 Task: Search one way flight ticket for 2 adults, 2 children, 2 infants in seat in first from King Salmon: King Salmon Airport to Greenville: Pitt-greenville Airport on 5-2-2023. Choice of flights is American. Number of bags: 2 checked bags. Price is upto 110000. Outbound departure time preference is 9:45.
Action: Mouse moved to (313, 261)
Screenshot: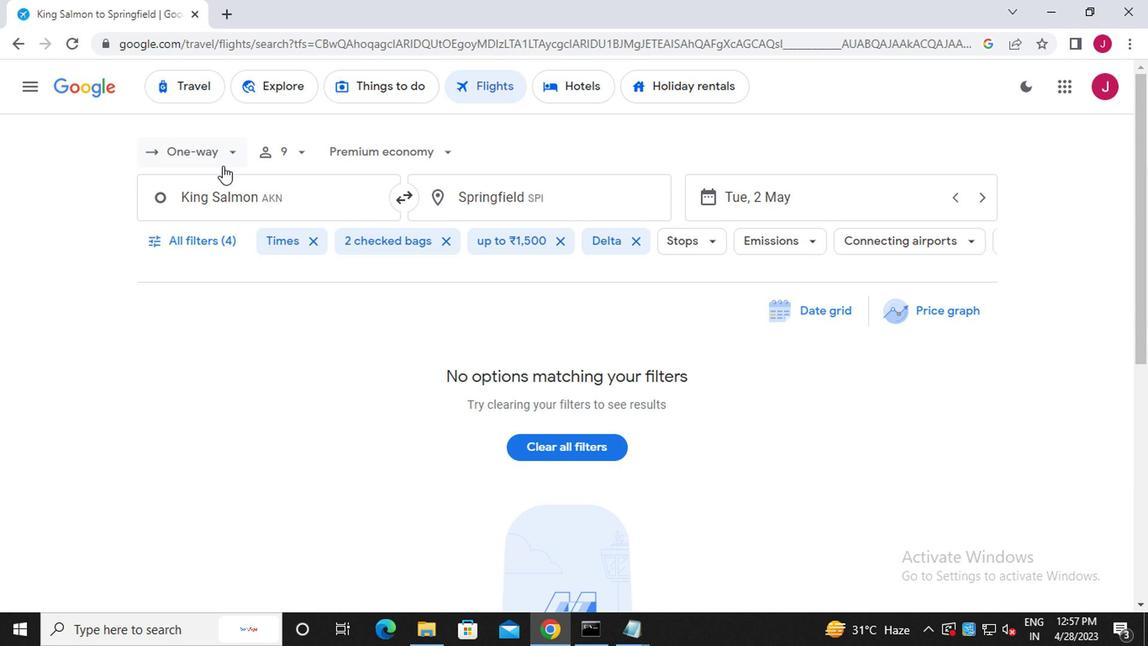 
Action: Mouse pressed left at (313, 261)
Screenshot: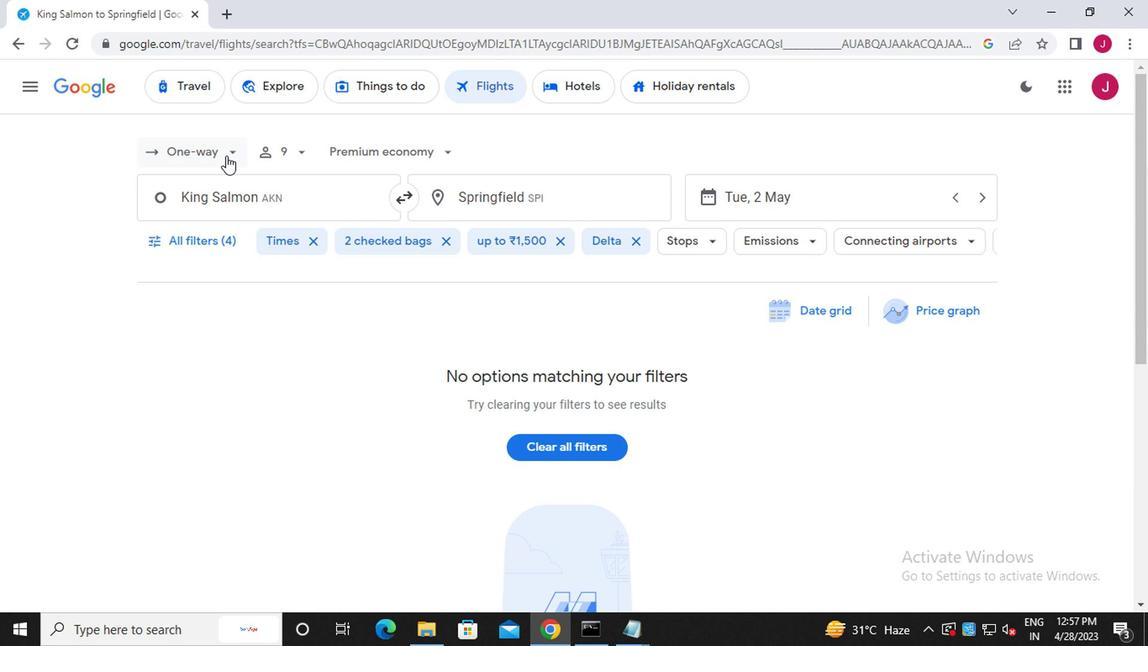 
Action: Mouse moved to (318, 308)
Screenshot: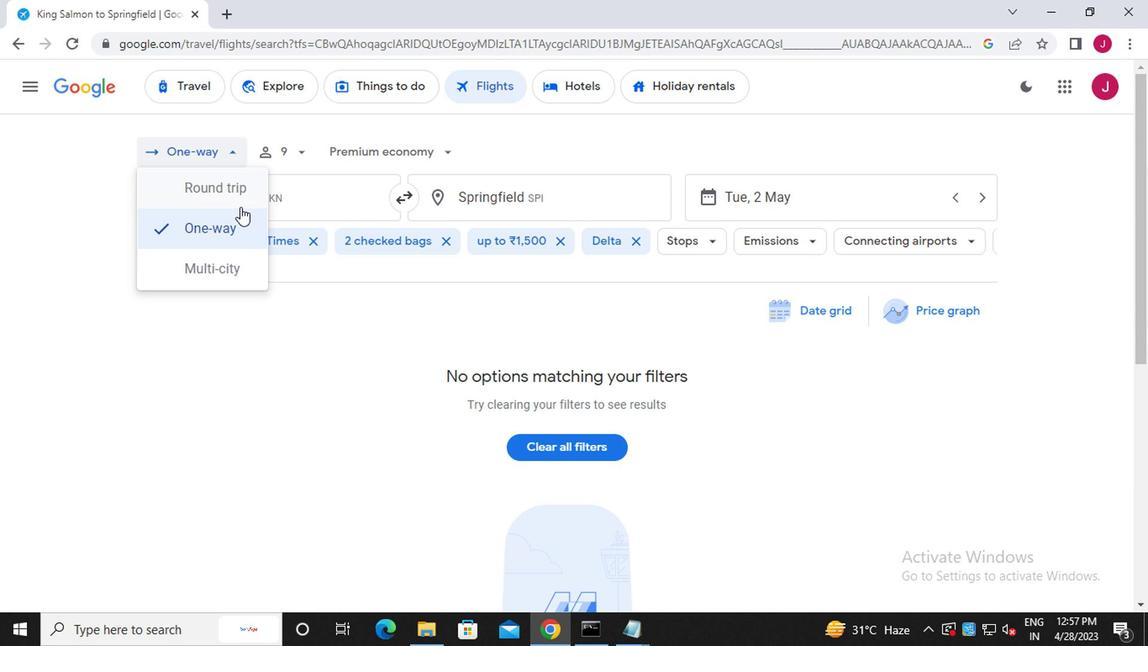
Action: Mouse pressed left at (318, 308)
Screenshot: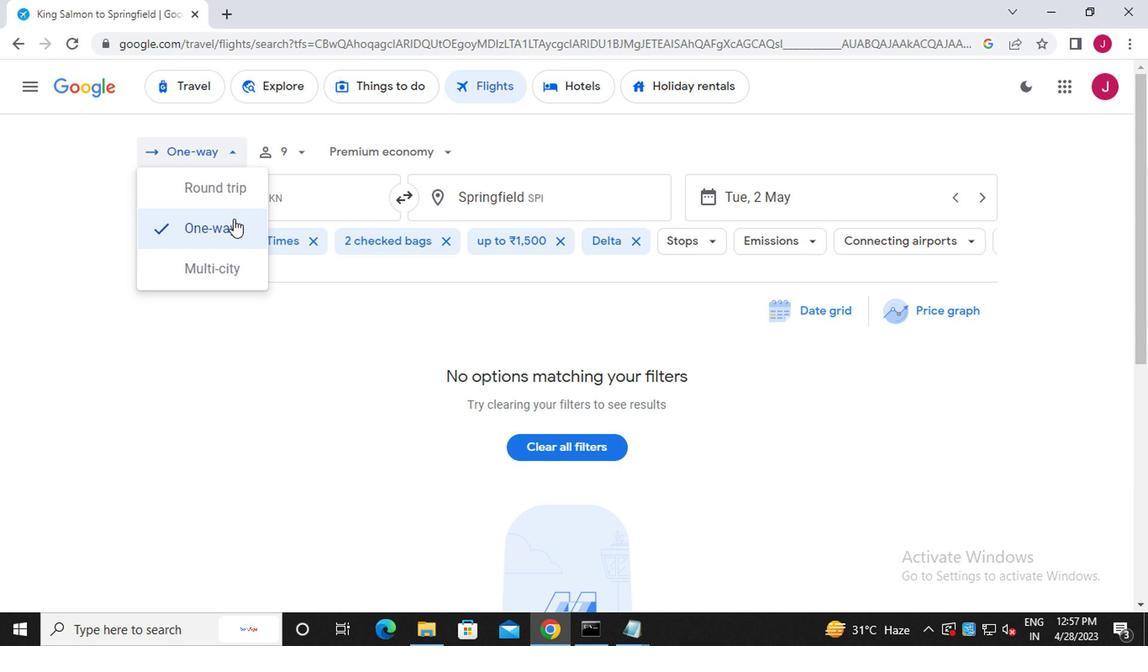 
Action: Mouse moved to (366, 259)
Screenshot: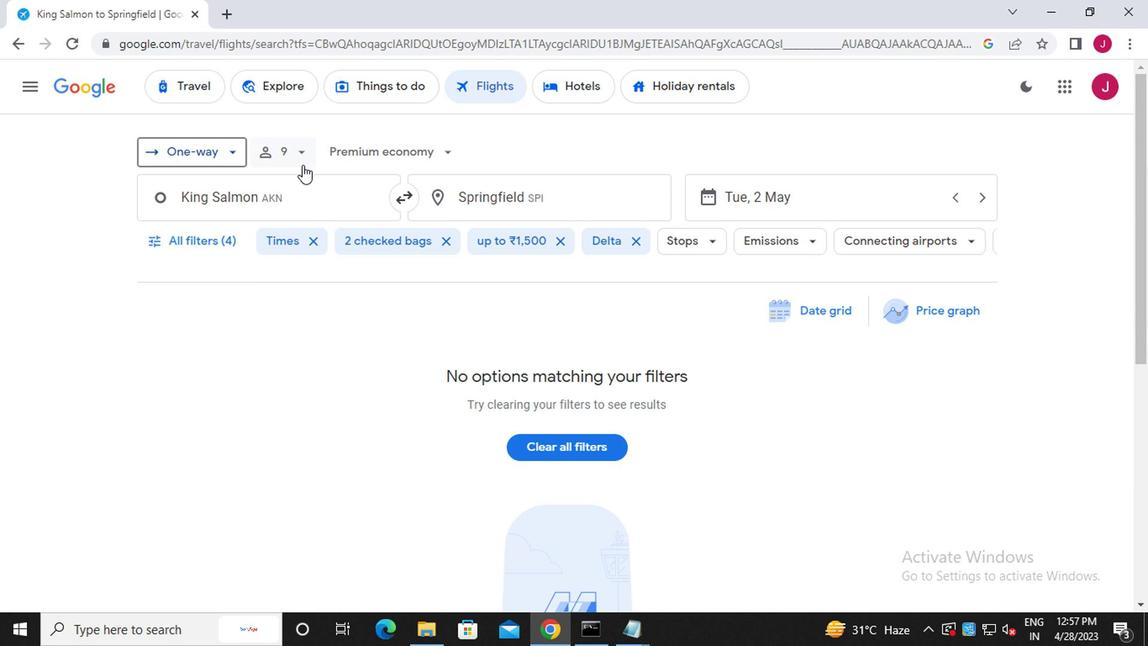 
Action: Mouse pressed left at (366, 259)
Screenshot: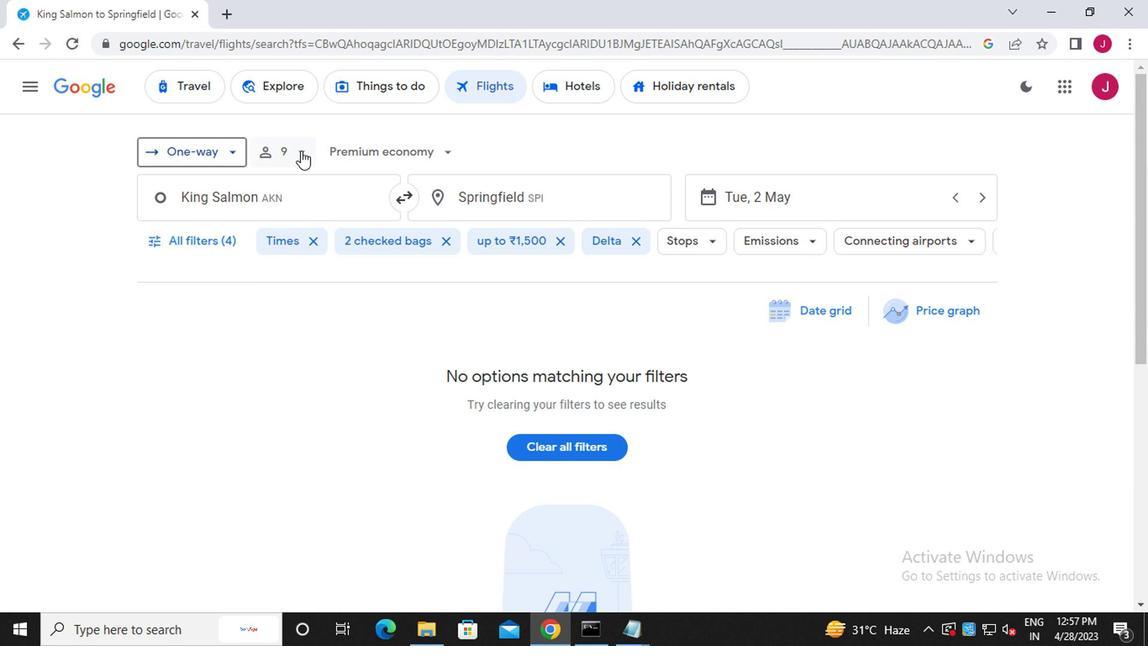 
Action: Mouse moved to (448, 294)
Screenshot: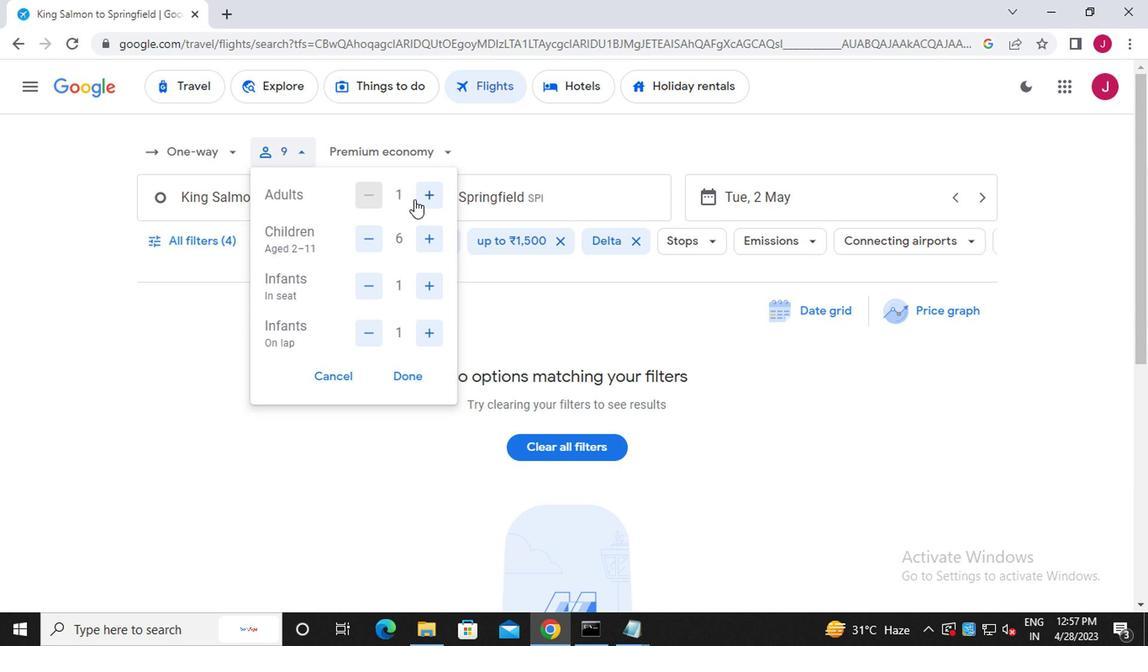 
Action: Mouse pressed left at (448, 294)
Screenshot: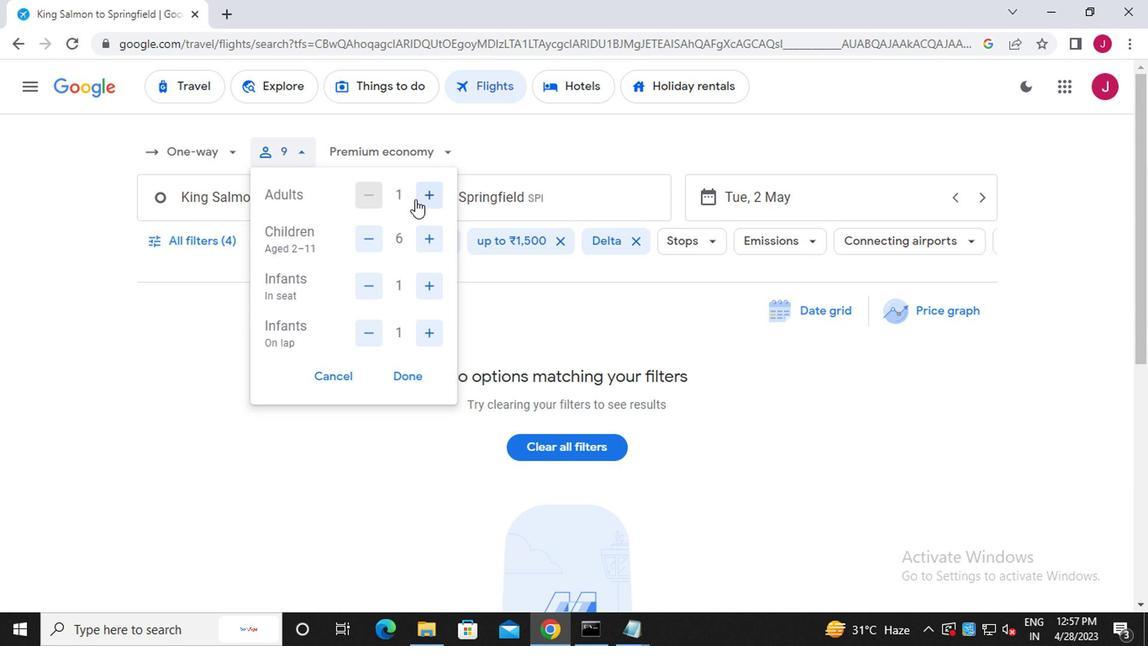 
Action: Mouse moved to (414, 315)
Screenshot: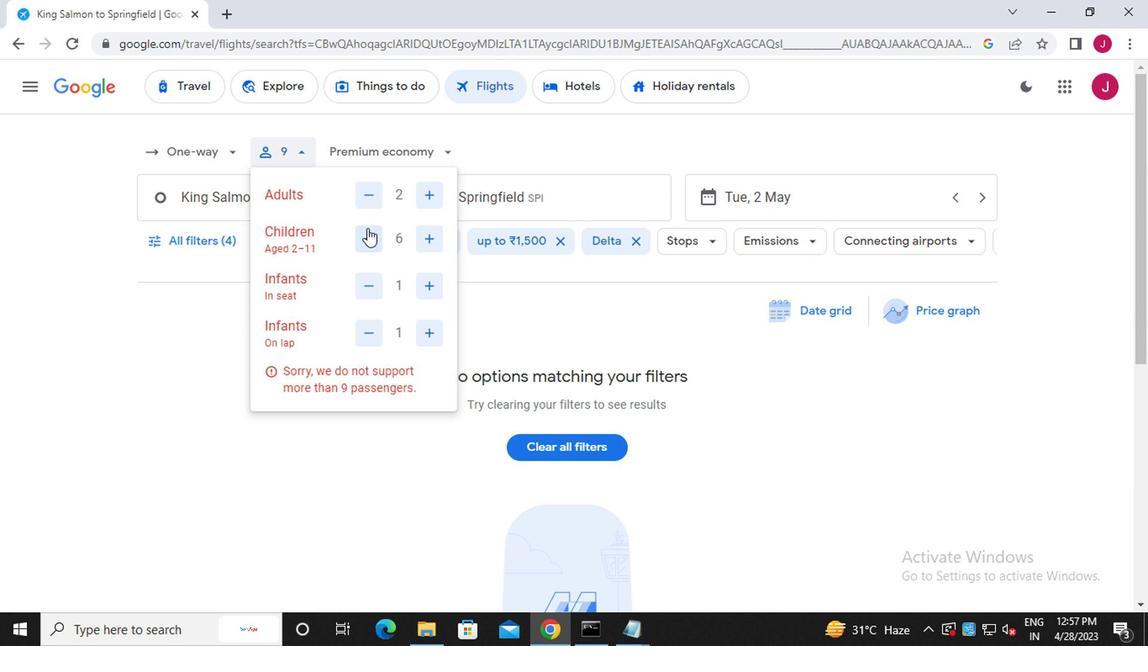 
Action: Mouse pressed left at (414, 315)
Screenshot: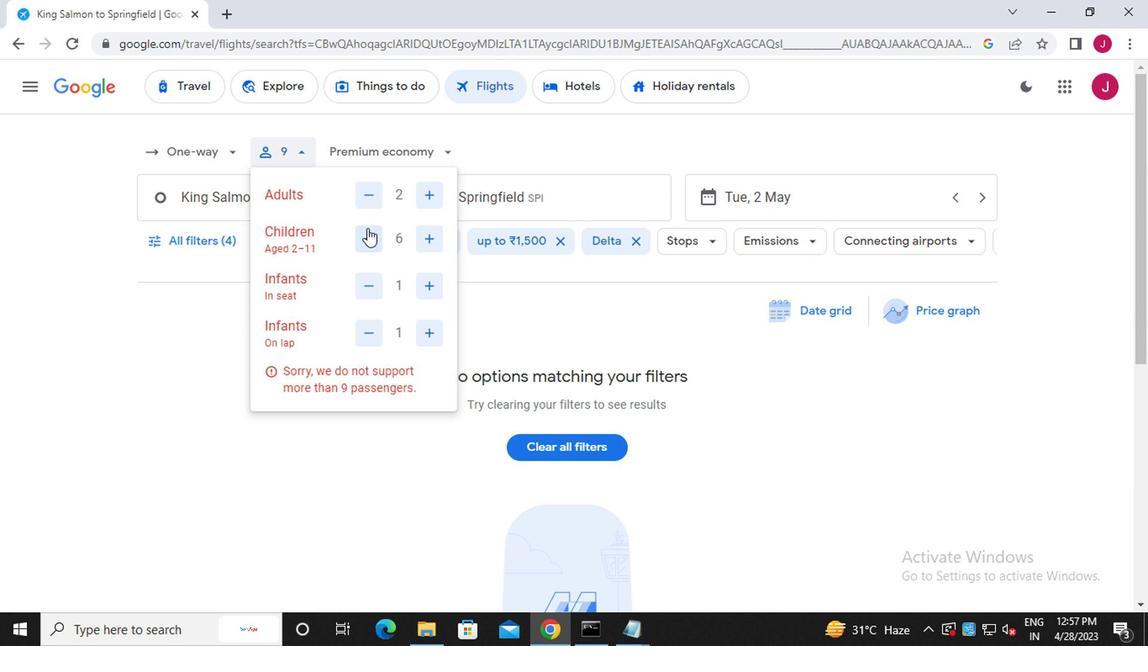
Action: Mouse pressed left at (414, 315)
Screenshot: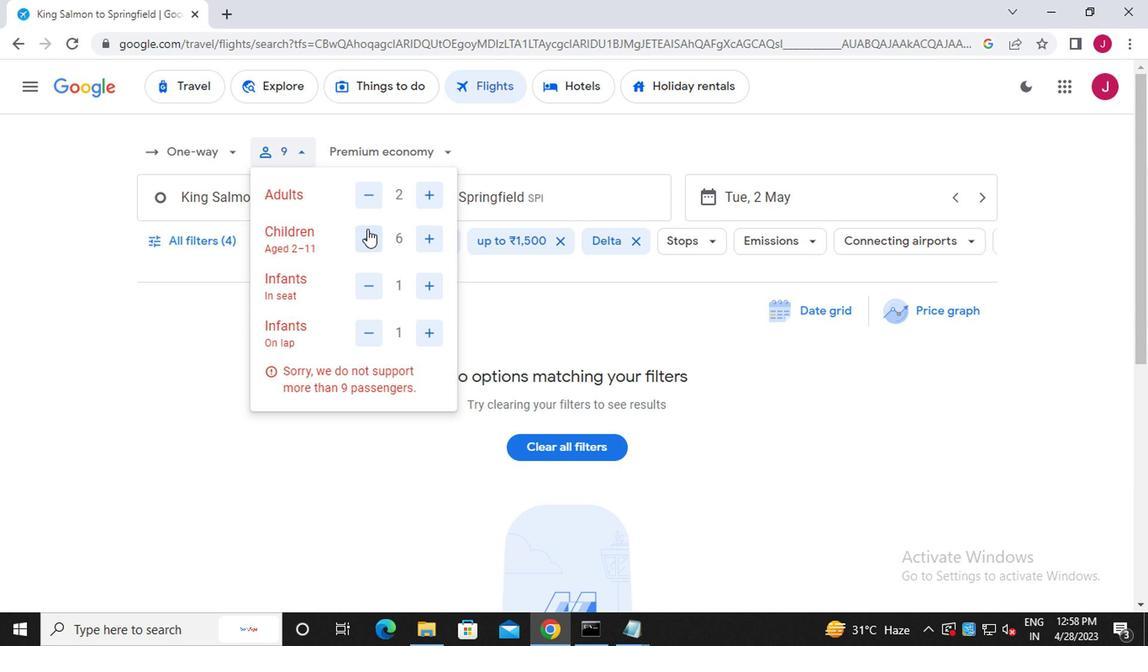 
Action: Mouse pressed left at (414, 315)
Screenshot: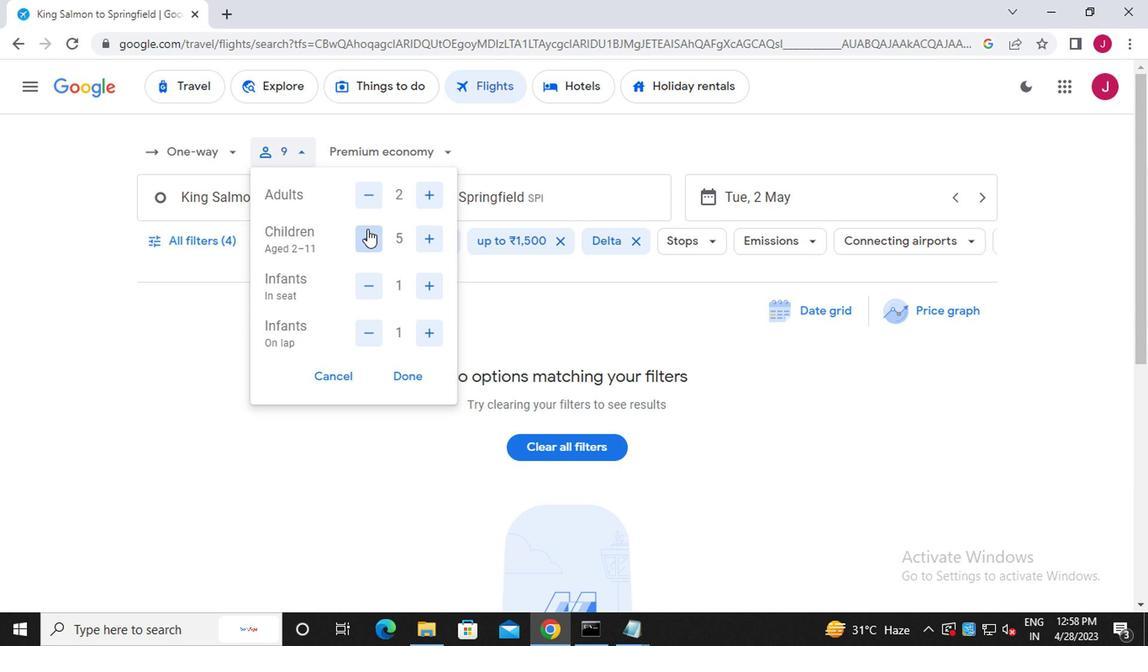 
Action: Mouse pressed left at (414, 315)
Screenshot: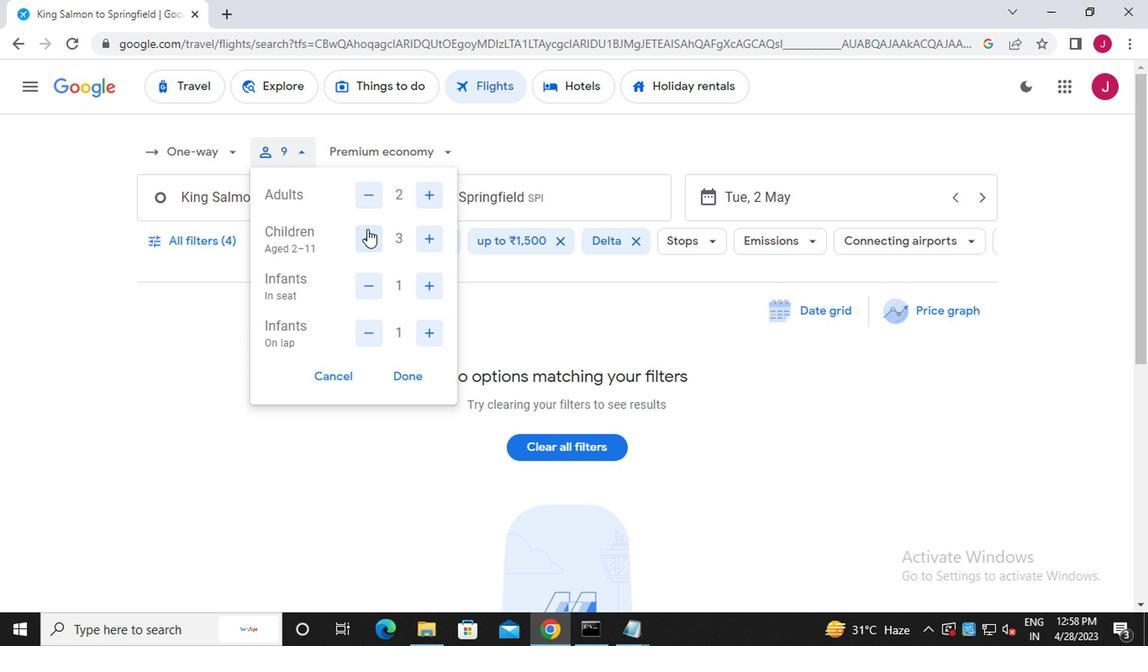 
Action: Mouse moved to (452, 356)
Screenshot: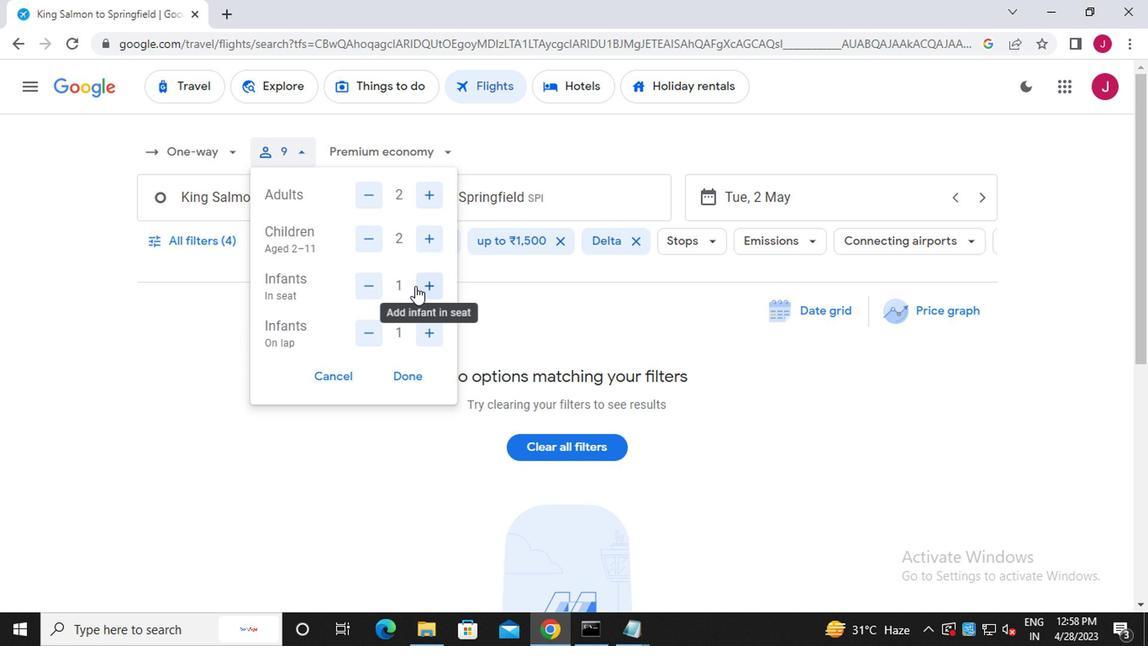 
Action: Mouse pressed left at (452, 356)
Screenshot: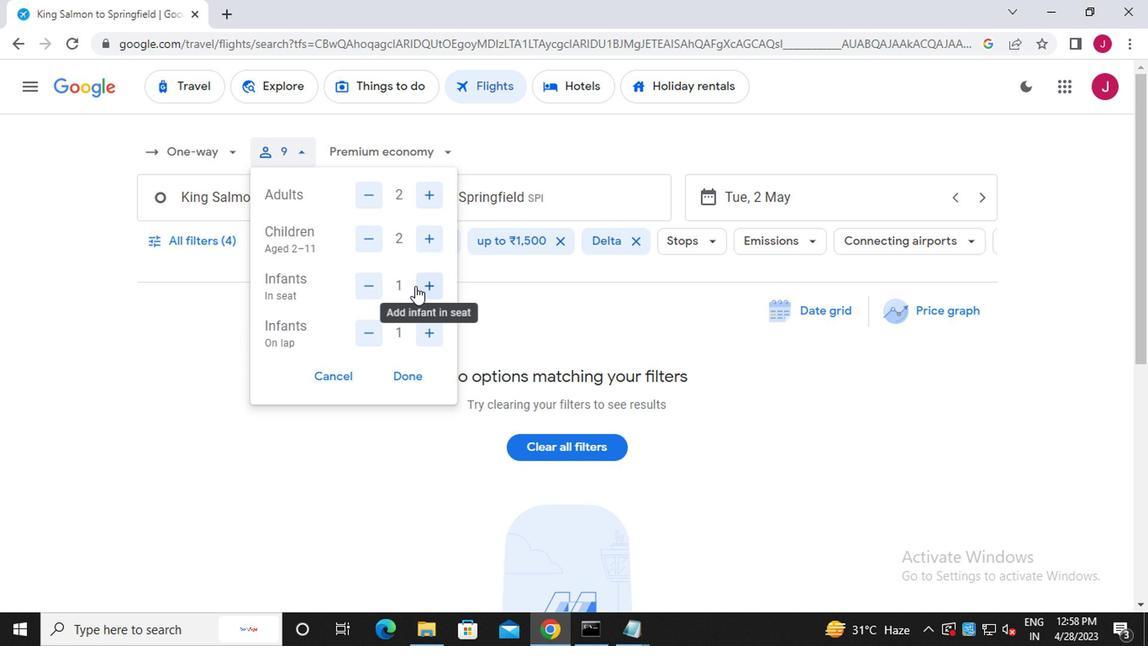
Action: Mouse moved to (415, 393)
Screenshot: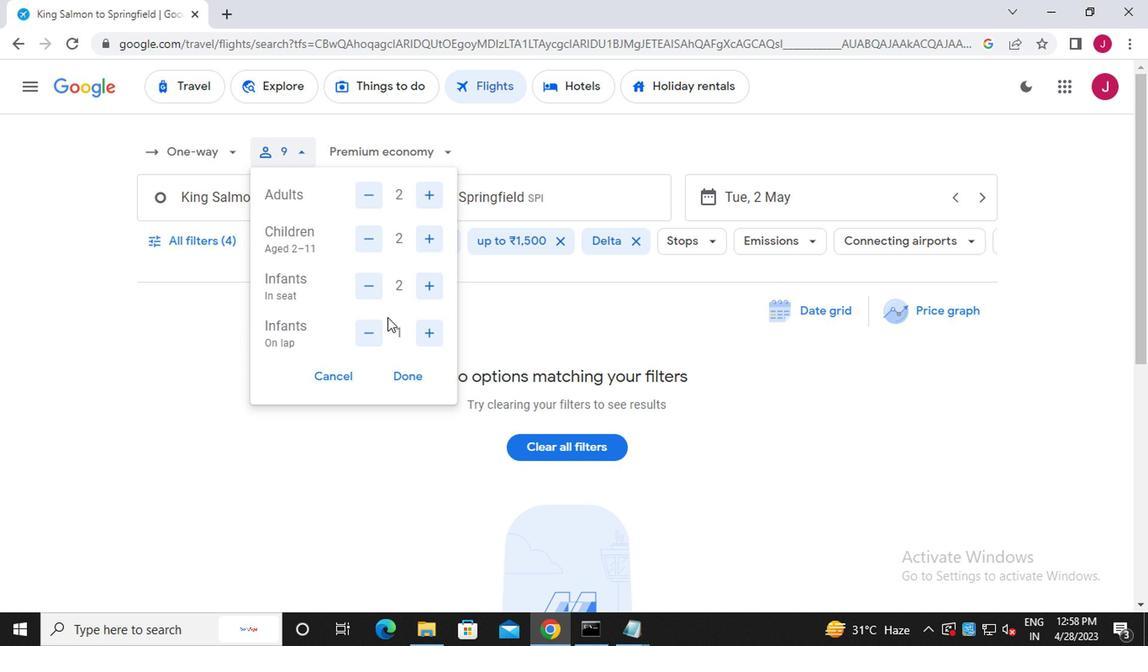 
Action: Mouse pressed left at (415, 393)
Screenshot: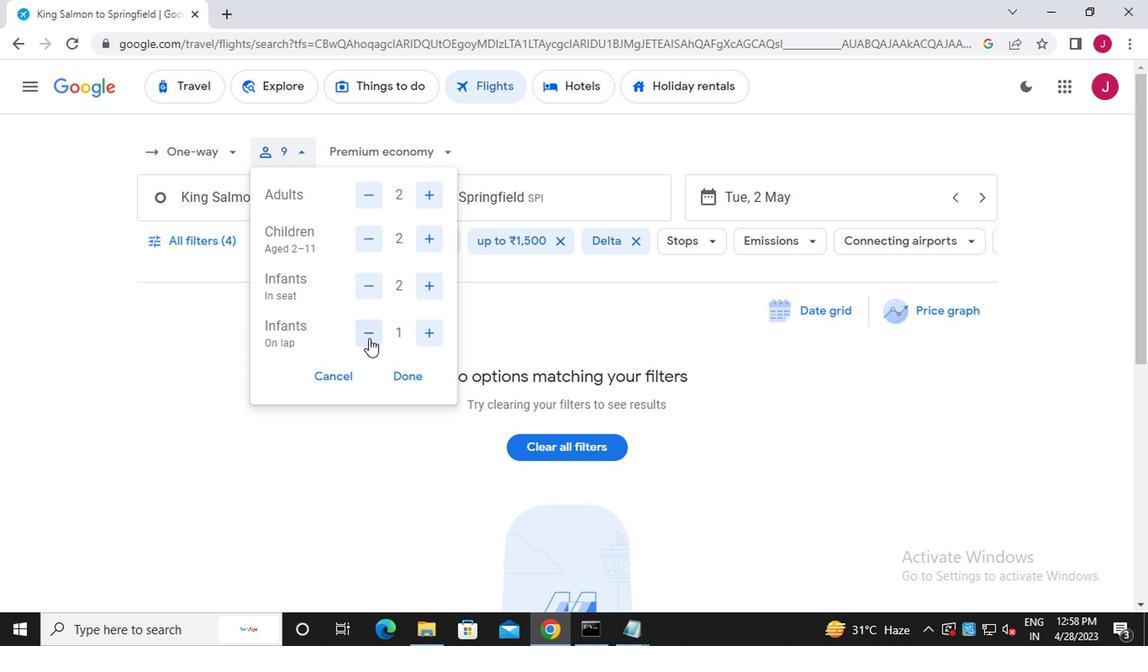 
Action: Mouse moved to (441, 417)
Screenshot: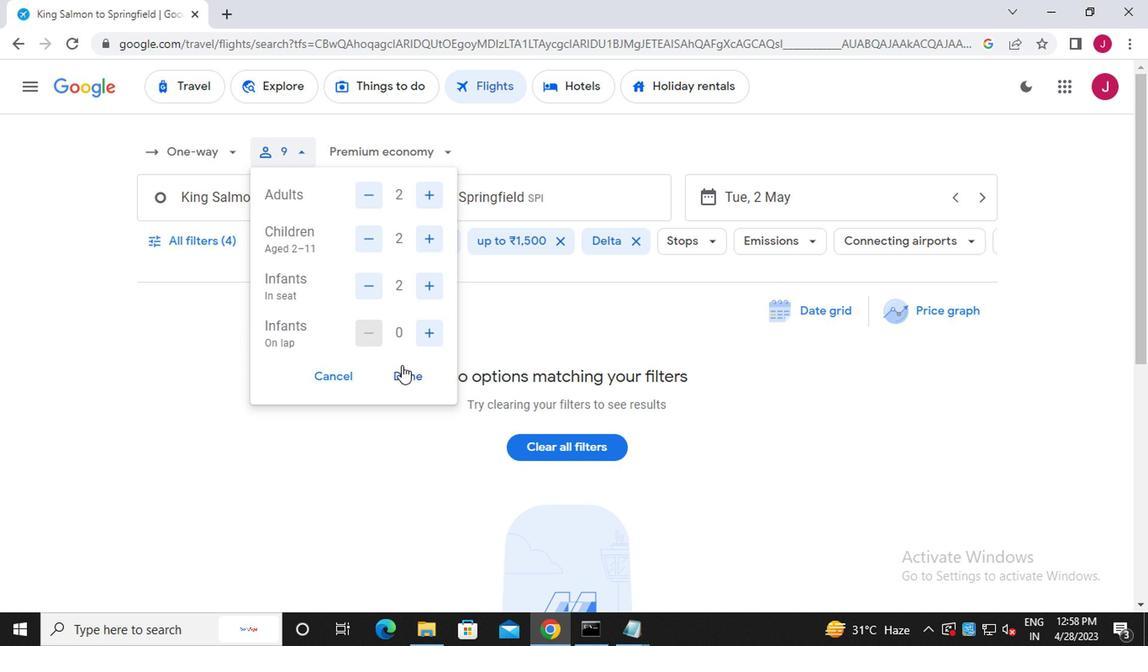 
Action: Mouse pressed left at (441, 417)
Screenshot: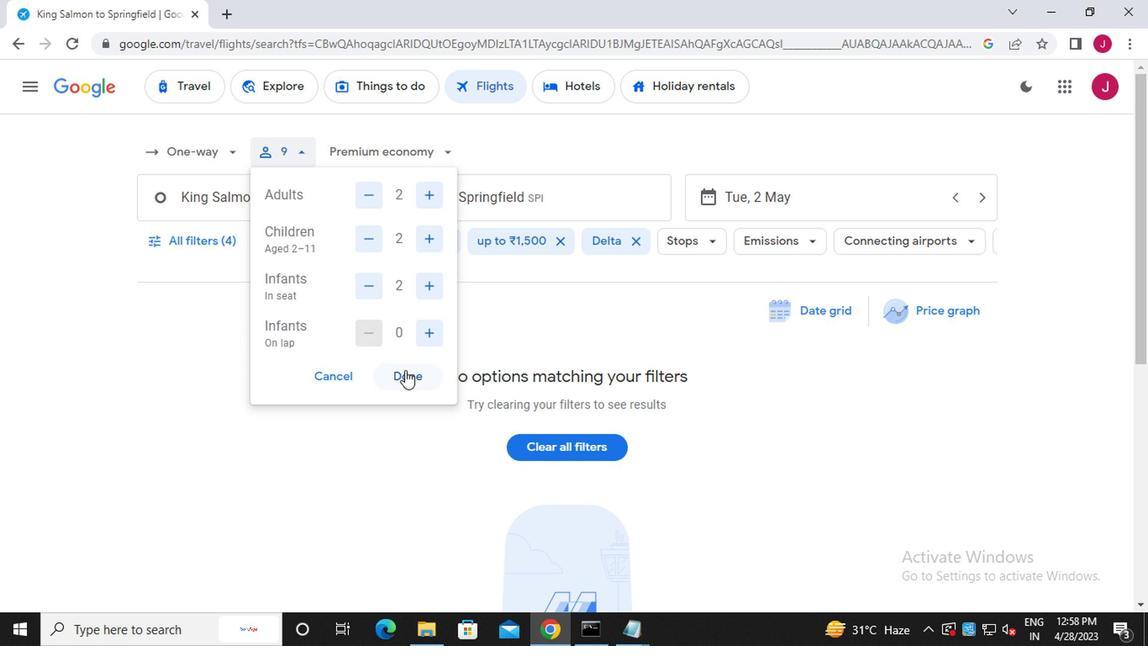 
Action: Mouse moved to (385, 306)
Screenshot: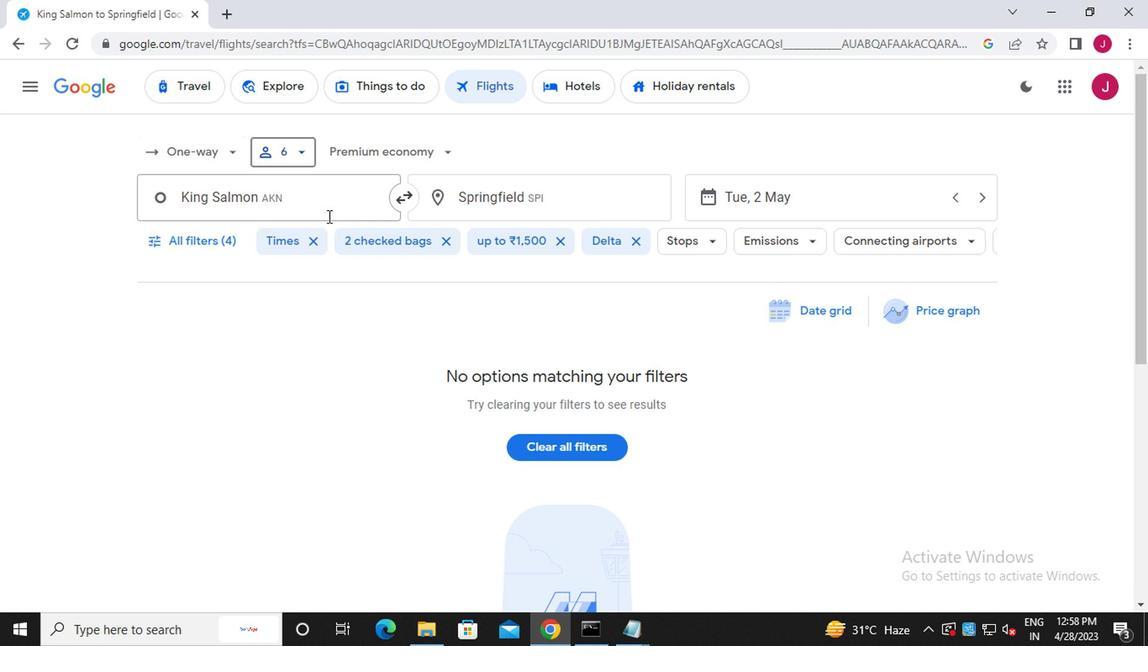 
Action: Mouse pressed left at (385, 306)
Screenshot: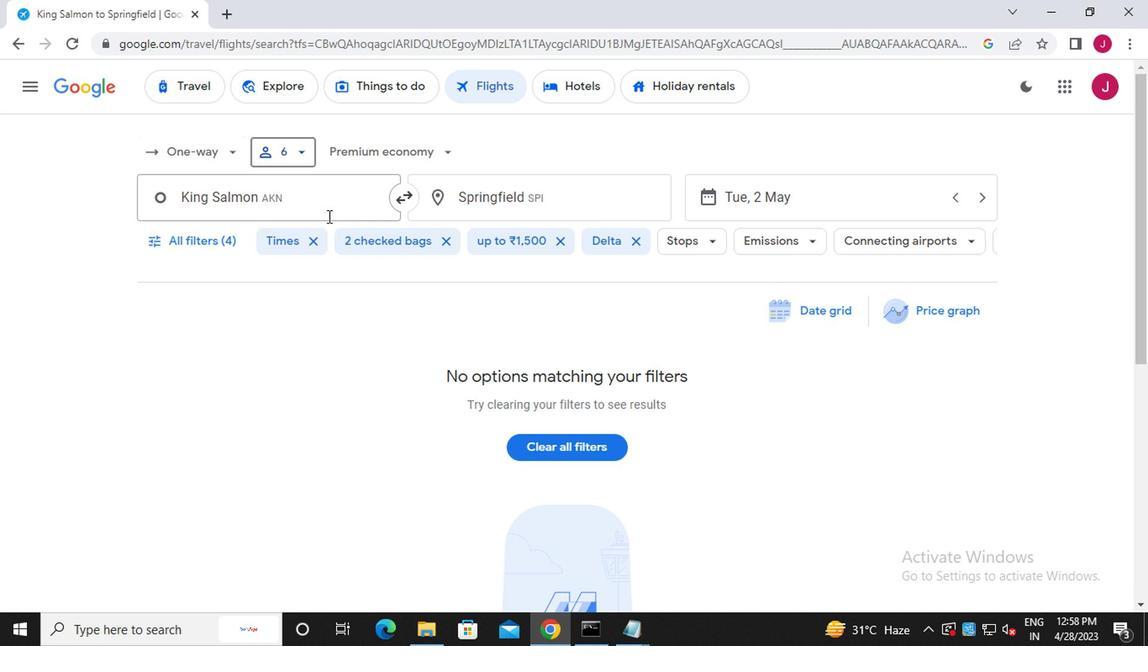 
Action: Mouse moved to (385, 306)
Screenshot: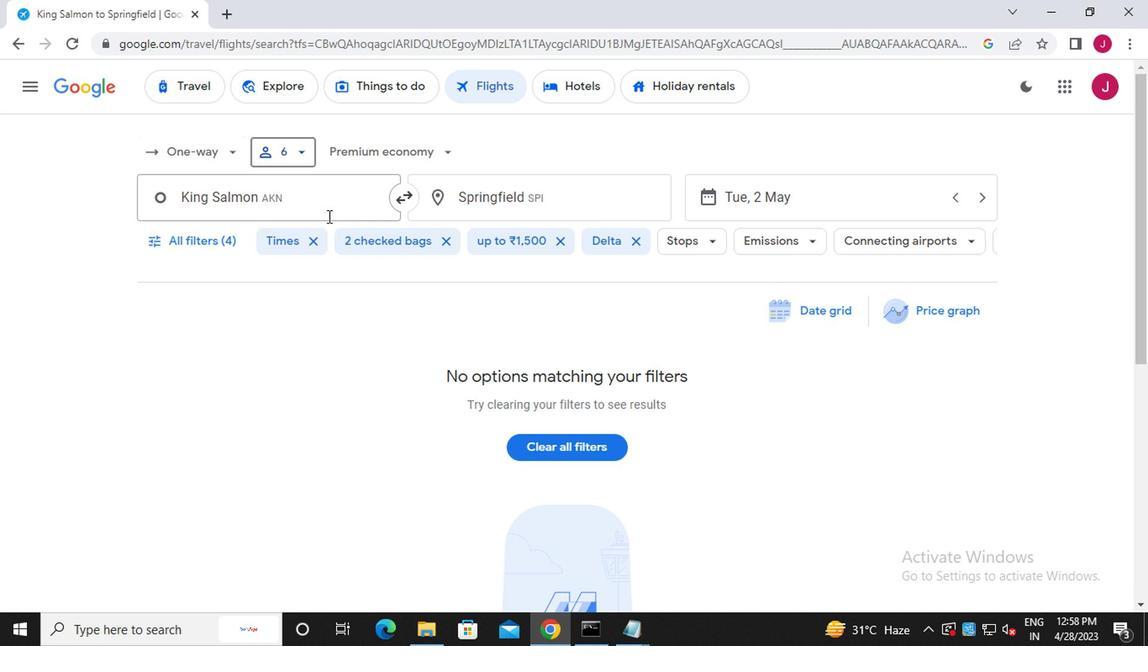 
Action: Key pressed kingsalmon
Screenshot: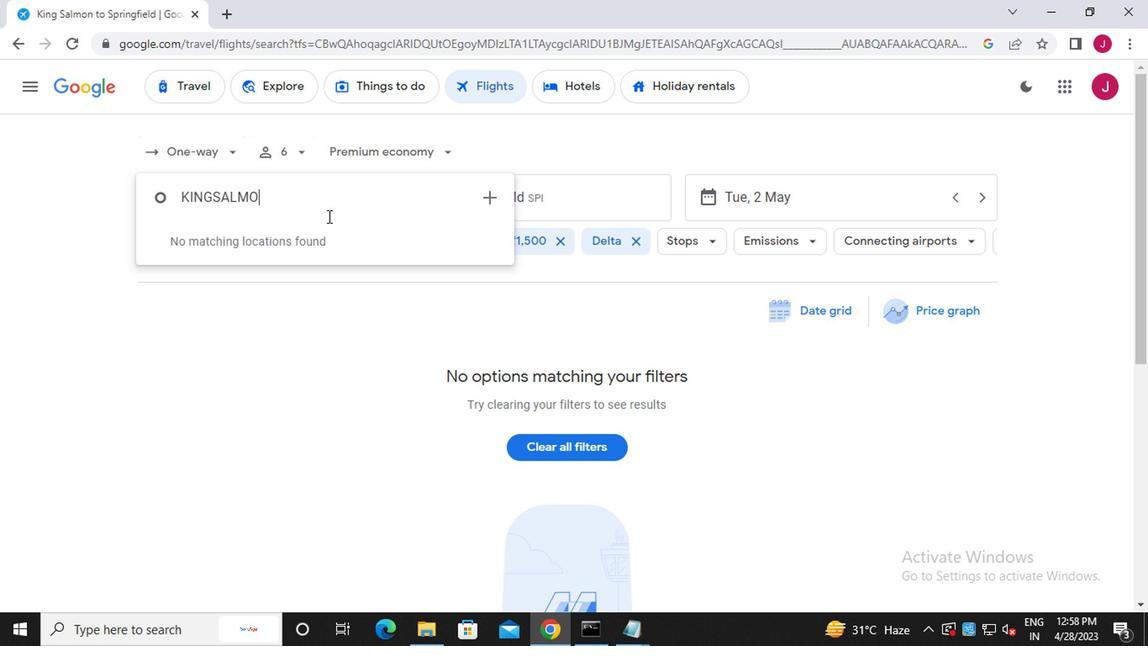 
Action: Mouse moved to (391, 334)
Screenshot: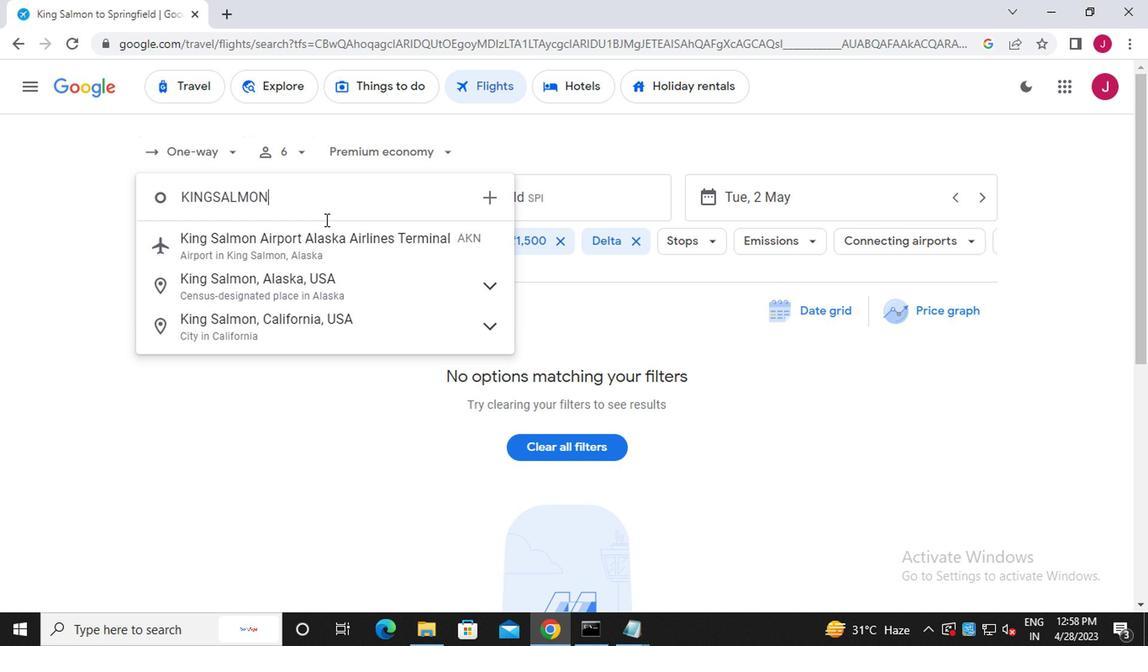 
Action: Mouse pressed left at (391, 334)
Screenshot: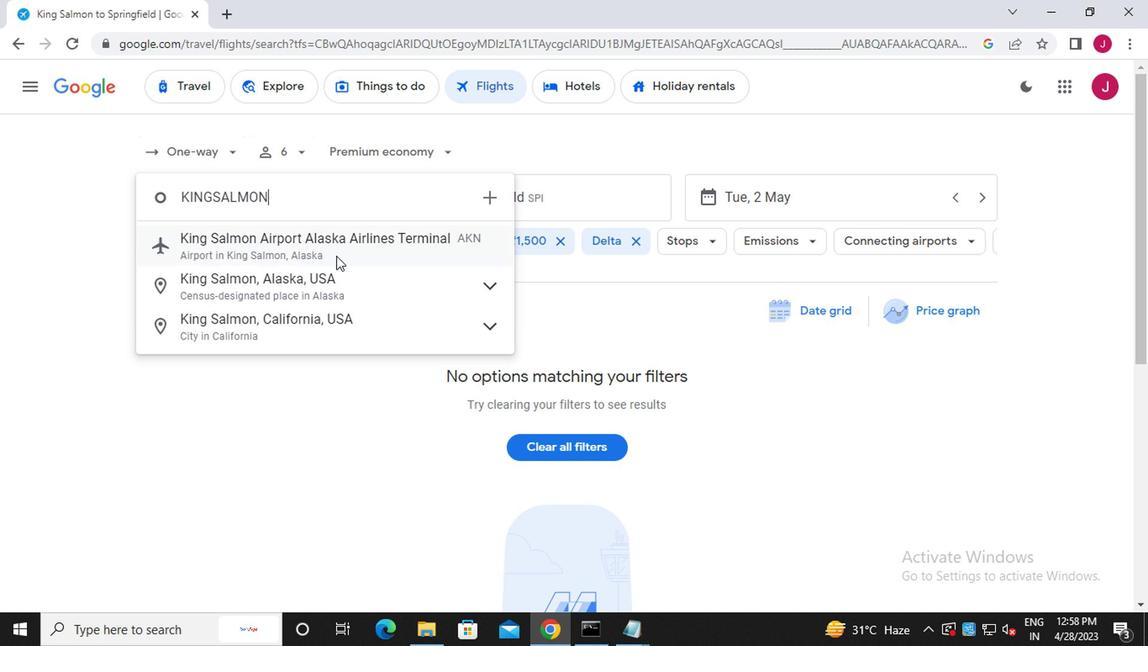 
Action: Mouse moved to (569, 299)
Screenshot: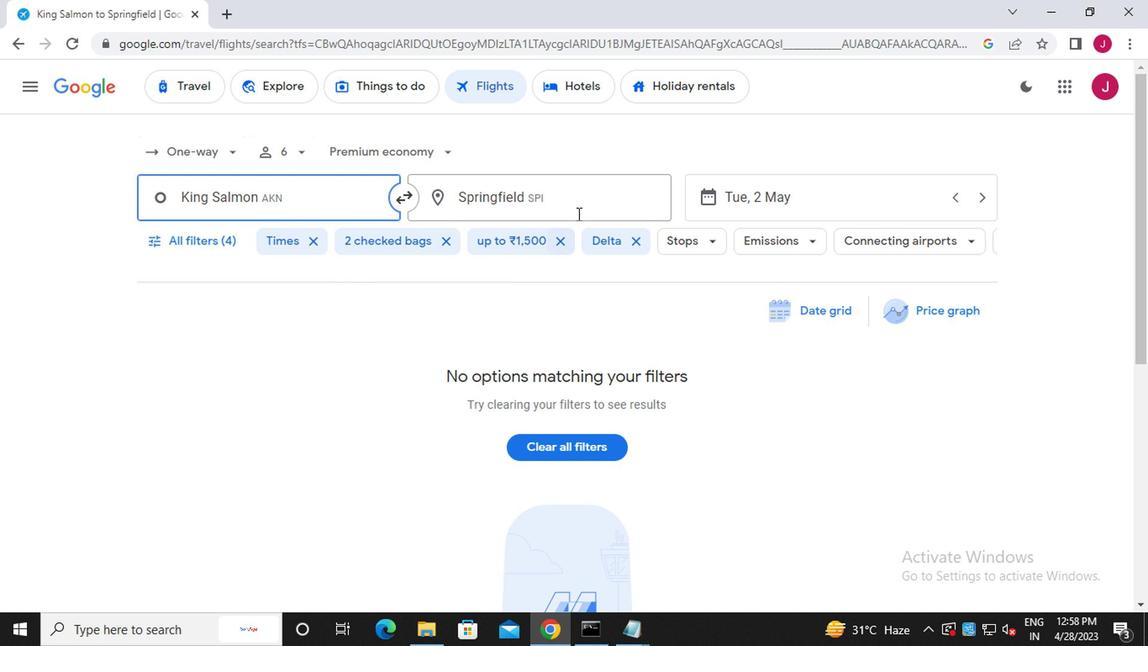 
Action: Mouse pressed left at (569, 299)
Screenshot: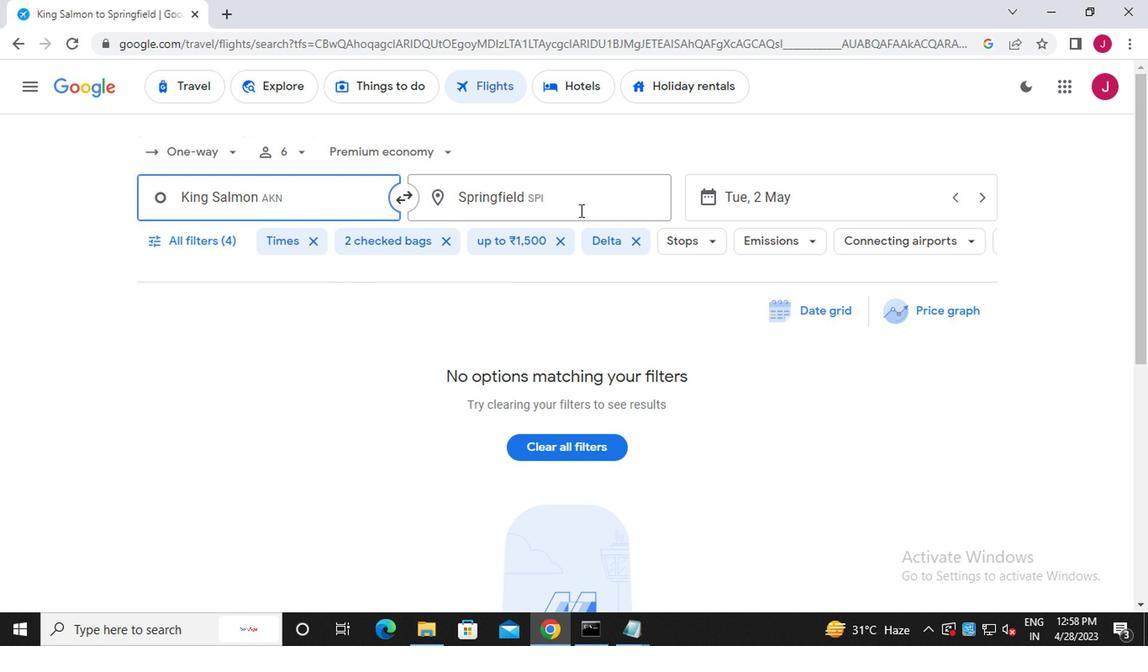
Action: Mouse moved to (568, 299)
Screenshot: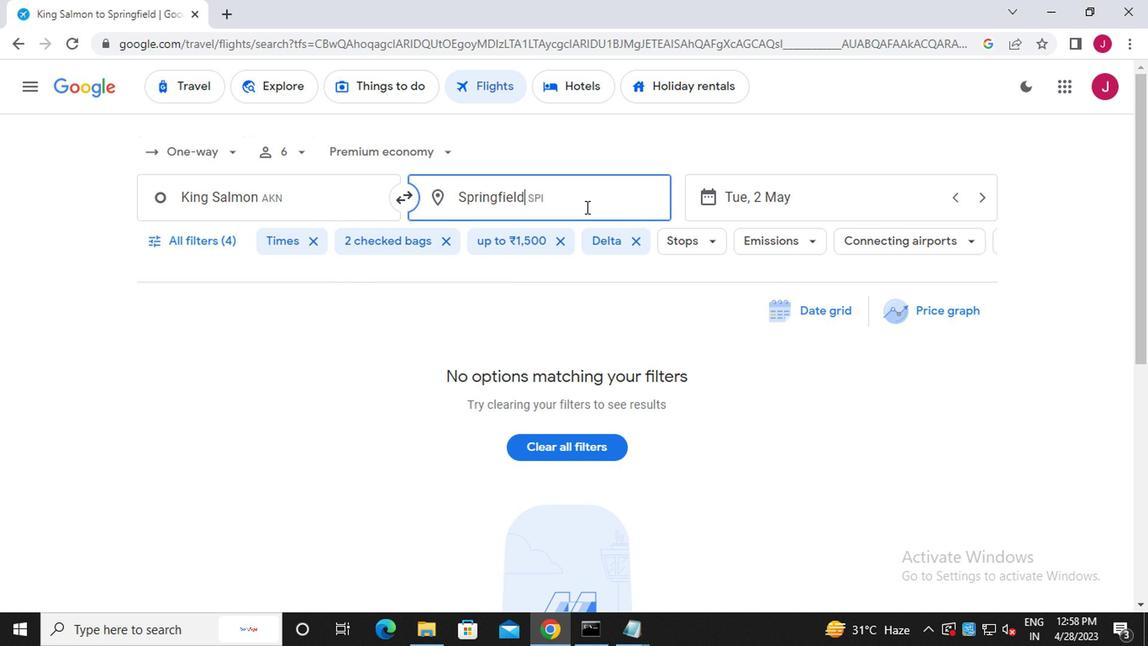 
Action: Key pressed greem<Key.backspace>nville<Key.space>pi
Screenshot: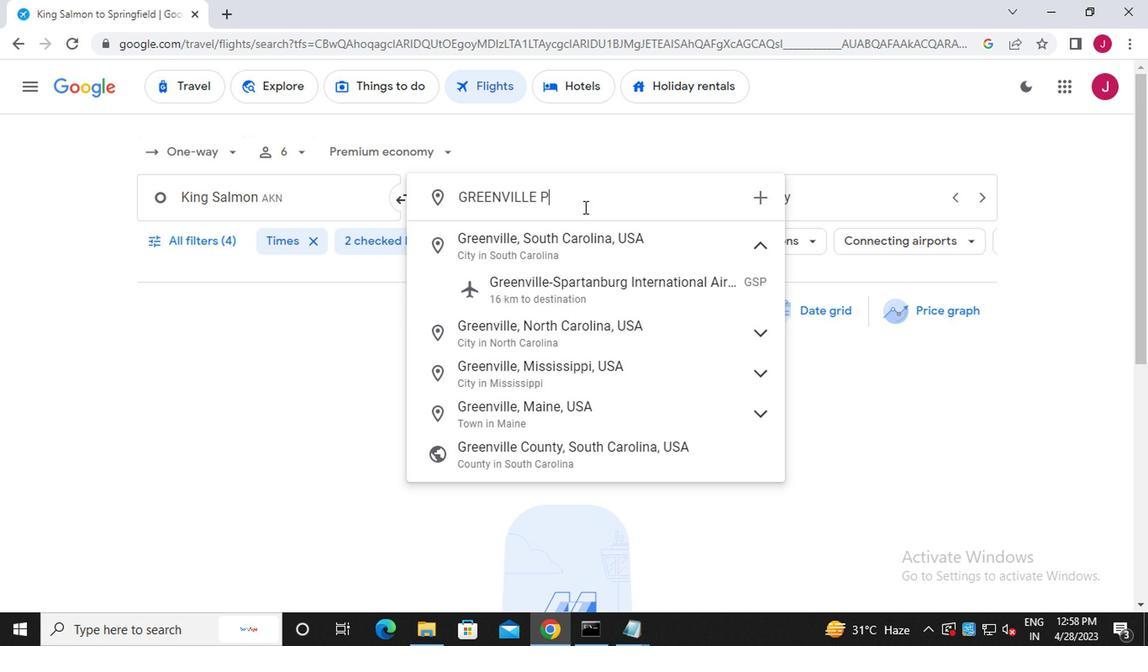 
Action: Mouse moved to (573, 320)
Screenshot: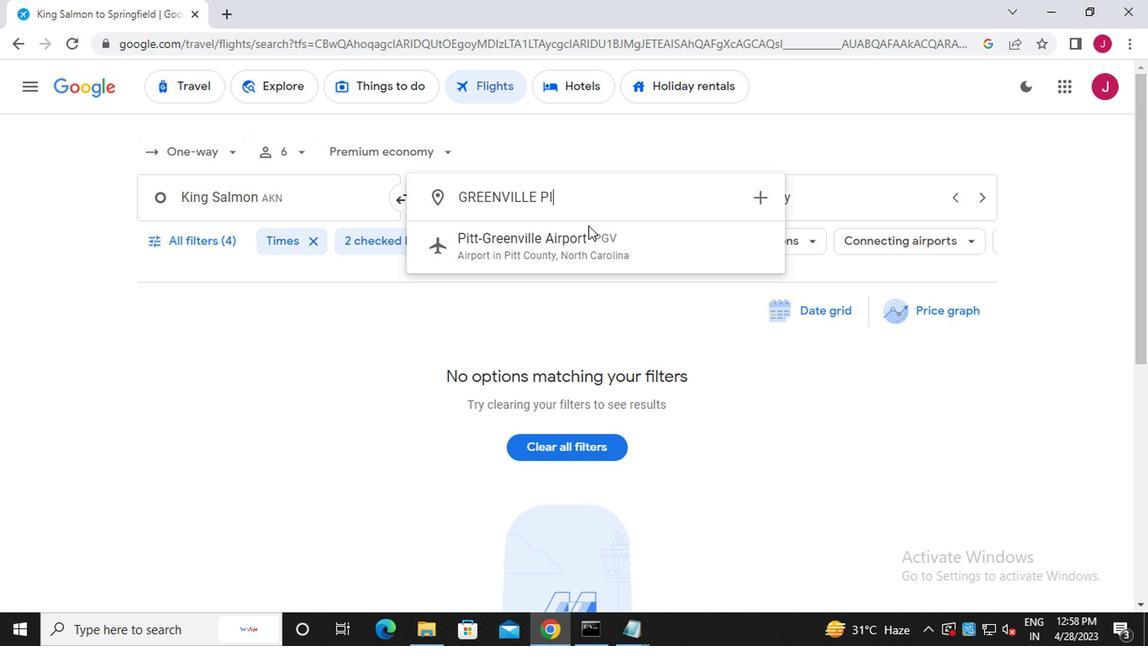 
Action: Mouse pressed left at (573, 320)
Screenshot: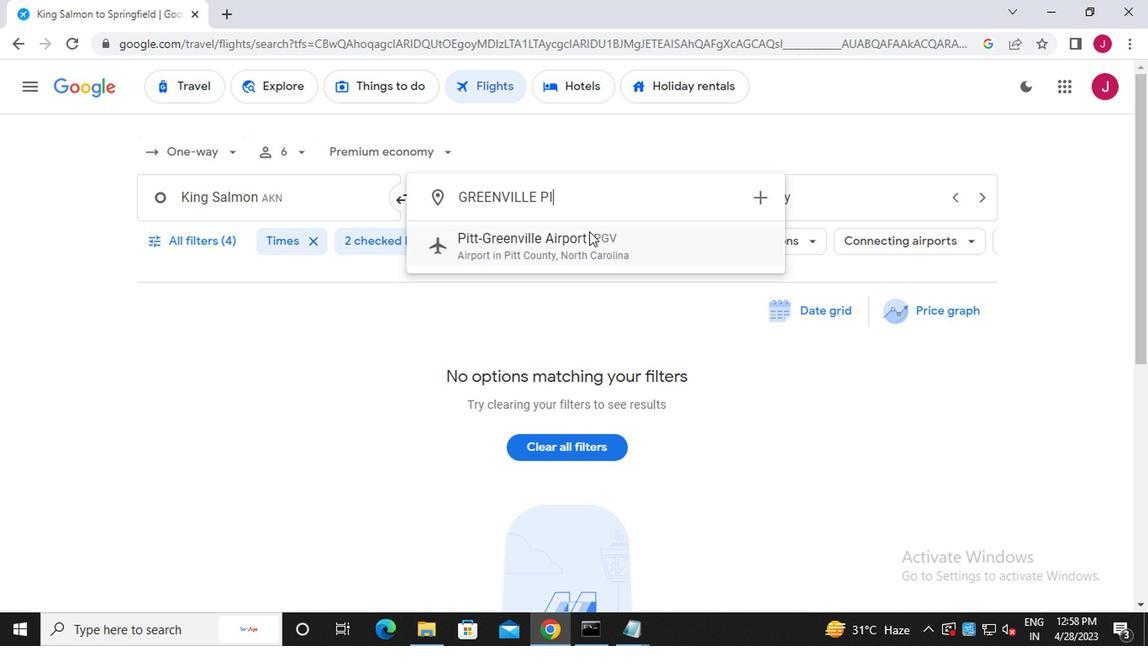 
Action: Mouse moved to (740, 289)
Screenshot: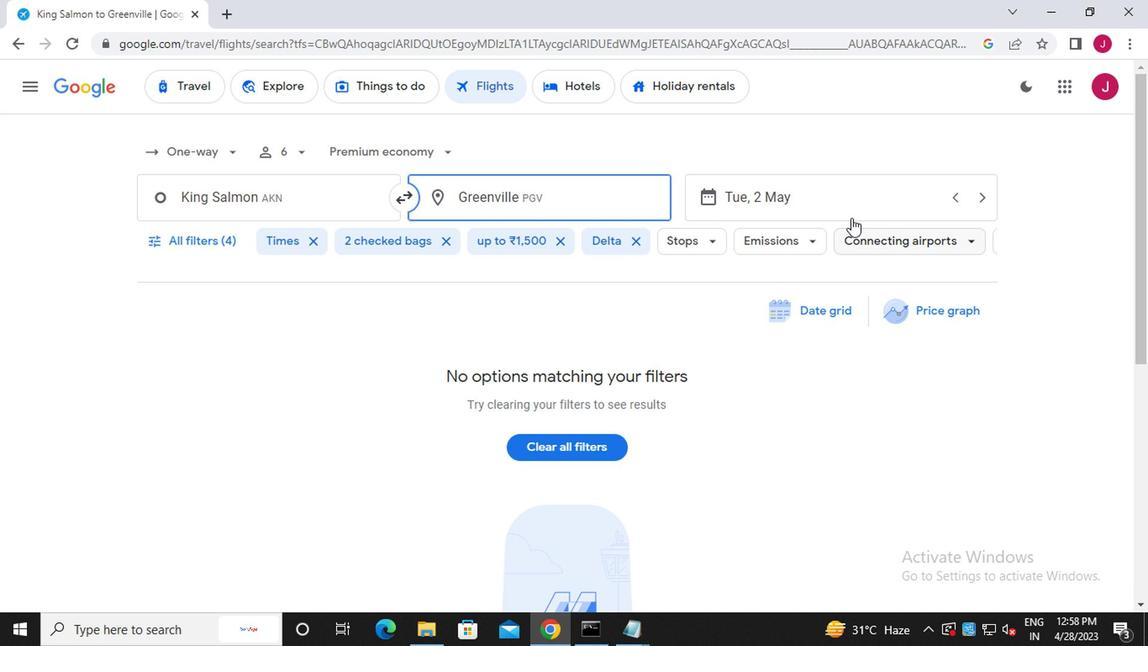 
Action: Mouse pressed left at (740, 289)
Screenshot: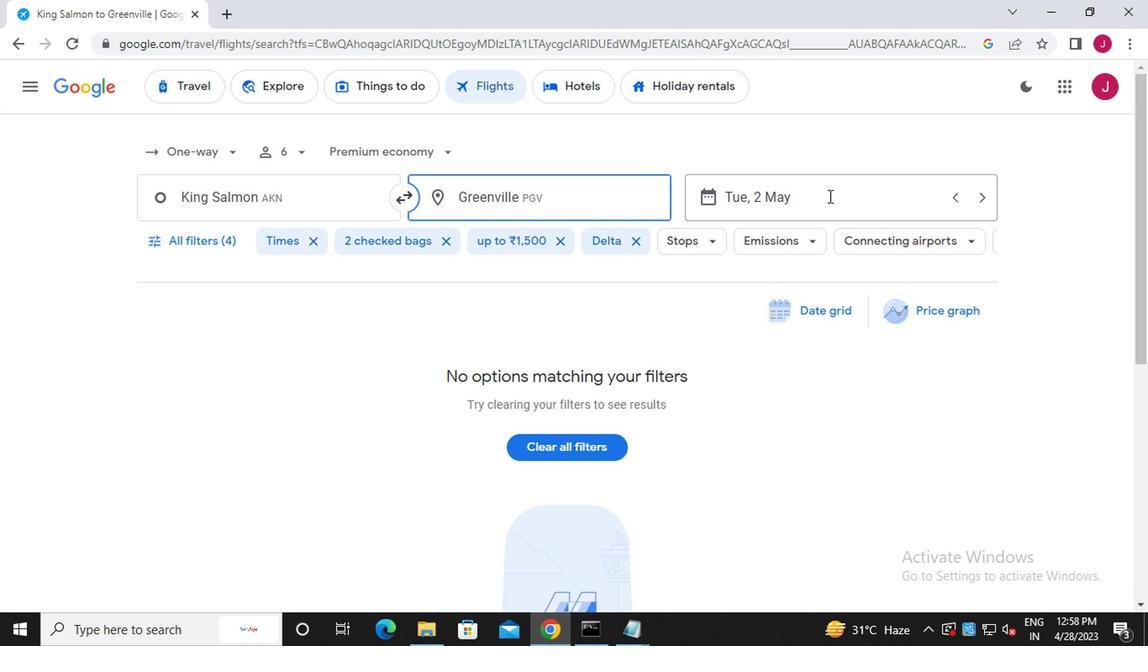 
Action: Mouse moved to (728, 360)
Screenshot: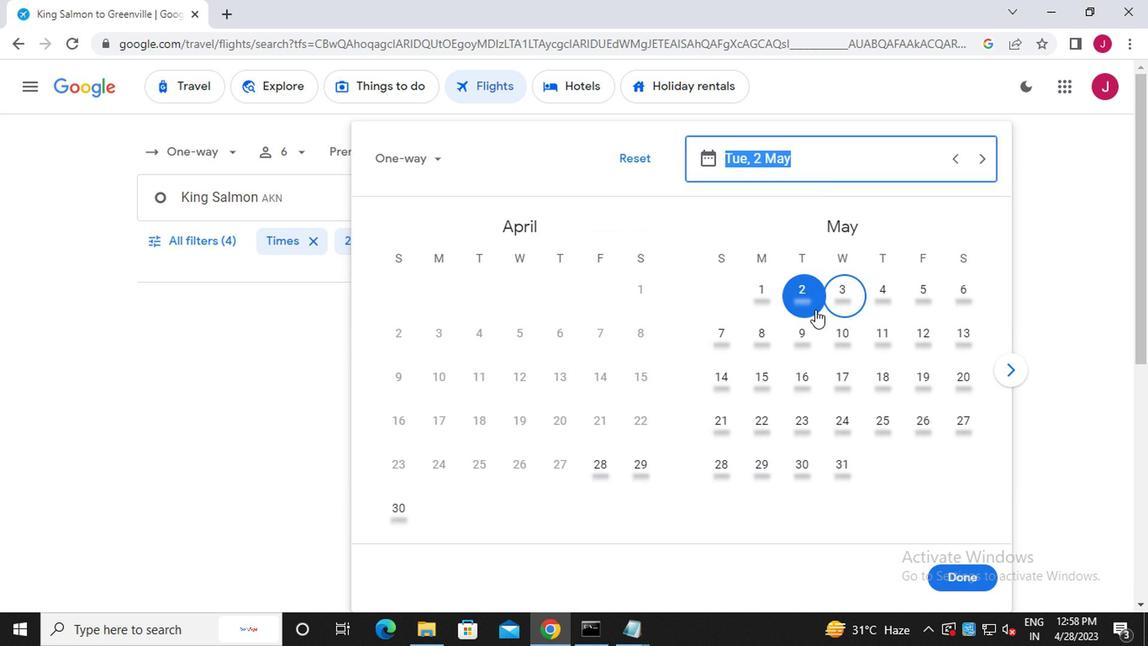 
Action: Mouse pressed left at (728, 360)
Screenshot: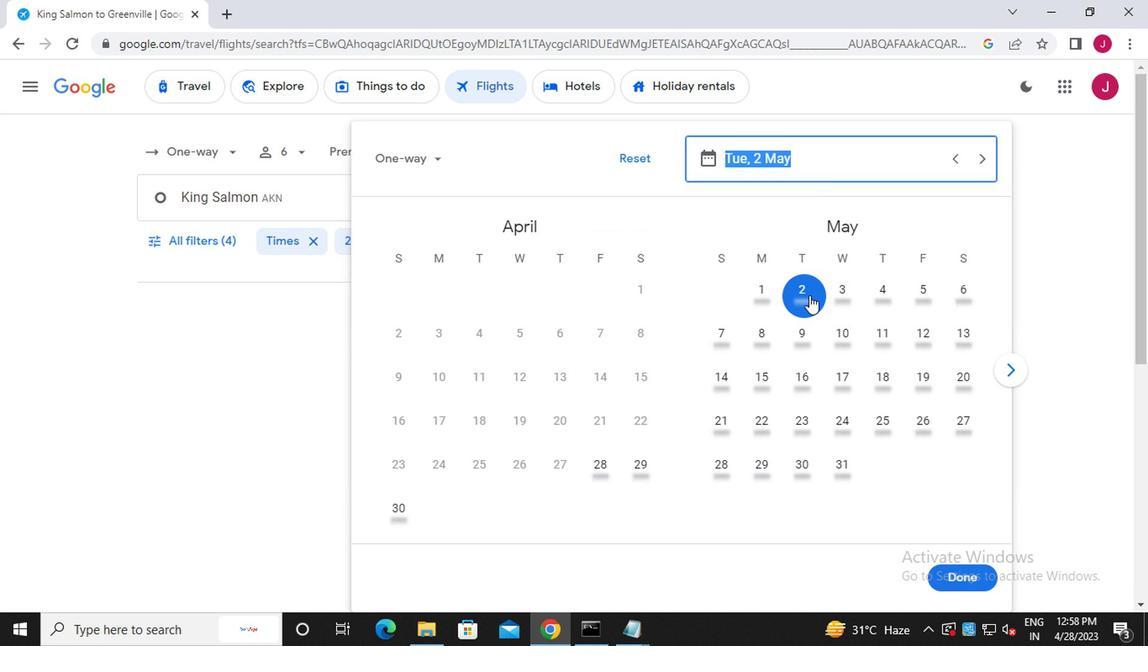 
Action: Mouse moved to (834, 560)
Screenshot: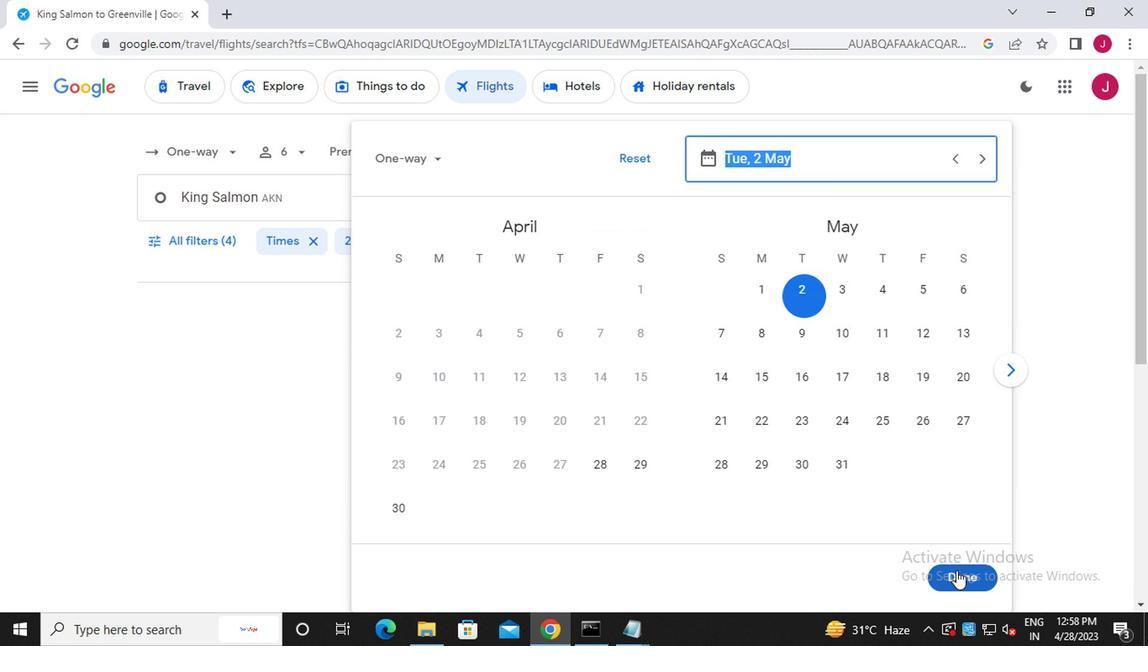 
Action: Mouse pressed left at (834, 560)
Screenshot: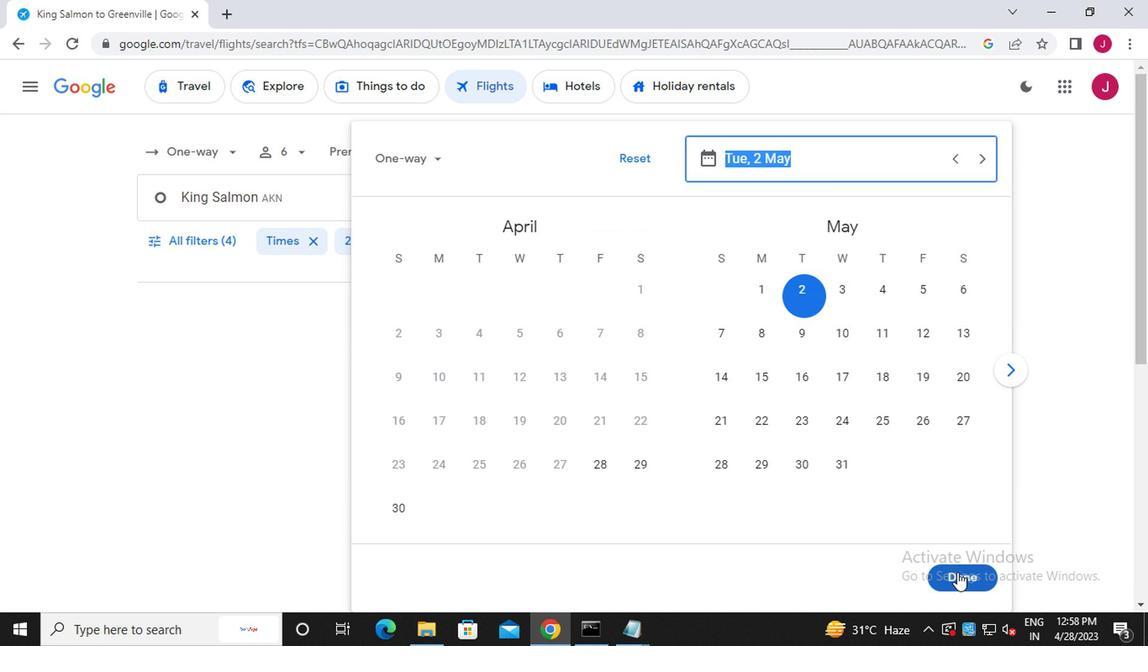 
Action: Mouse moved to (285, 327)
Screenshot: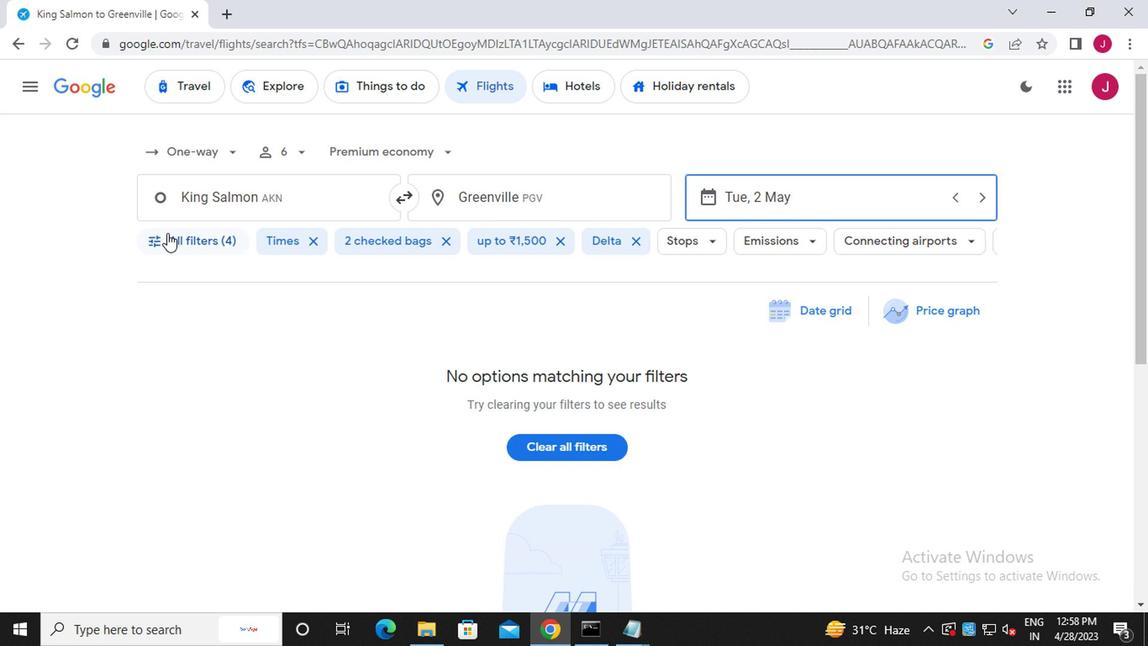 
Action: Mouse pressed left at (285, 327)
Screenshot: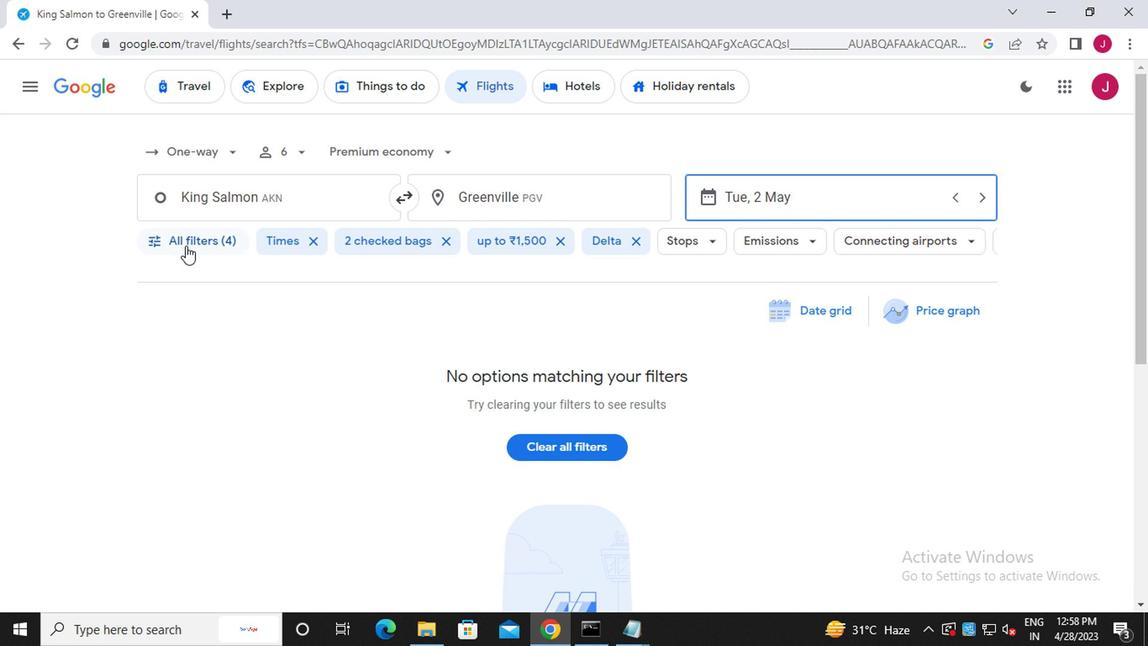 
Action: Mouse moved to (281, 399)
Screenshot: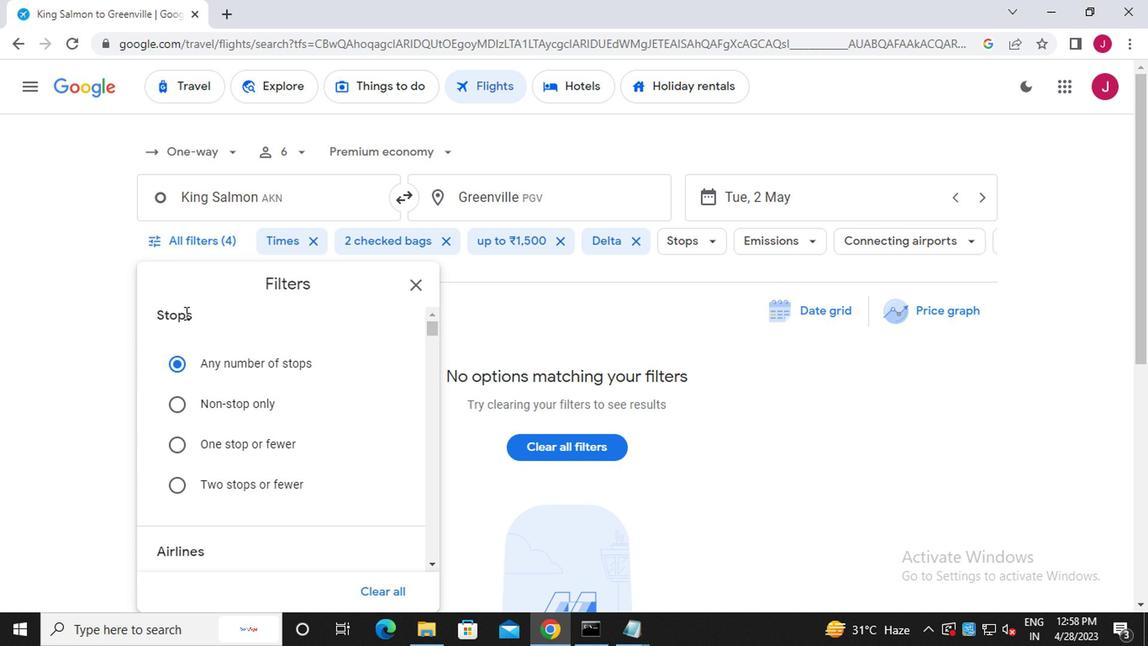 
Action: Mouse scrolled (281, 399) with delta (0, 0)
Screenshot: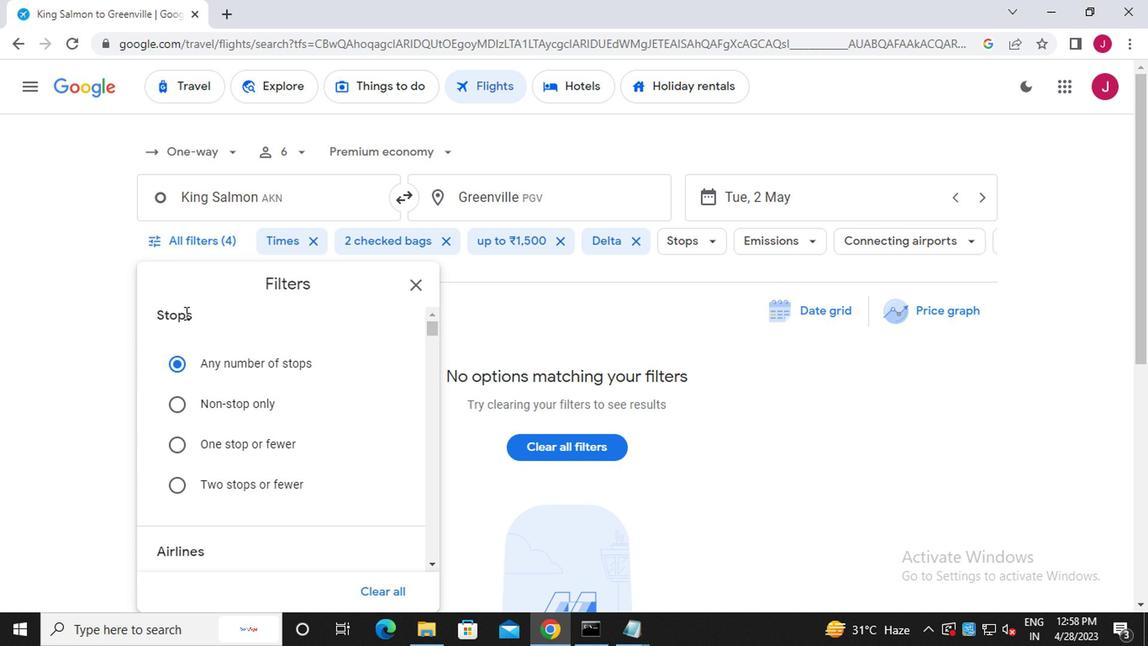 
Action: Mouse moved to (280, 399)
Screenshot: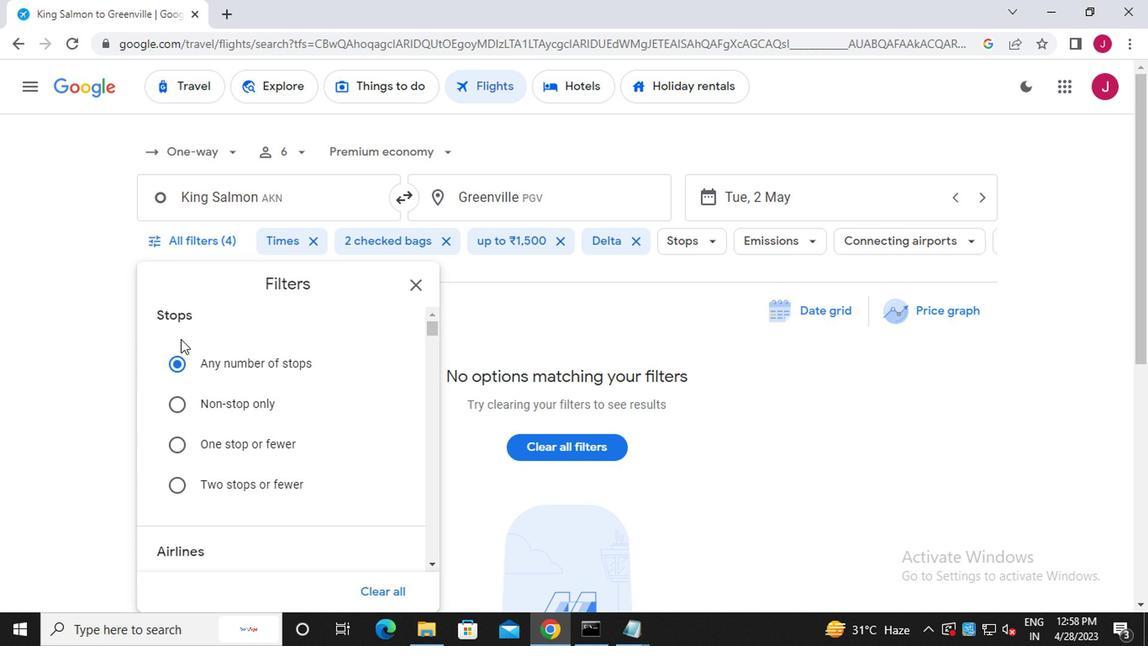 
Action: Mouse scrolled (280, 399) with delta (0, 0)
Screenshot: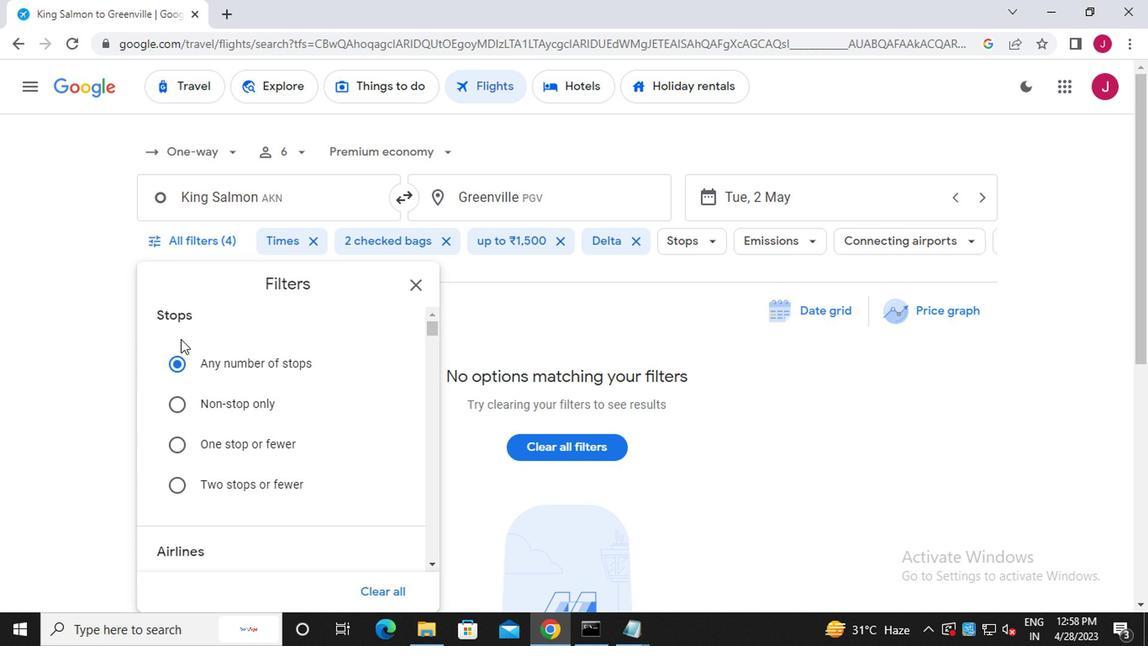 
Action: Mouse moved to (350, 442)
Screenshot: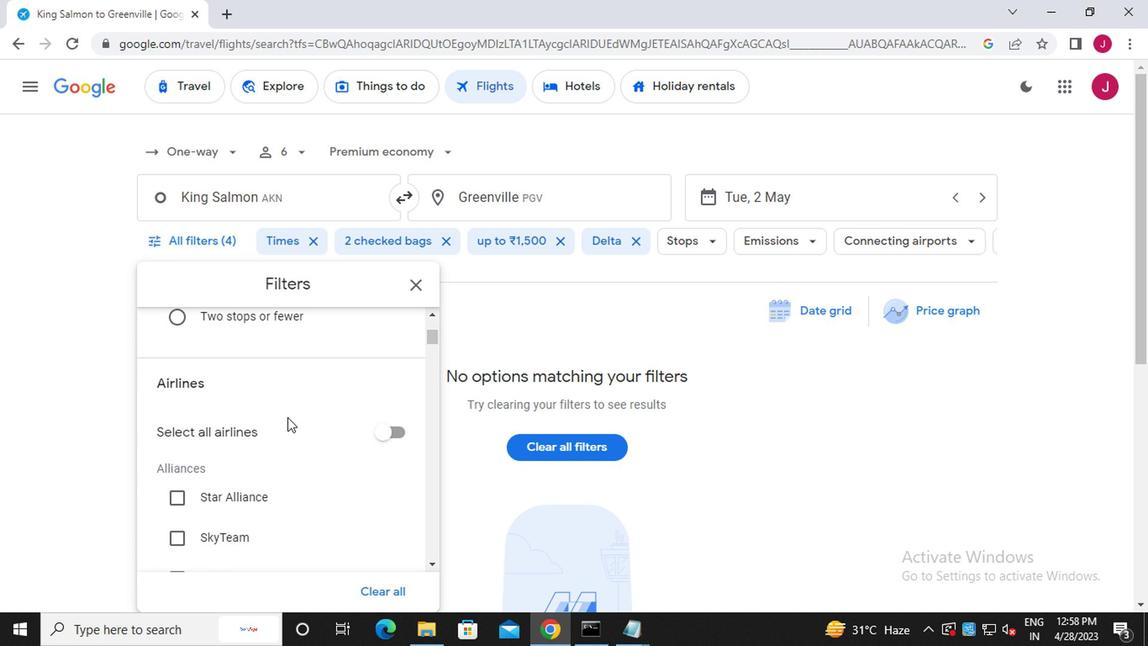 
Action: Mouse scrolled (350, 442) with delta (0, 0)
Screenshot: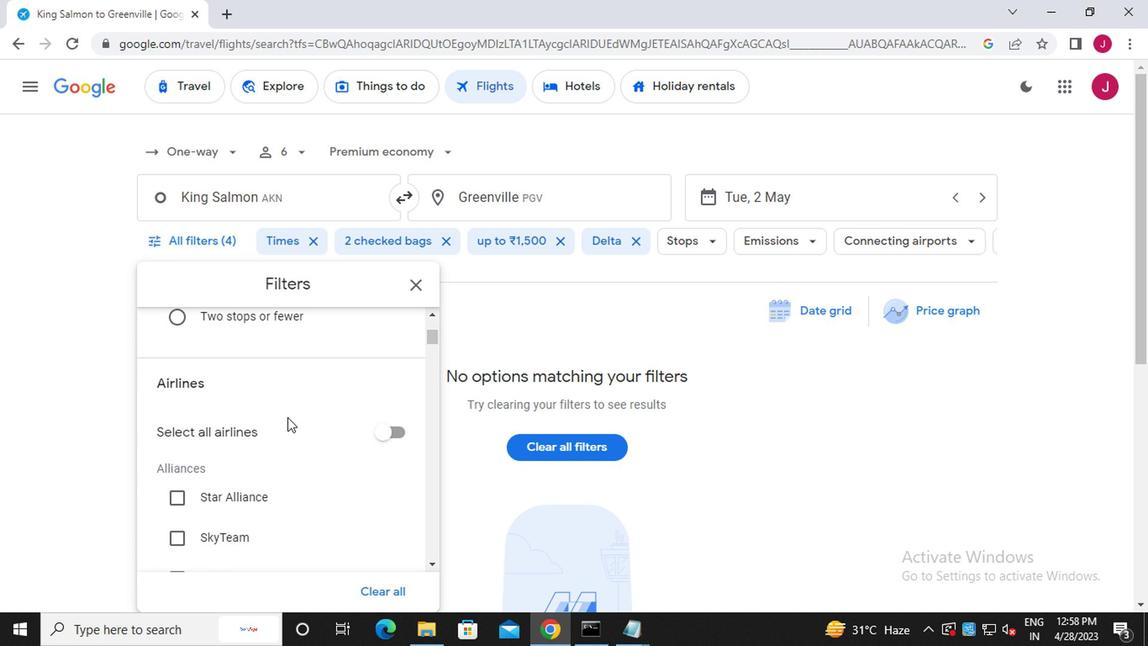 
Action: Mouse moved to (343, 437)
Screenshot: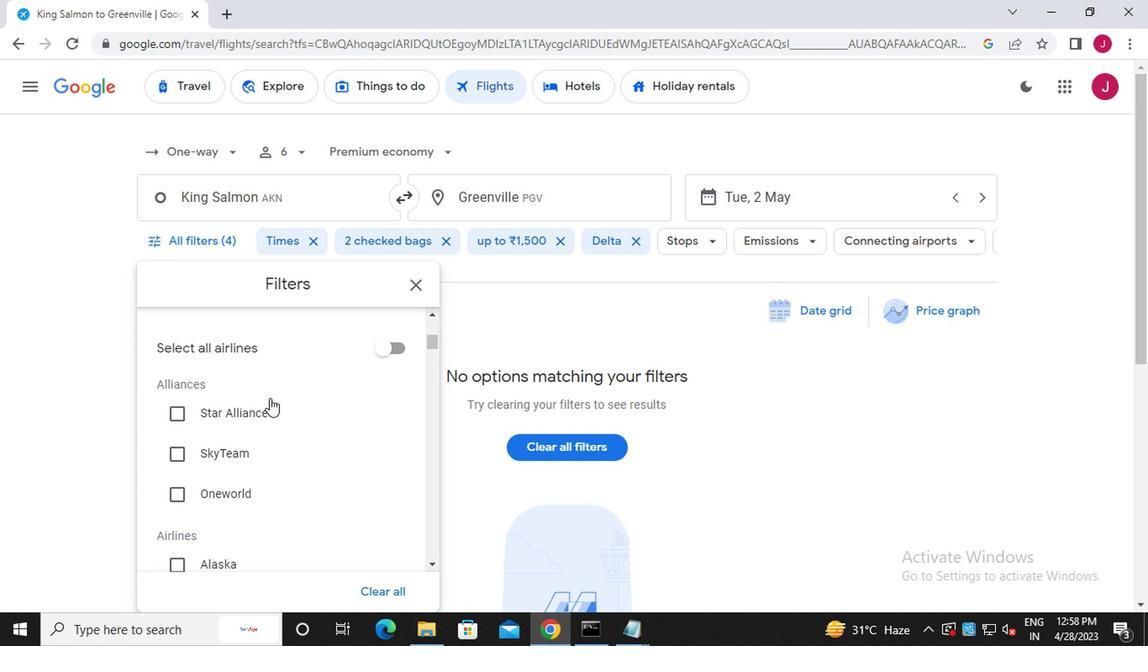 
Action: Mouse scrolled (343, 436) with delta (0, 0)
Screenshot: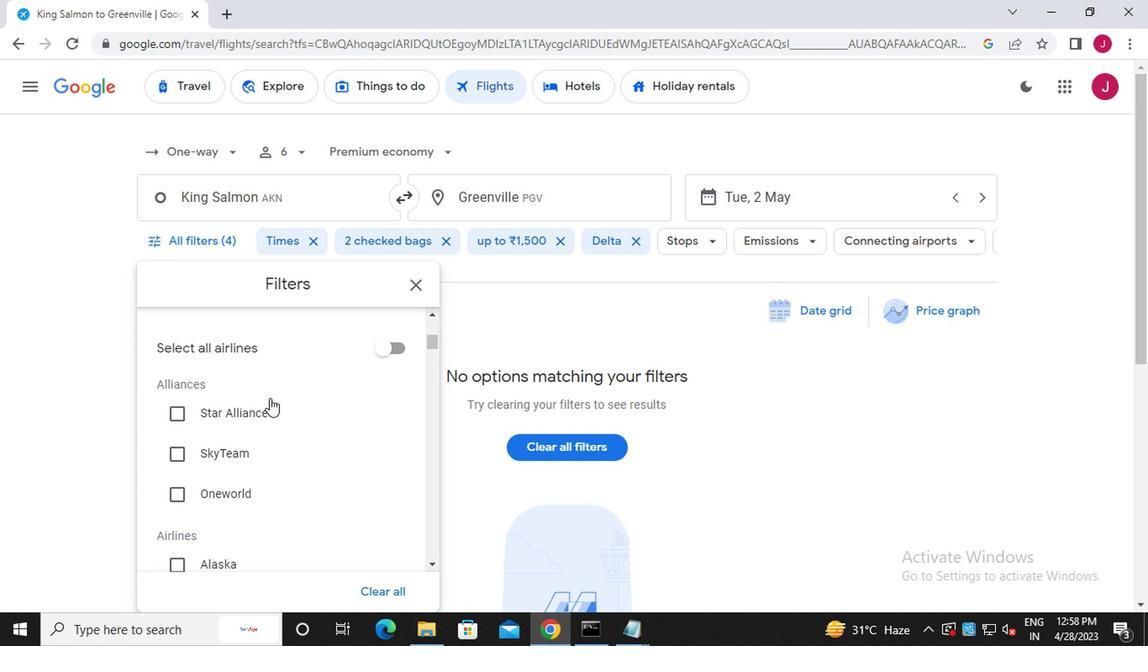 
Action: Mouse moved to (328, 493)
Screenshot: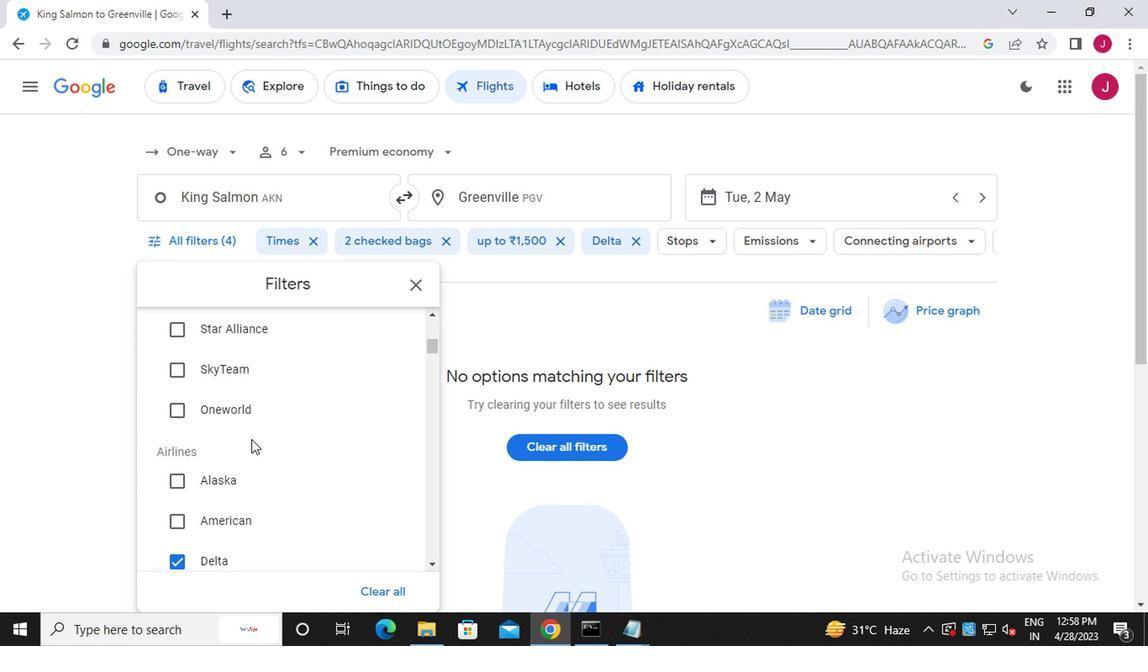 
Action: Mouse scrolled (328, 492) with delta (0, 0)
Screenshot: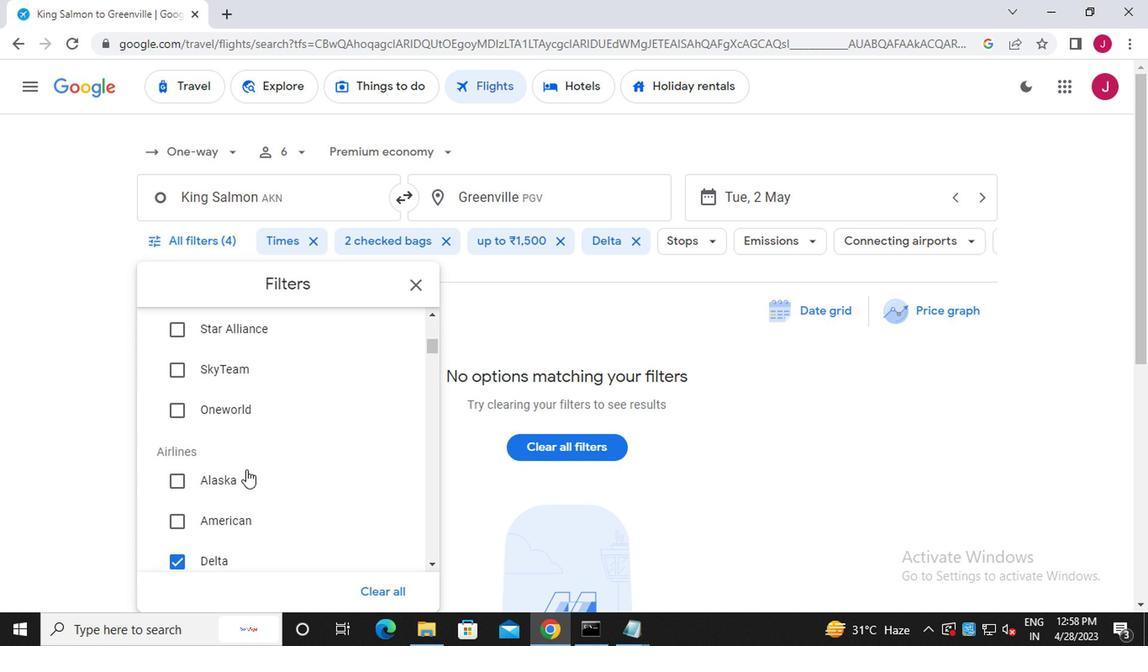 
Action: Mouse moved to (280, 461)
Screenshot: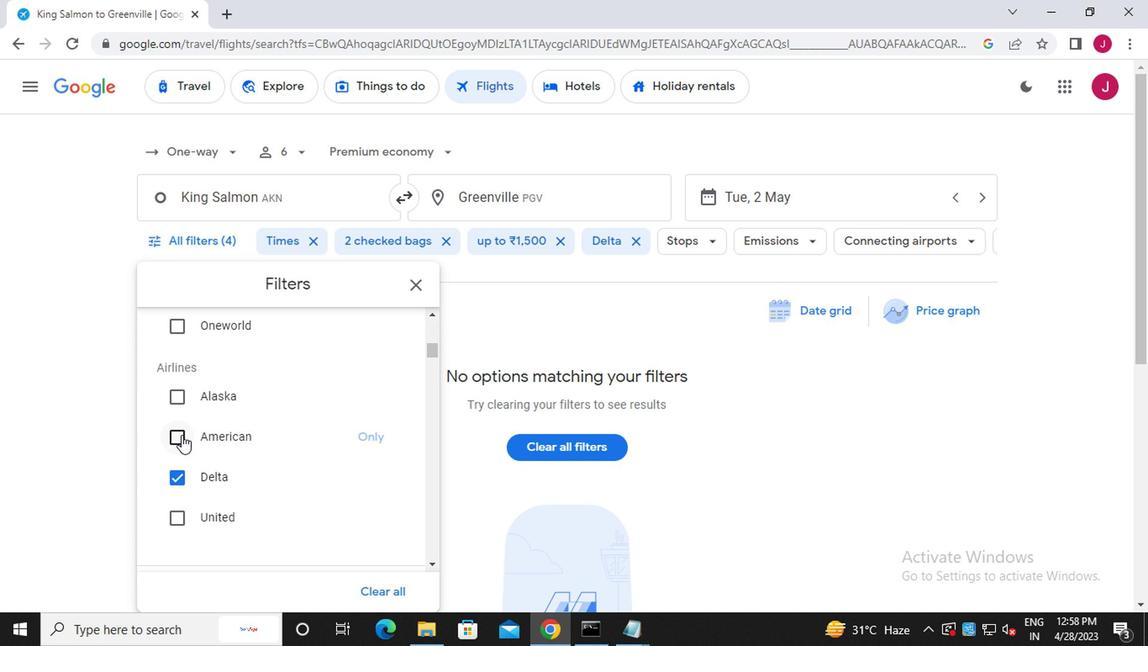 
Action: Mouse pressed left at (280, 461)
Screenshot: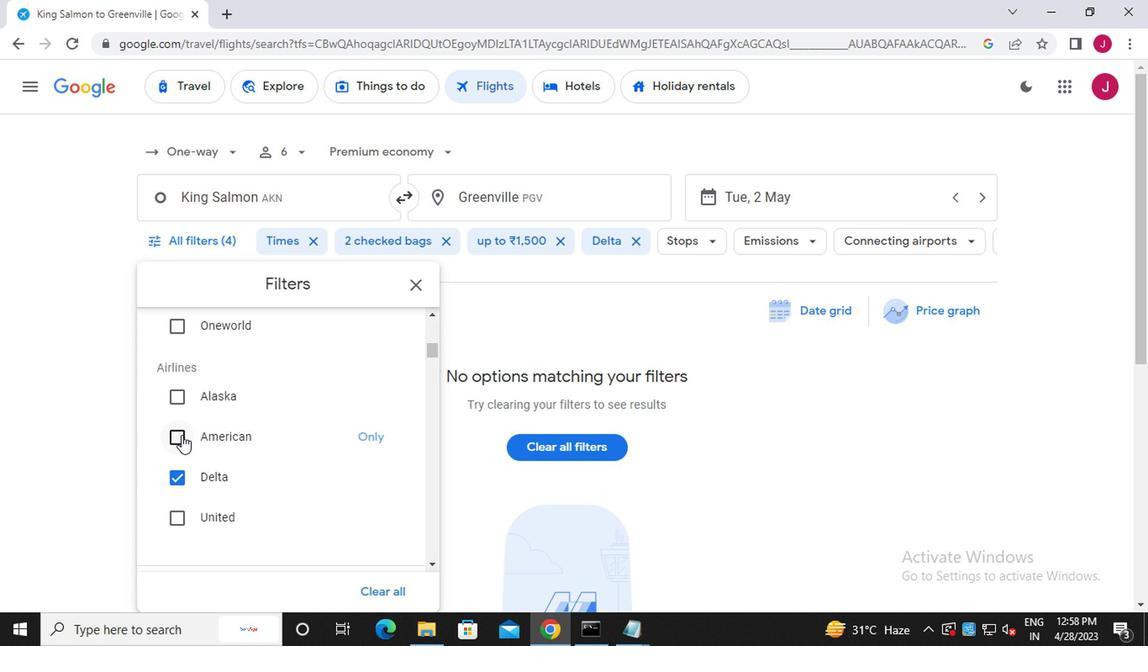 
Action: Mouse moved to (275, 491)
Screenshot: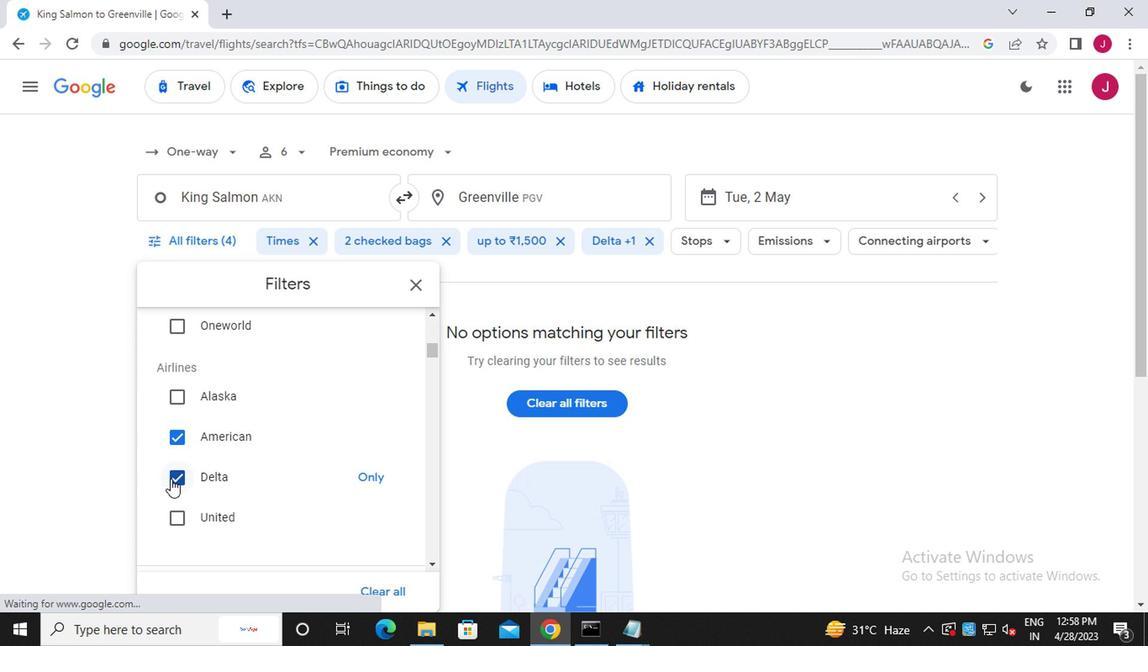 
Action: Mouse pressed left at (275, 491)
Screenshot: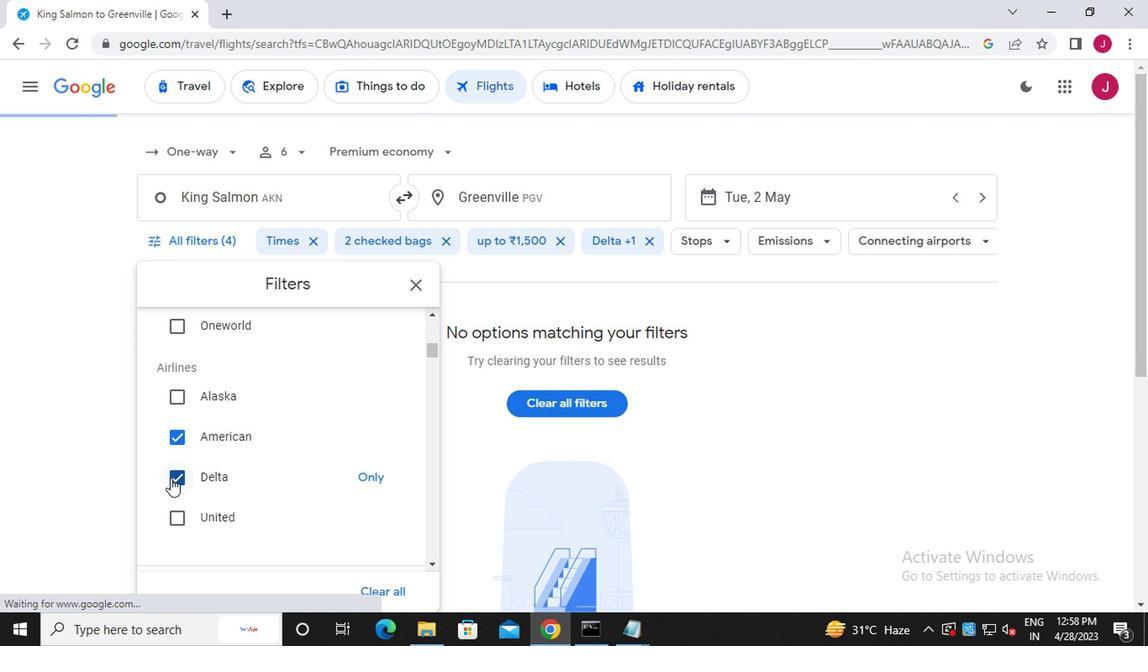 
Action: Mouse moved to (330, 490)
Screenshot: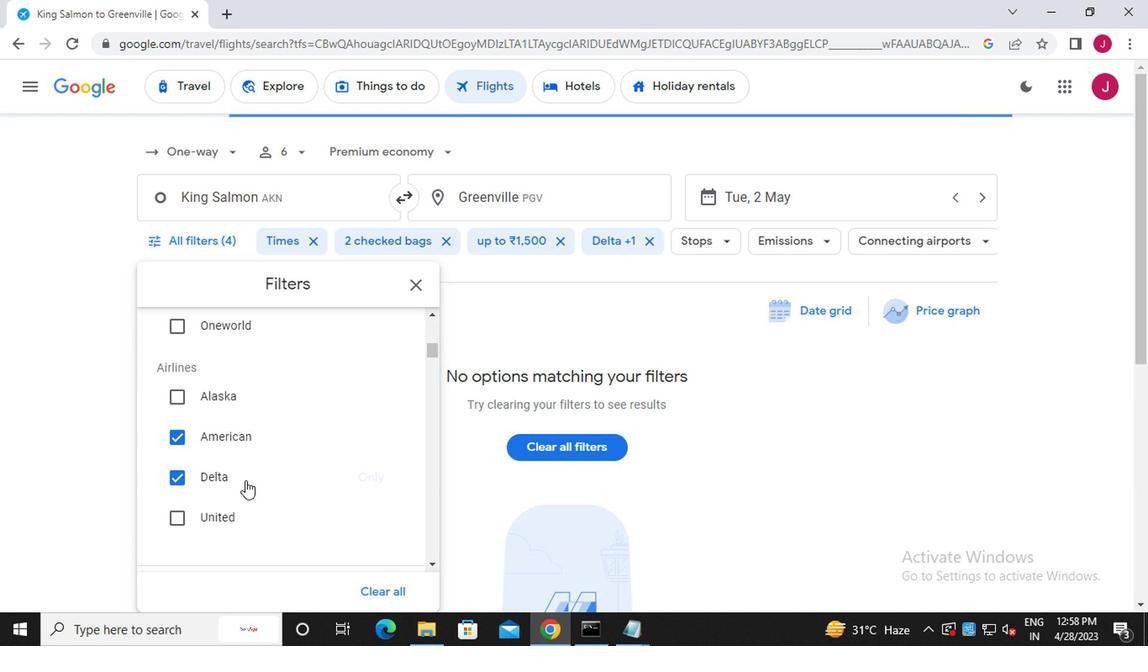 
Action: Mouse scrolled (330, 491) with delta (0, 0)
Screenshot: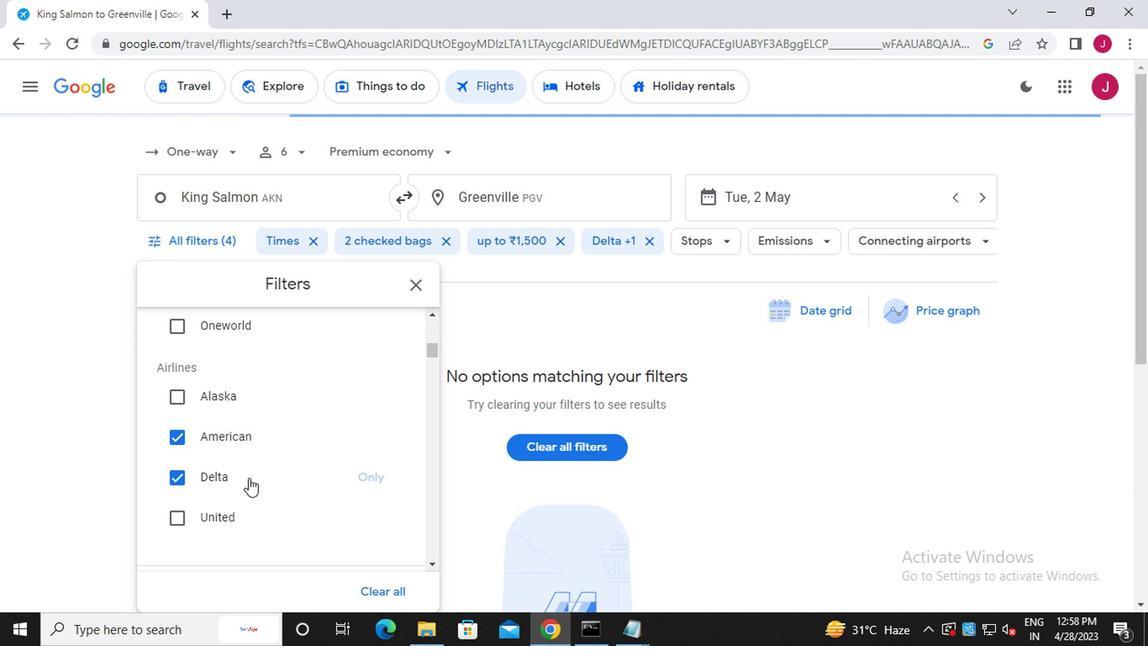 
Action: Mouse scrolled (330, 490) with delta (0, 0)
Screenshot: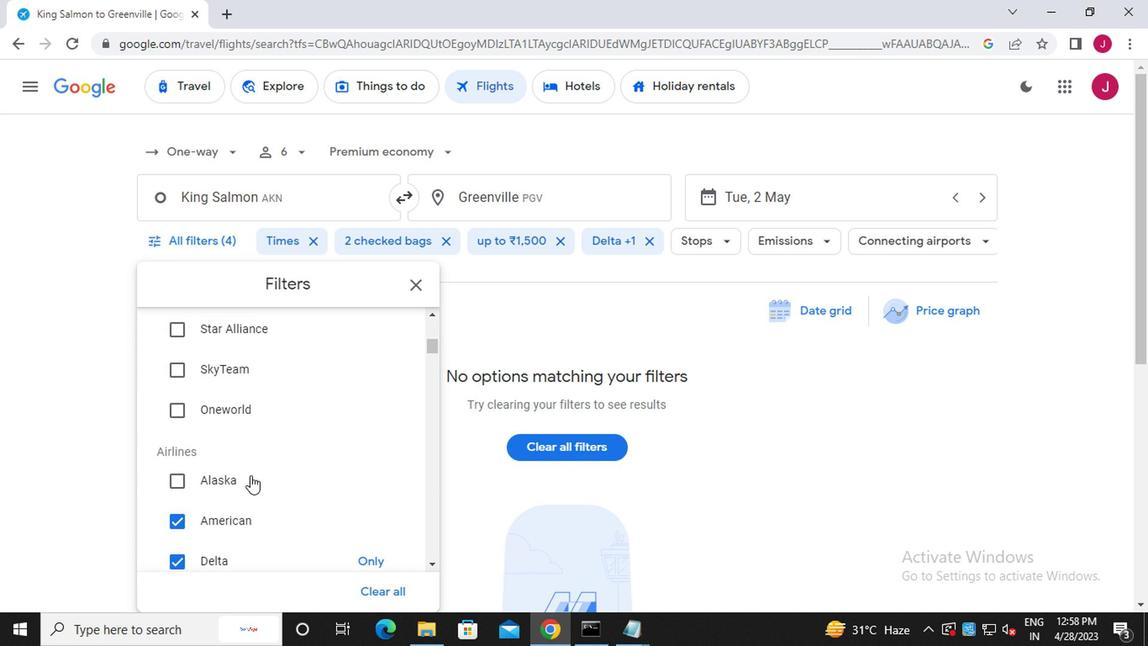 
Action: Mouse moved to (276, 493)
Screenshot: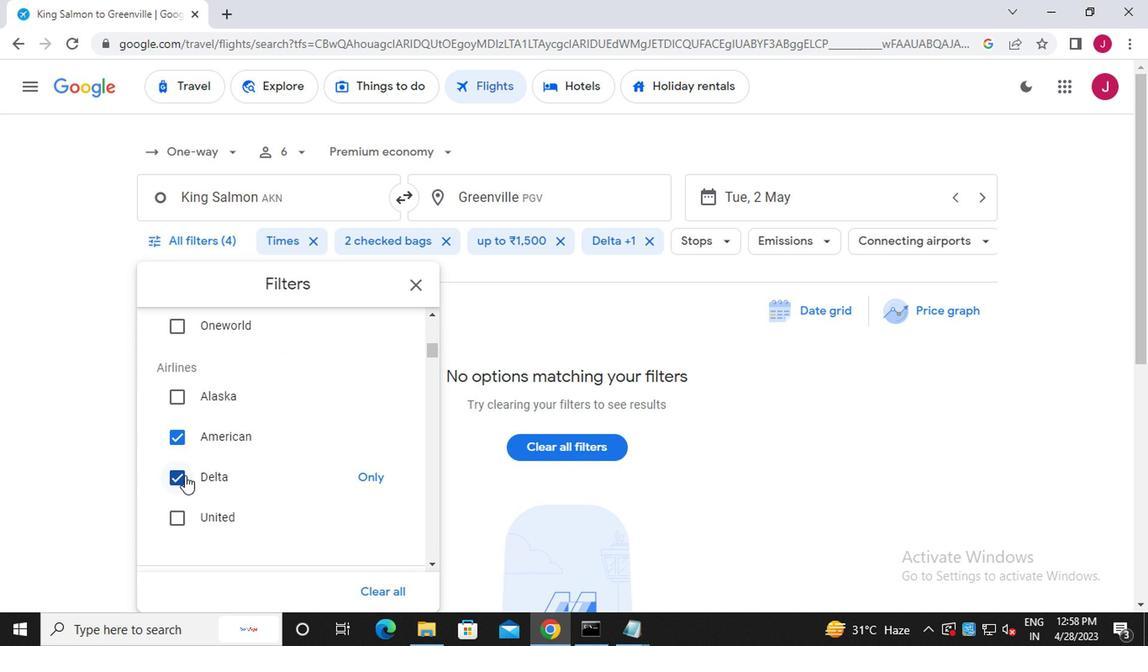 
Action: Mouse pressed left at (276, 493)
Screenshot: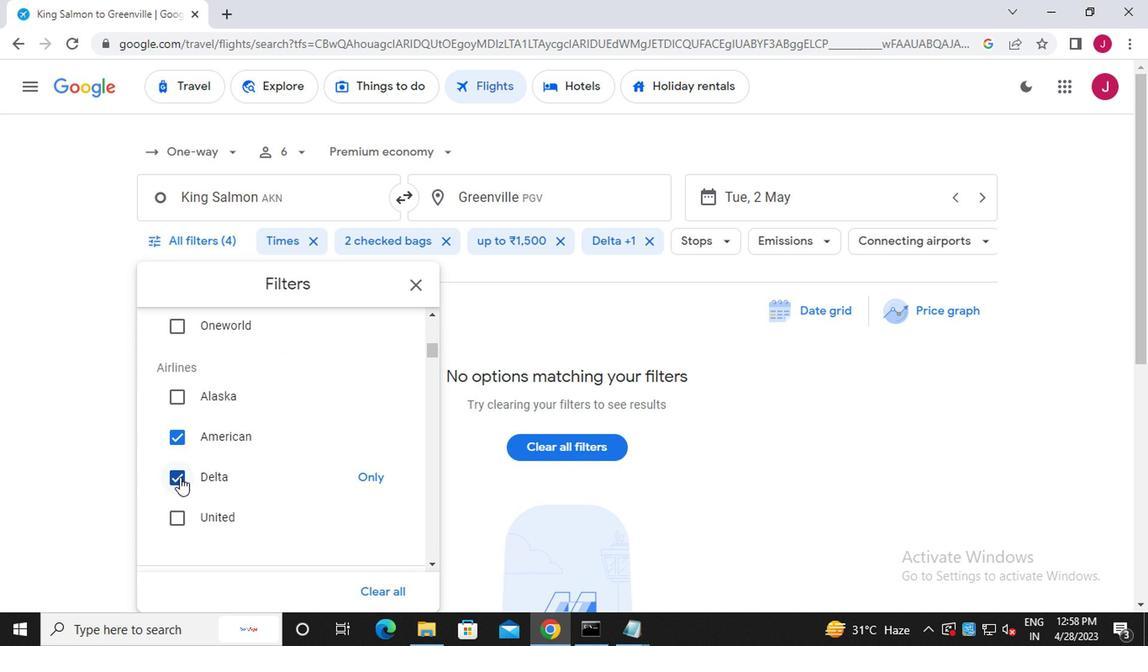 
Action: Mouse moved to (365, 484)
Screenshot: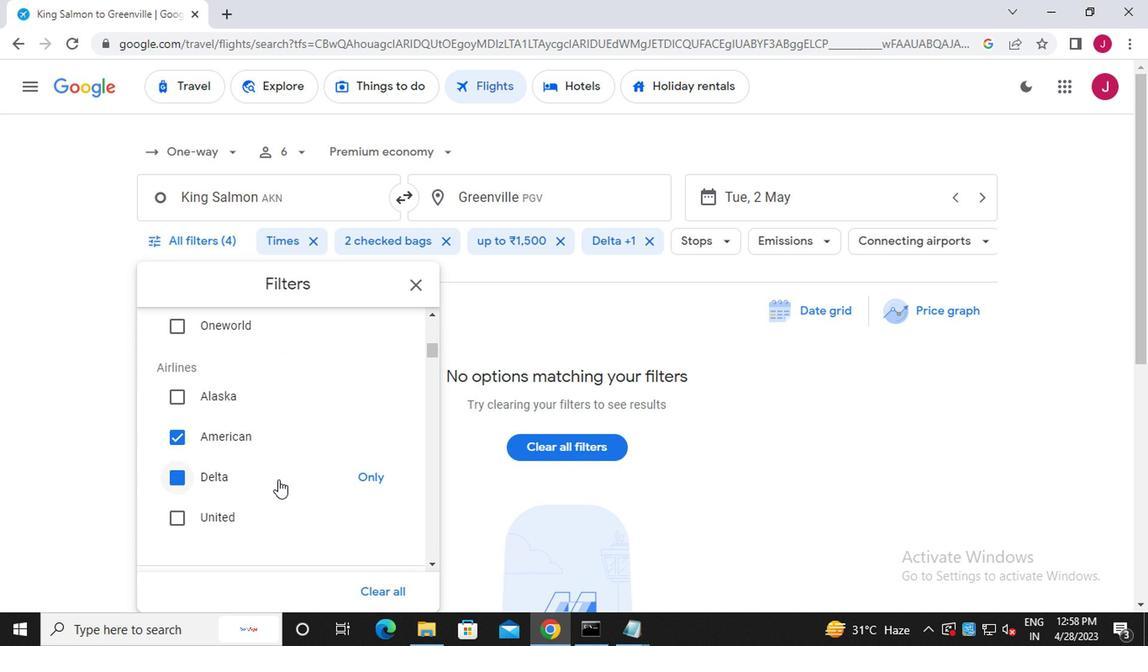 
Action: Mouse scrolled (365, 485) with delta (0, 0)
Screenshot: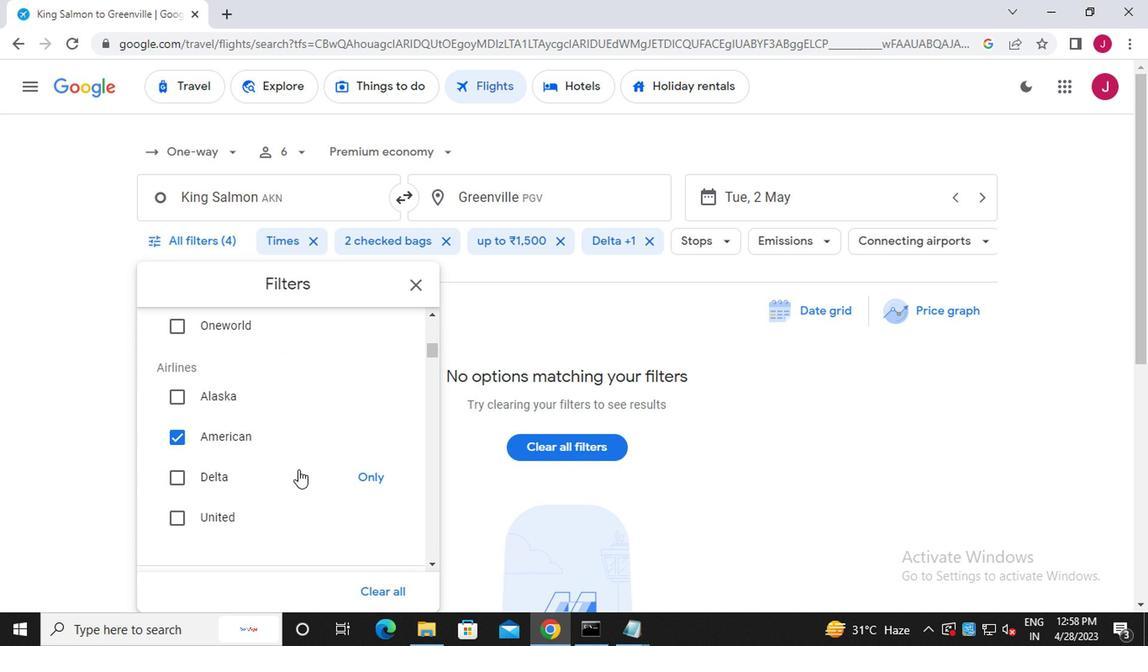 
Action: Mouse moved to (366, 483)
Screenshot: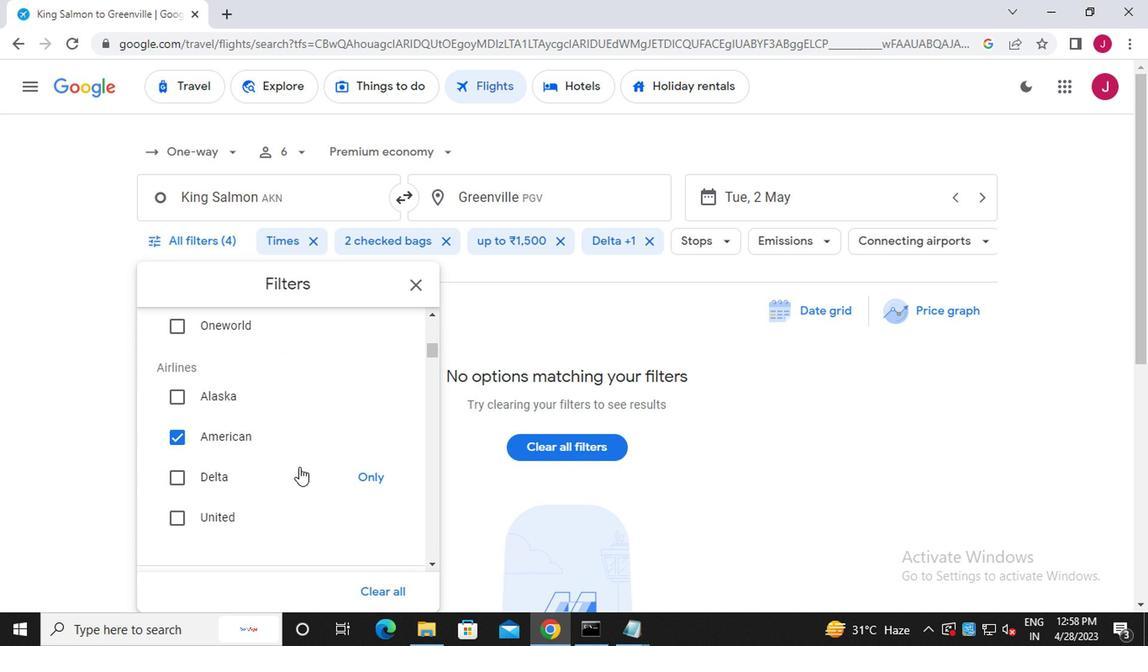 
Action: Mouse scrolled (366, 484) with delta (0, 0)
Screenshot: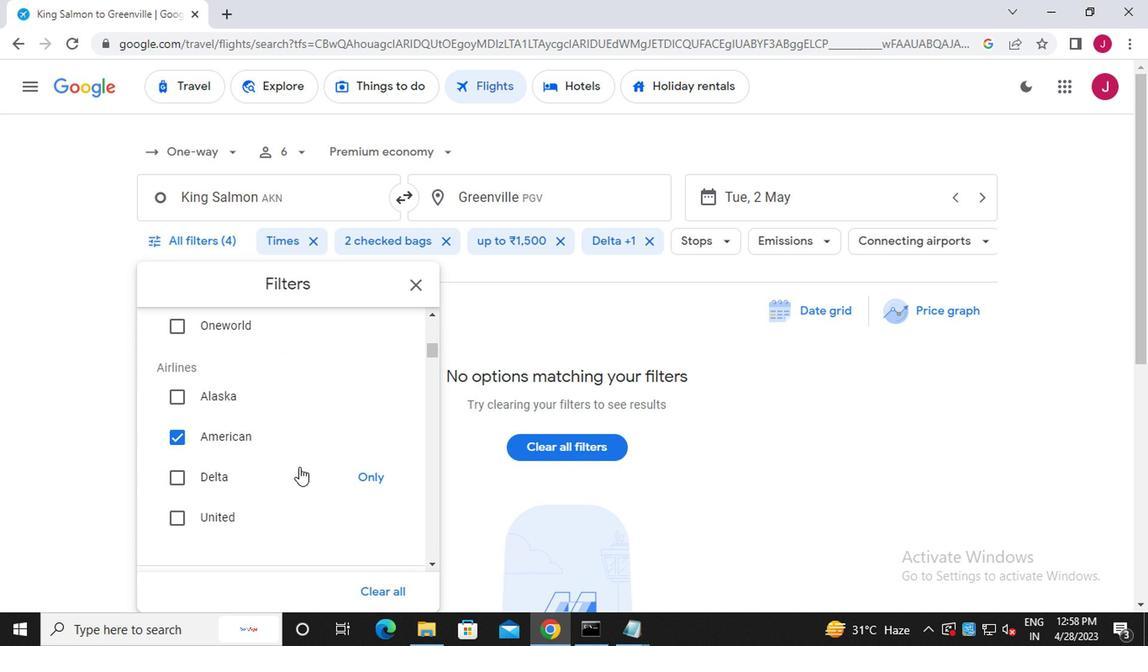 
Action: Mouse moved to (367, 480)
Screenshot: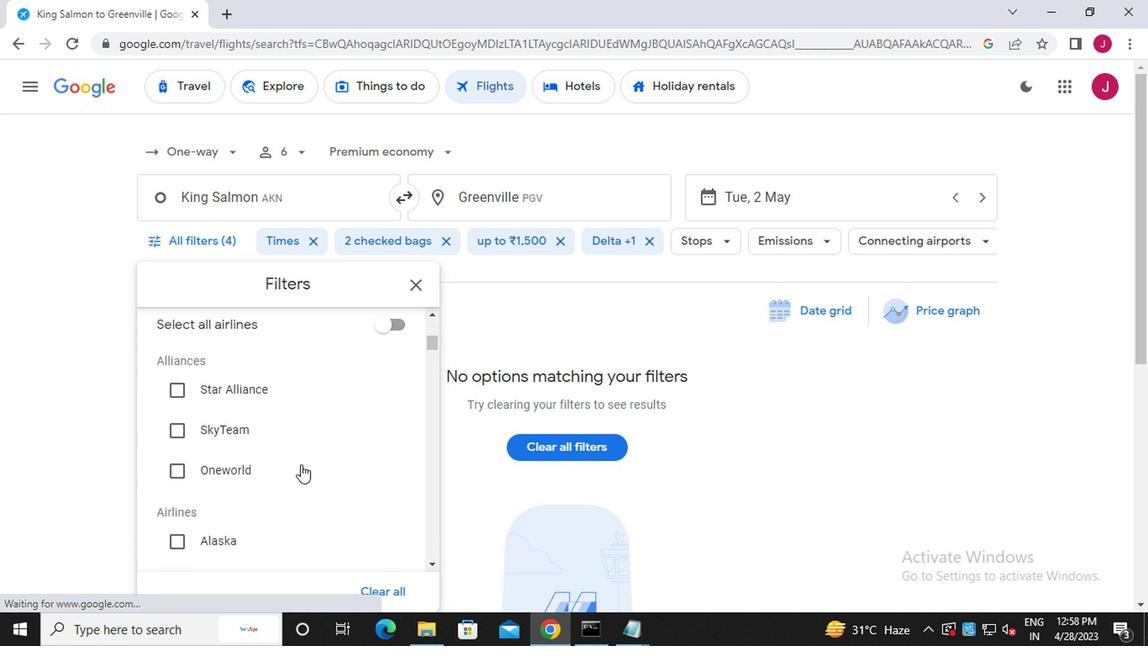 
Action: Mouse scrolled (367, 479) with delta (0, 0)
Screenshot: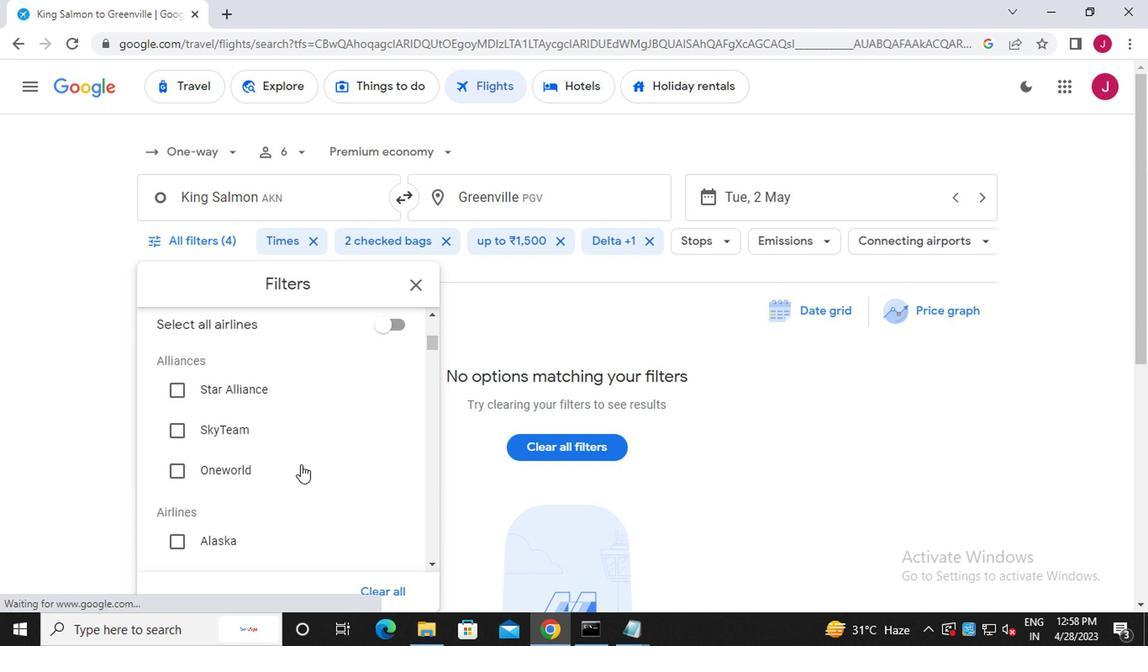 
Action: Mouse scrolled (367, 481) with delta (0, 0)
Screenshot: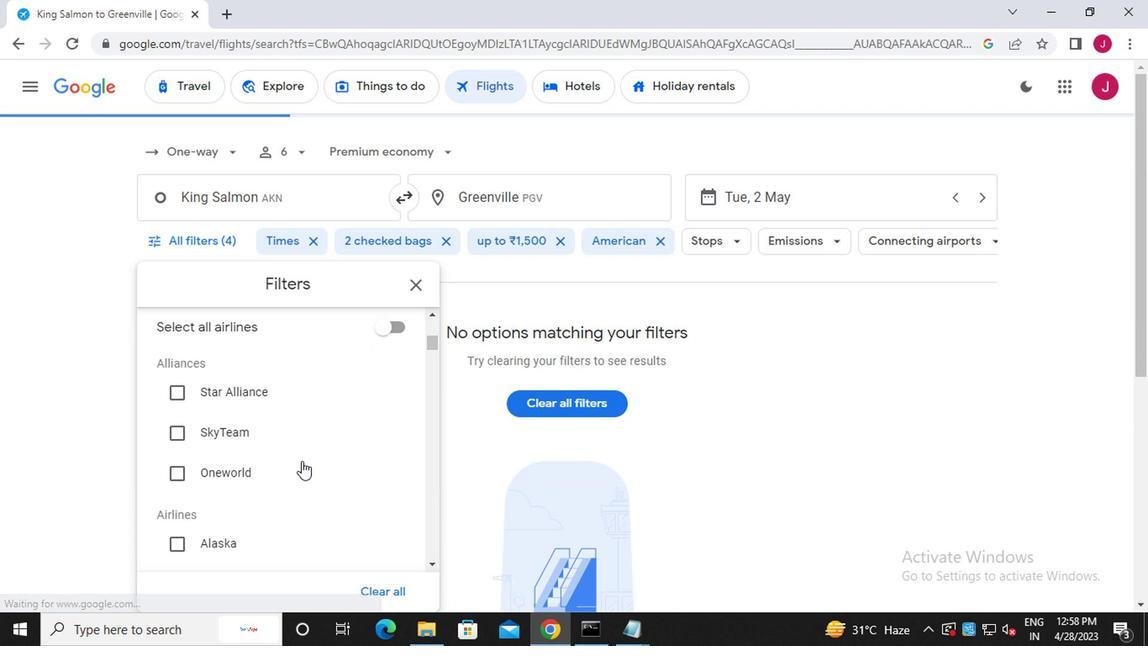 
Action: Mouse moved to (367, 479)
Screenshot: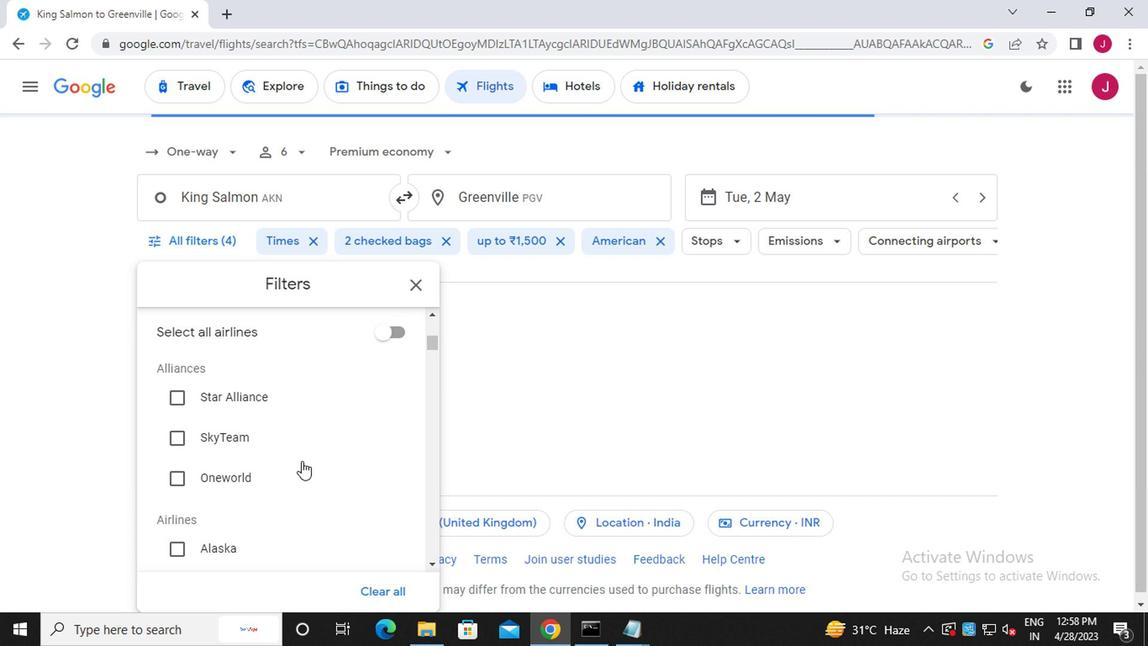 
Action: Mouse scrolled (367, 478) with delta (0, 0)
Screenshot: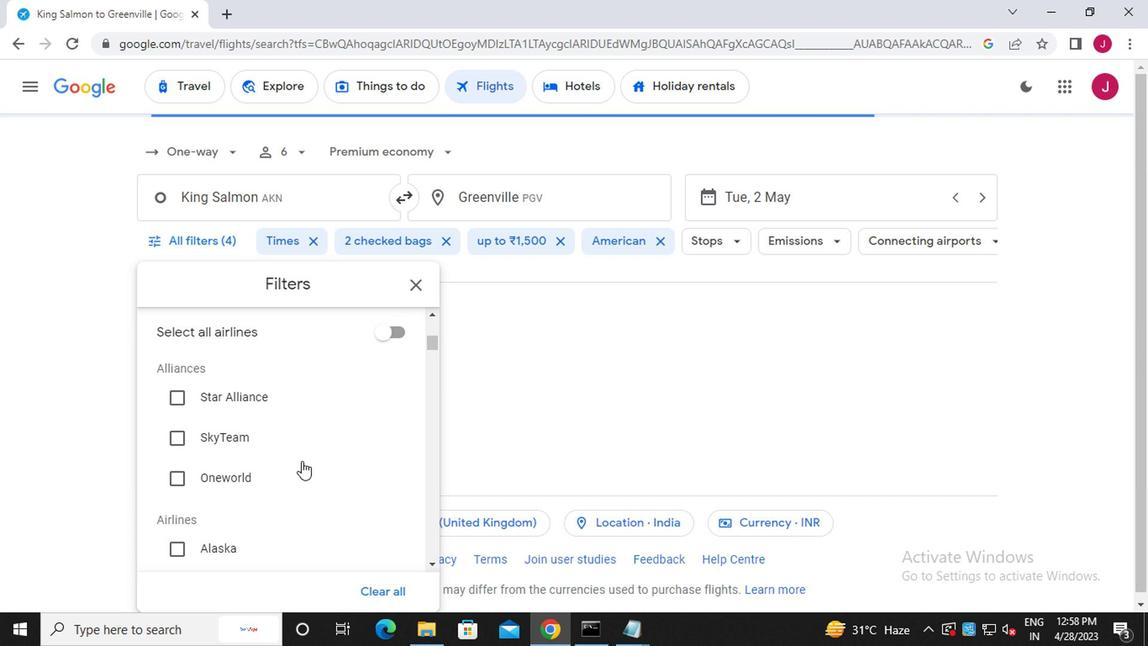 
Action: Mouse moved to (367, 479)
Screenshot: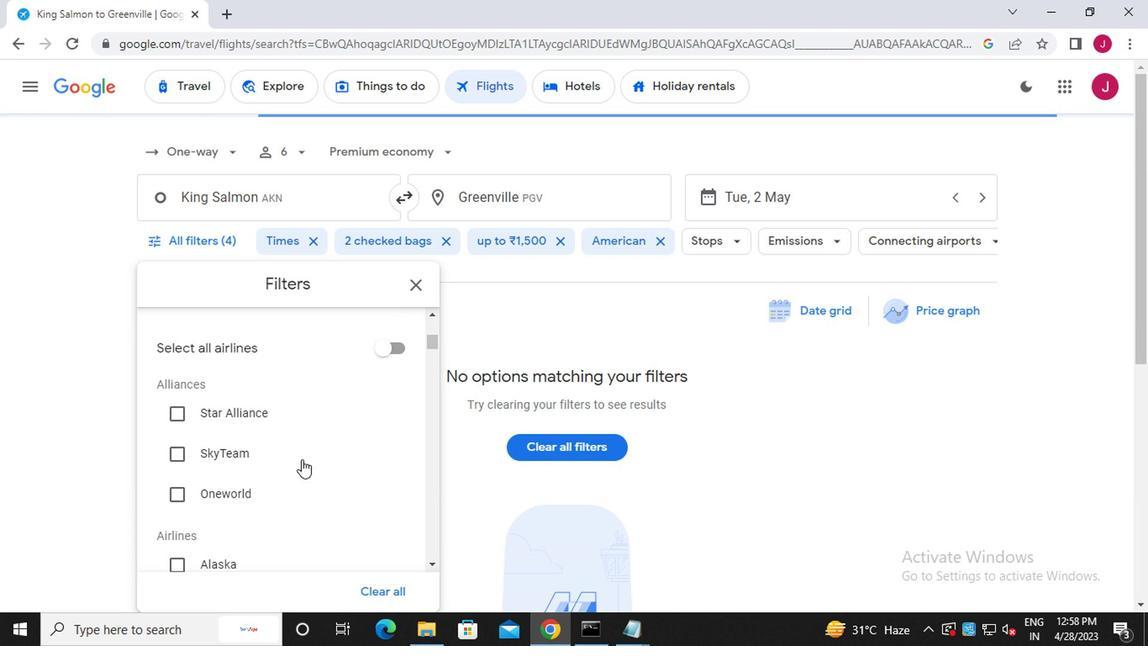 
Action: Mouse scrolled (367, 478) with delta (0, 0)
Screenshot: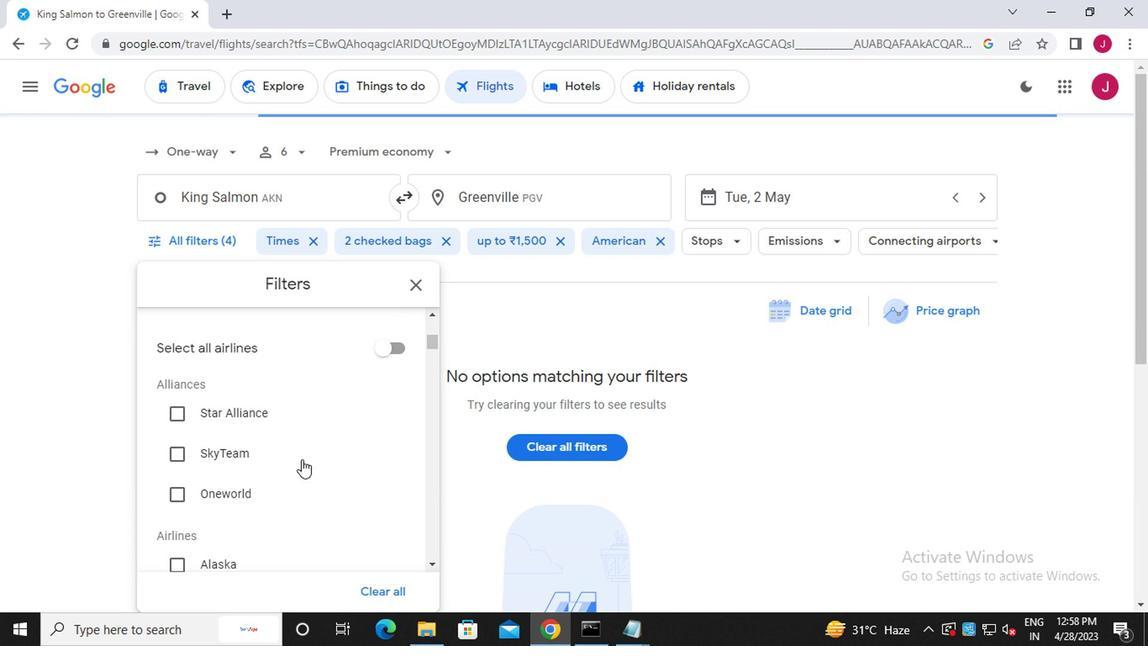 
Action: Mouse moved to (385, 478)
Screenshot: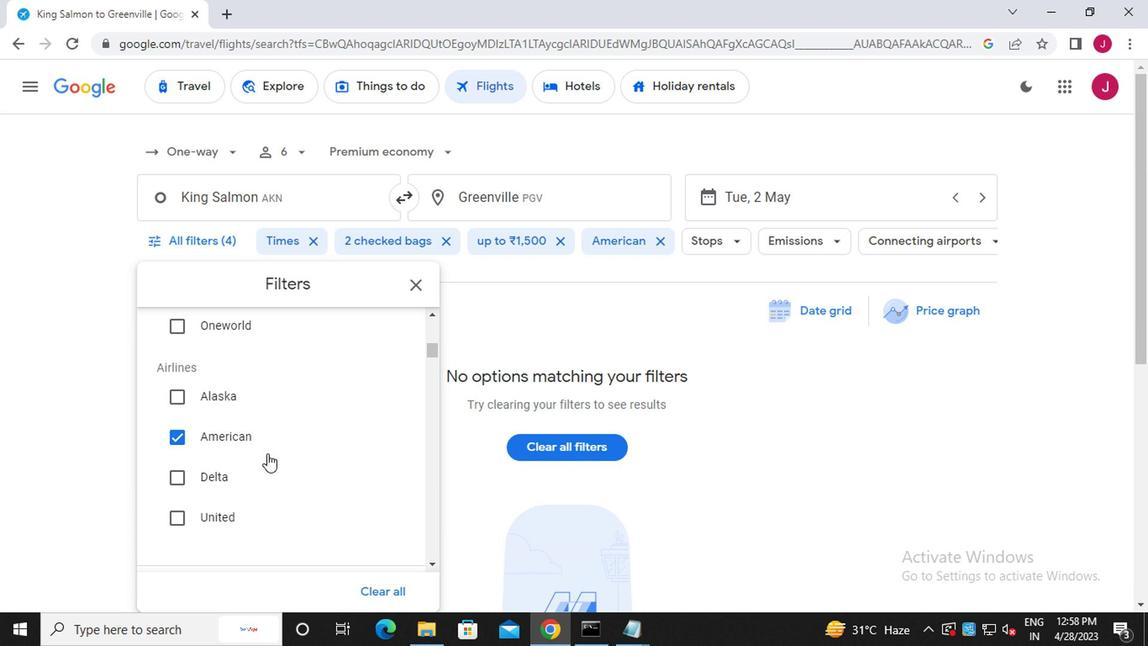 
Action: Mouse scrolled (385, 477) with delta (0, 0)
Screenshot: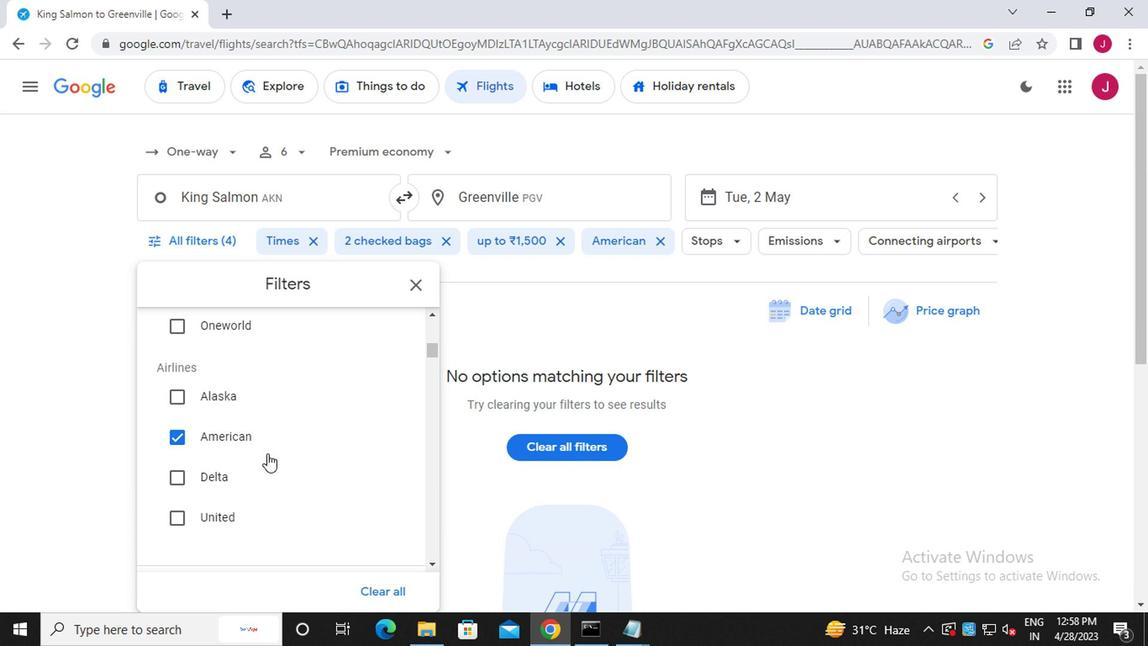 
Action: Mouse scrolled (385, 477) with delta (0, 0)
Screenshot: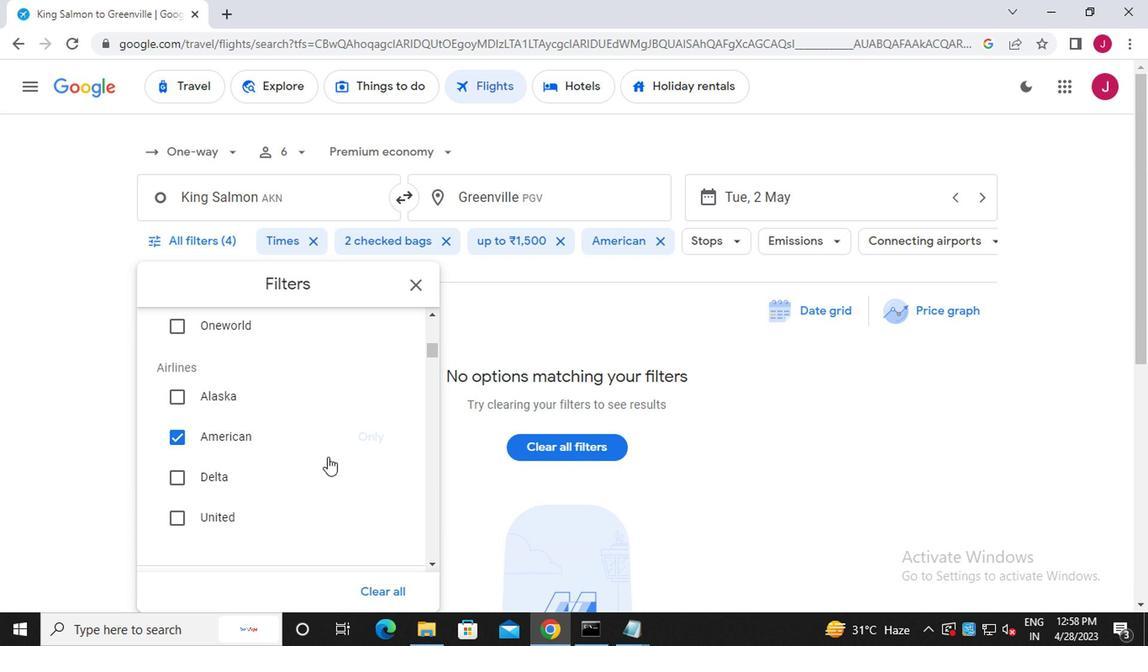
Action: Mouse moved to (375, 474)
Screenshot: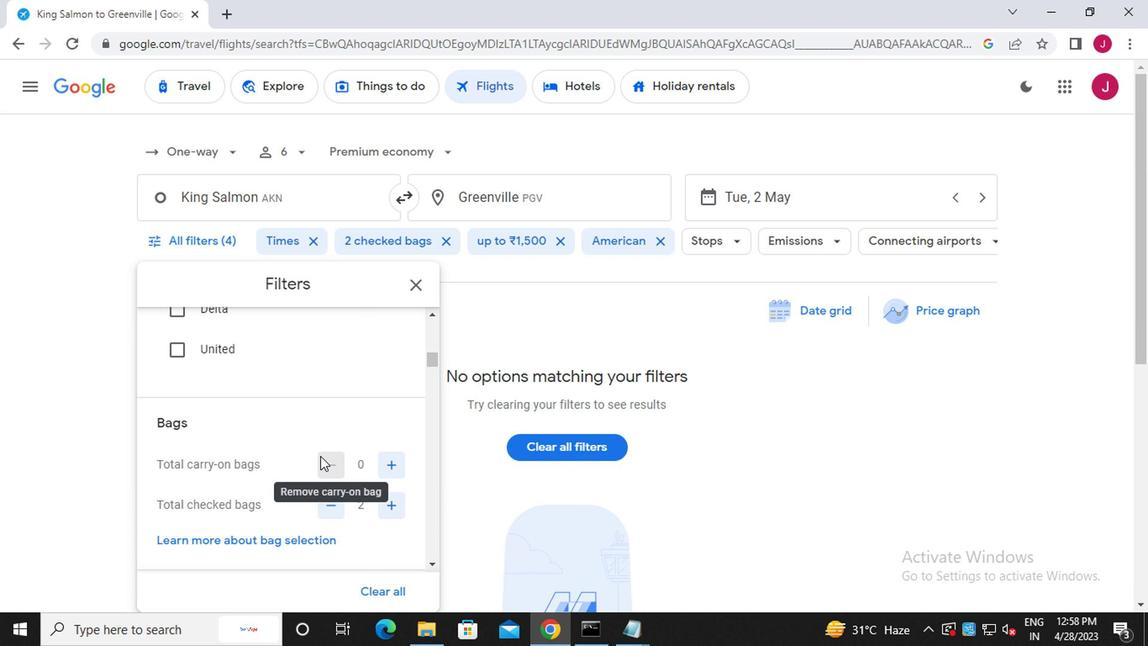 
Action: Mouse scrolled (375, 473) with delta (0, 0)
Screenshot: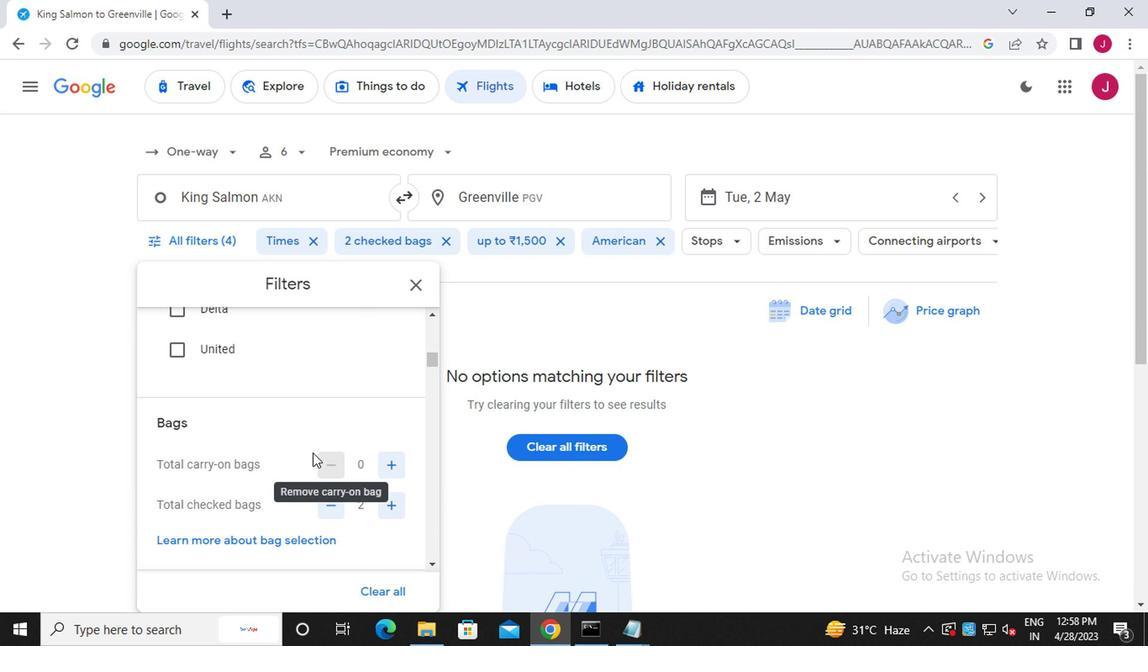 
Action: Mouse scrolled (375, 473) with delta (0, 0)
Screenshot: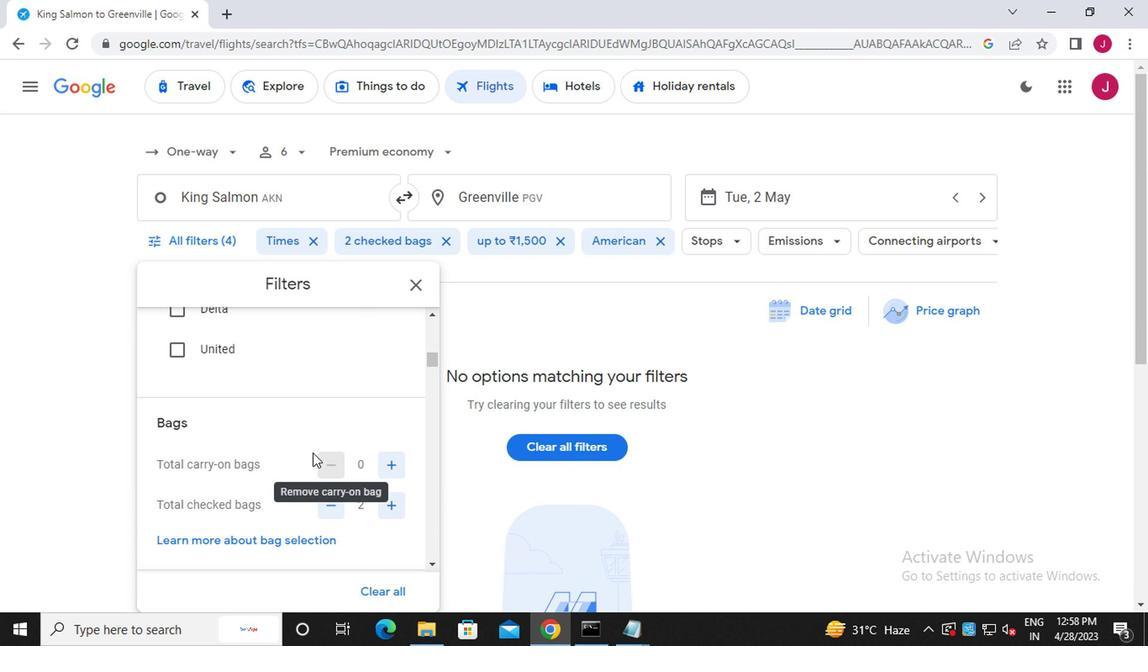 
Action: Mouse moved to (381, 461)
Screenshot: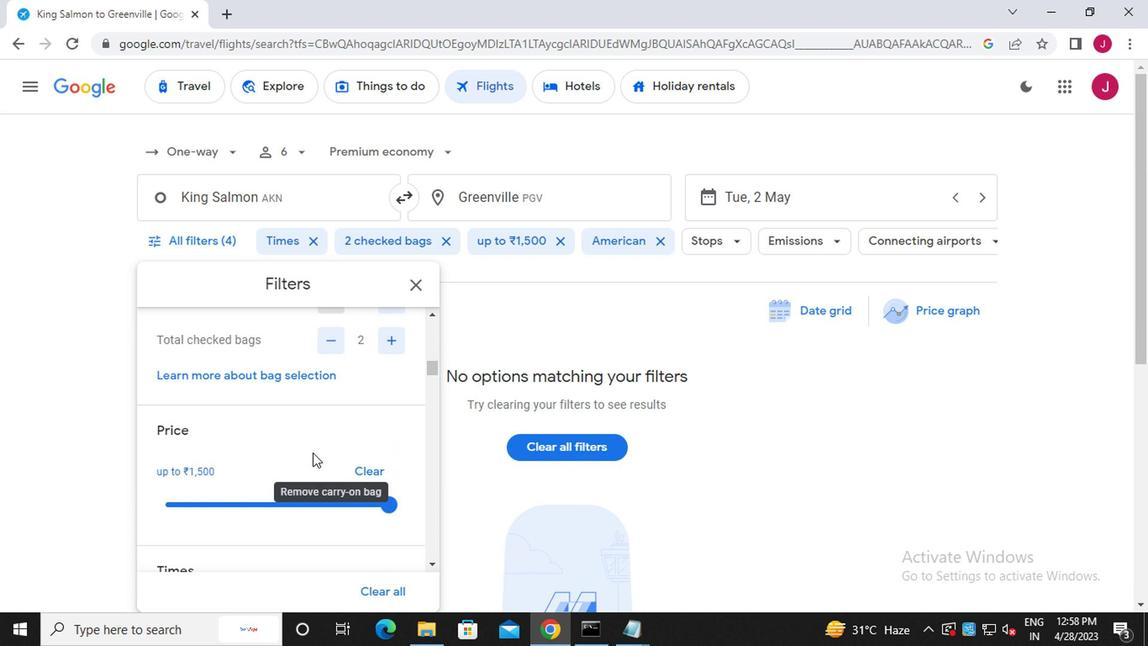 
Action: Mouse scrolled (381, 461) with delta (0, 0)
Screenshot: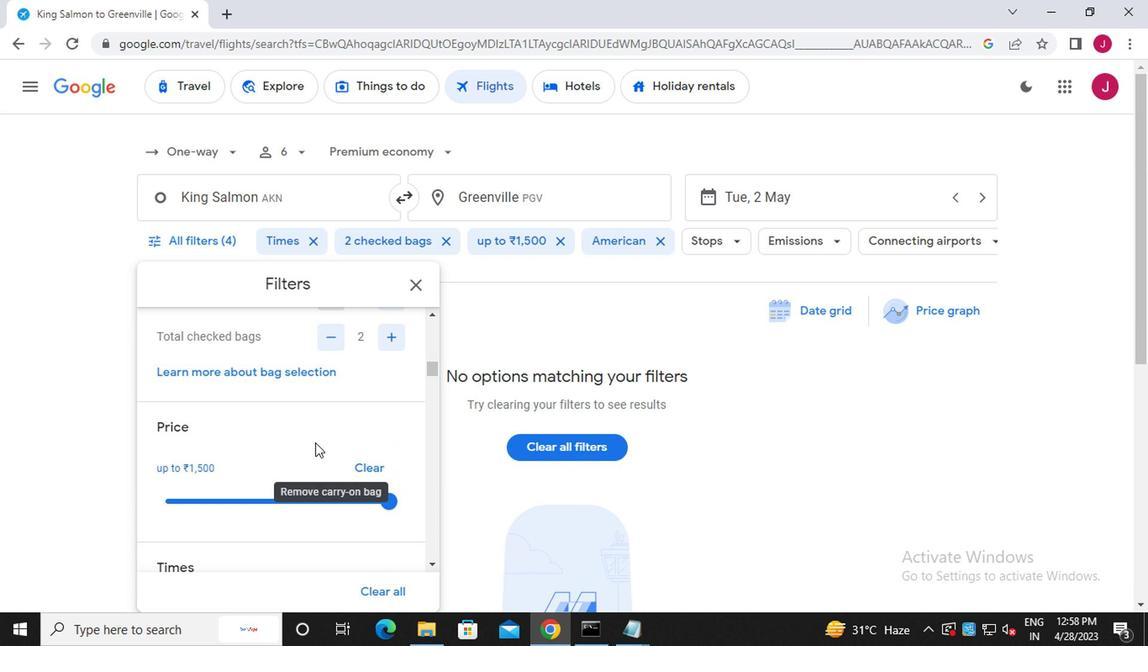 
Action: Mouse moved to (422, 462)
Screenshot: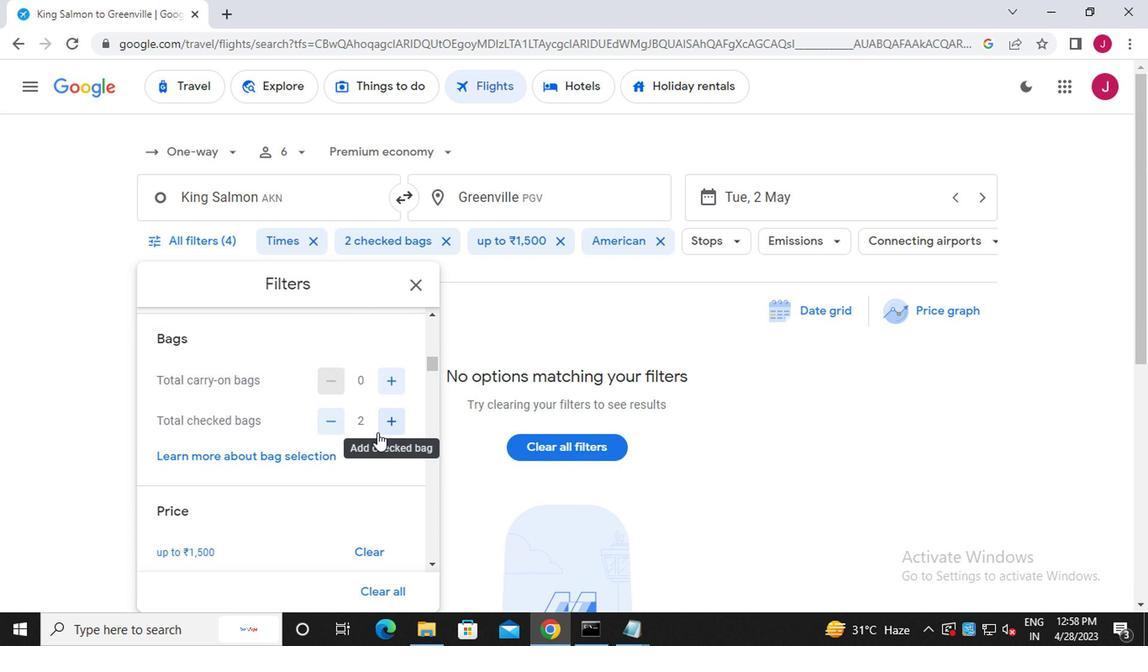 
Action: Mouse scrolled (422, 461) with delta (0, 0)
Screenshot: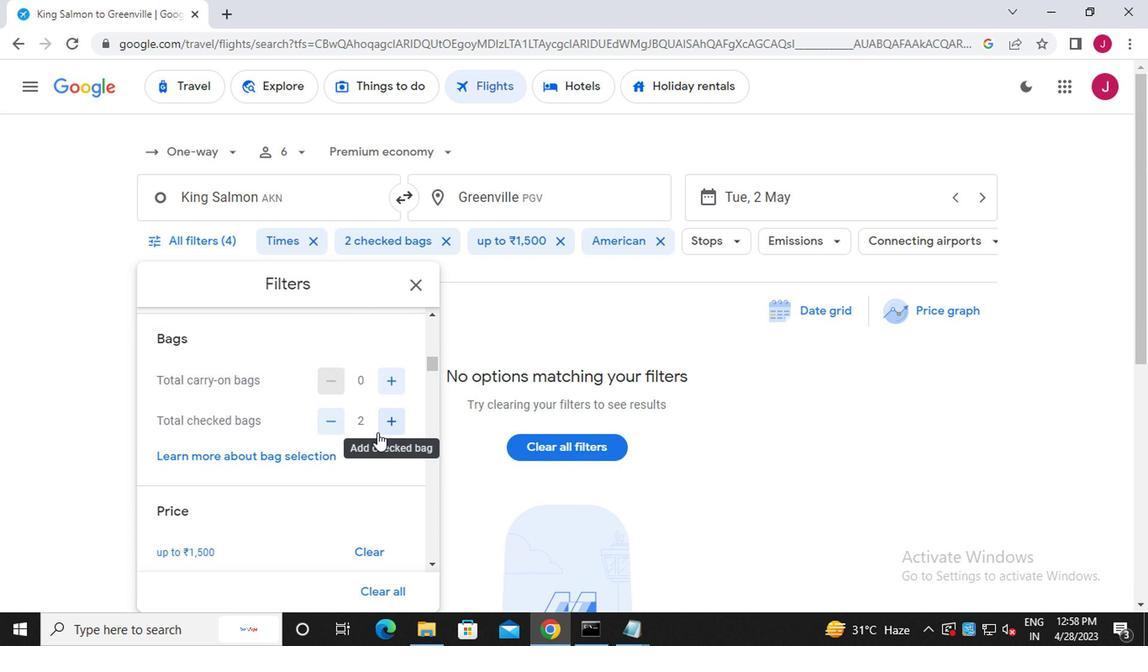 
Action: Mouse moved to (432, 508)
Screenshot: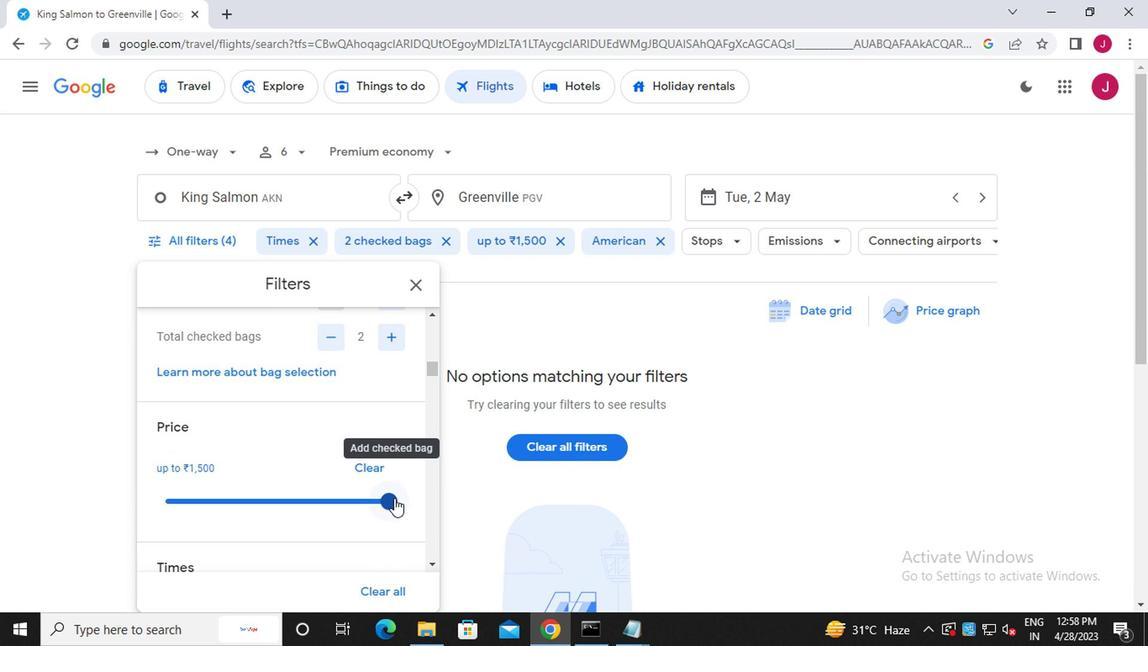 
Action: Mouse pressed left at (432, 508)
Screenshot: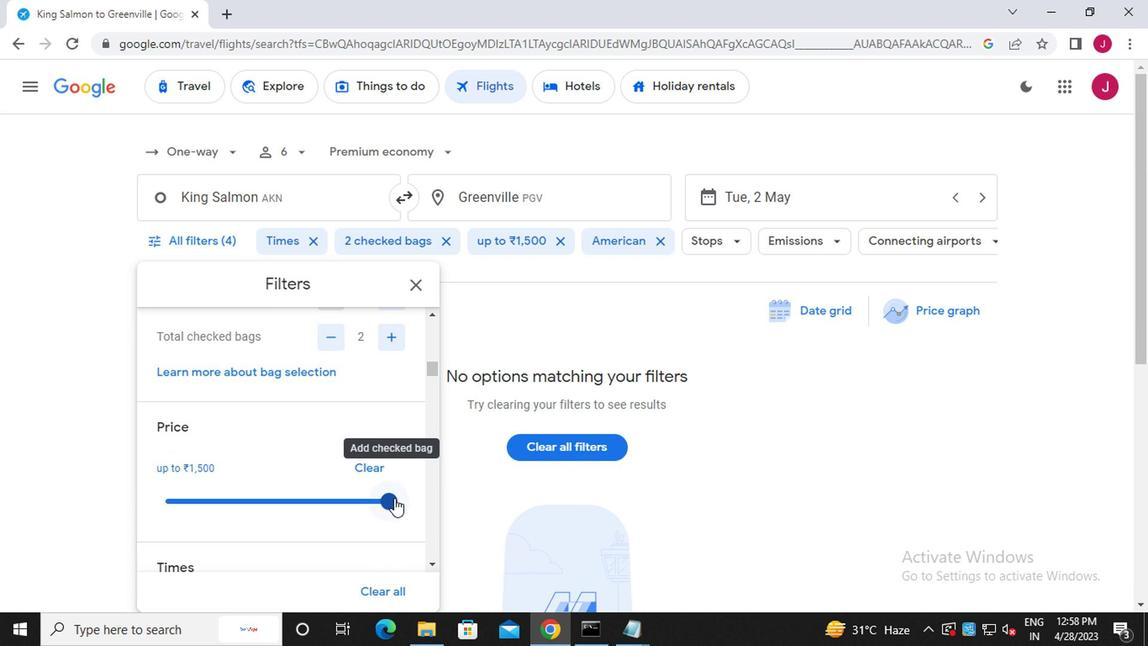 
Action: Mouse moved to (426, 499)
Screenshot: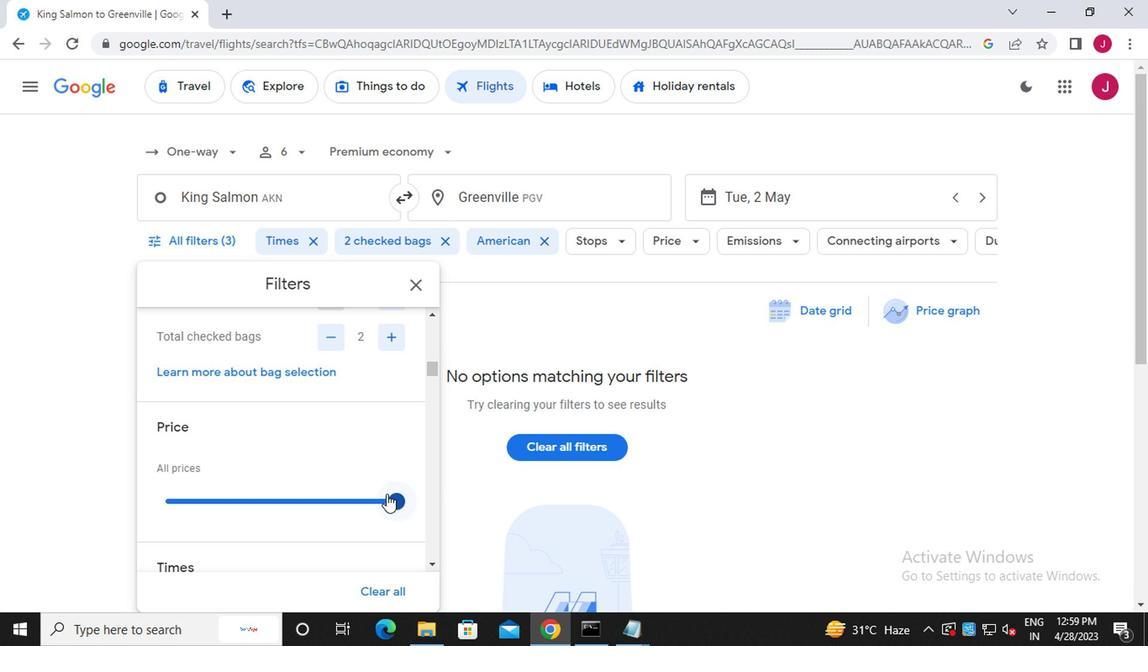 
Action: Mouse scrolled (426, 499) with delta (0, 0)
Screenshot: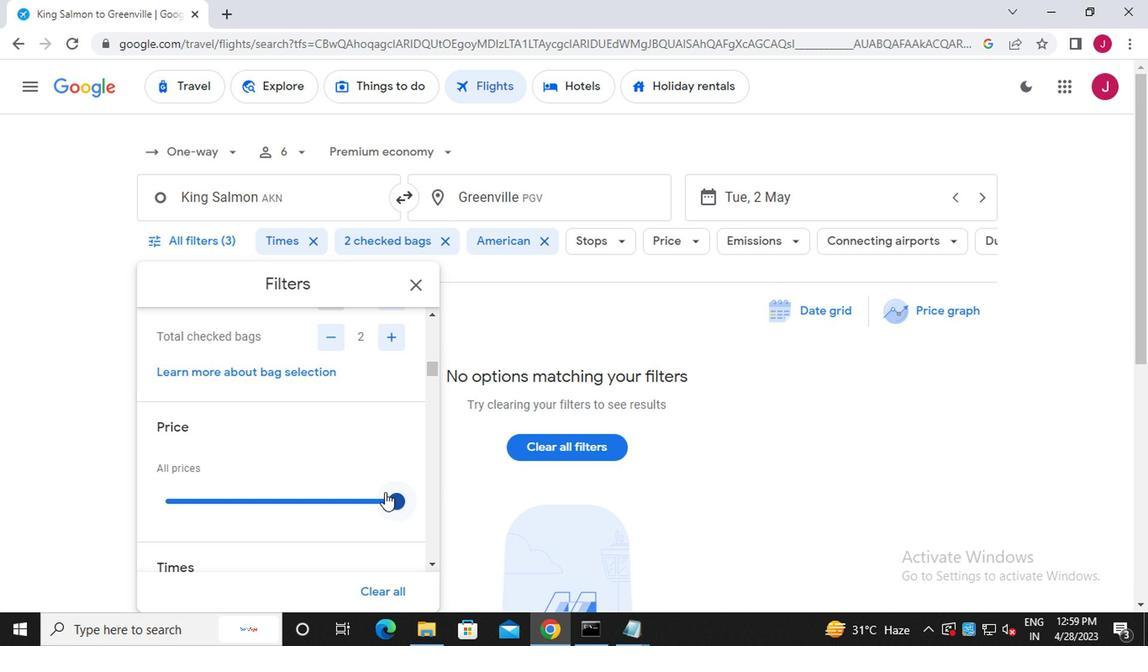 
Action: Mouse scrolled (426, 499) with delta (0, 0)
Screenshot: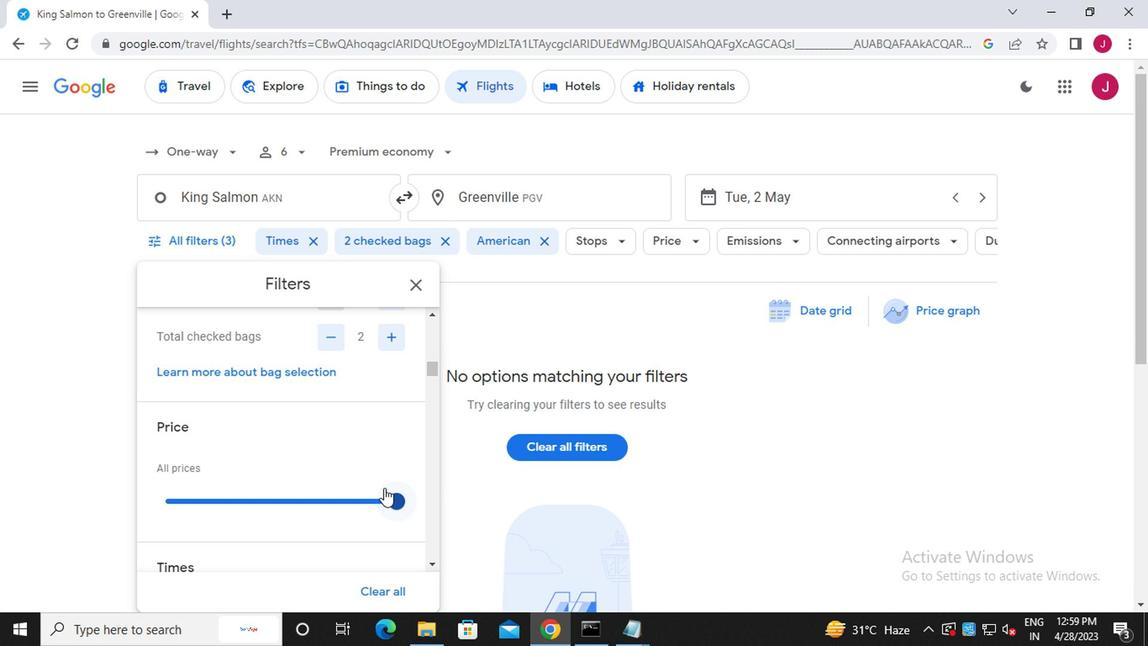 
Action: Mouse moved to (330, 524)
Screenshot: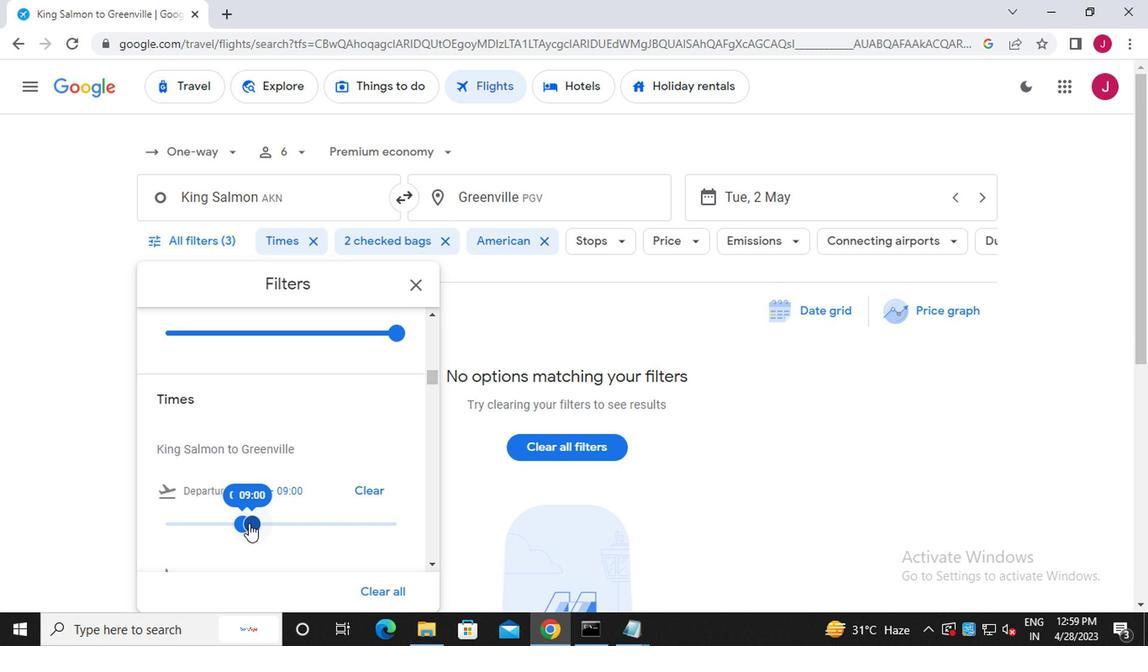 
Action: Mouse pressed left at (330, 524)
Screenshot: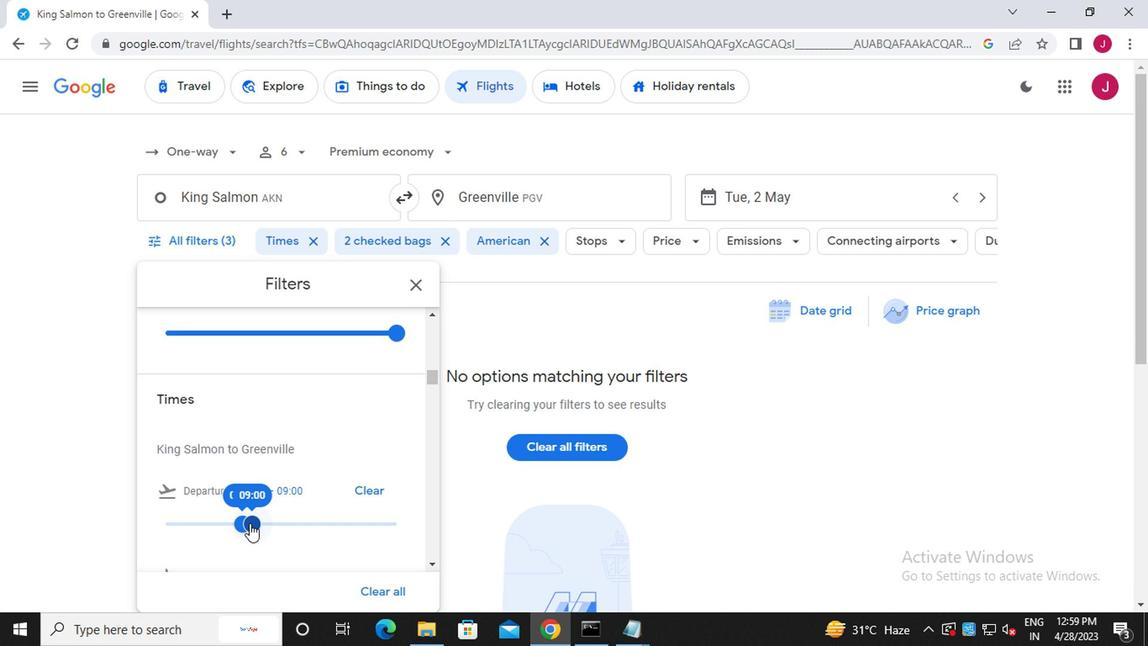 
Action: Mouse moved to (325, 524)
Screenshot: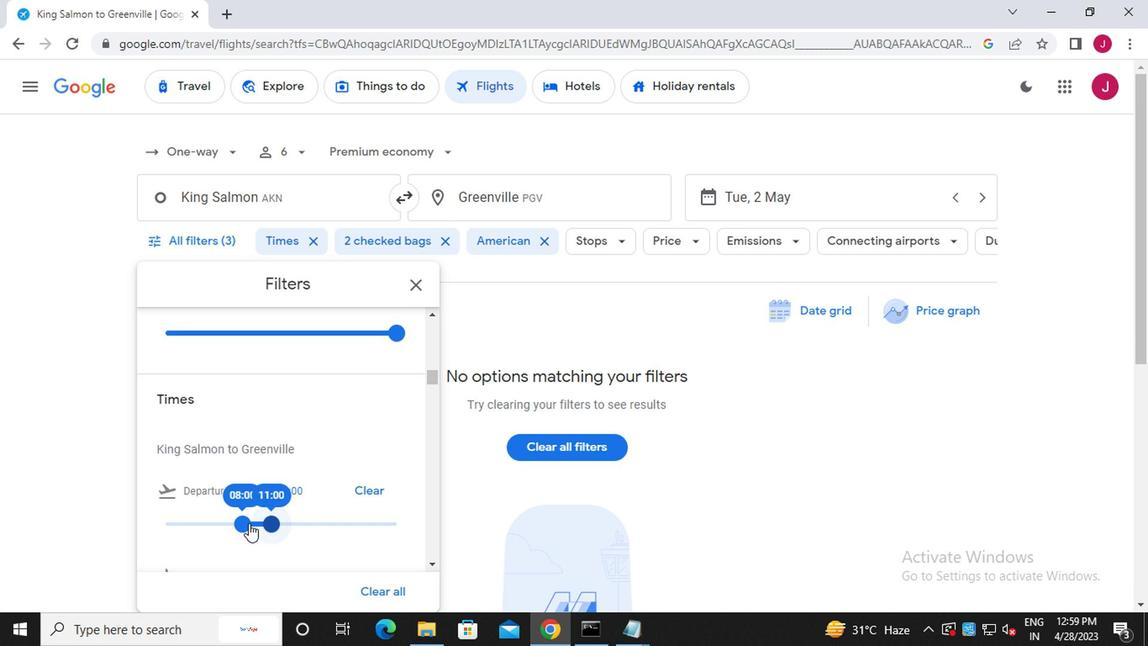 
Action: Mouse pressed left at (325, 524)
Screenshot: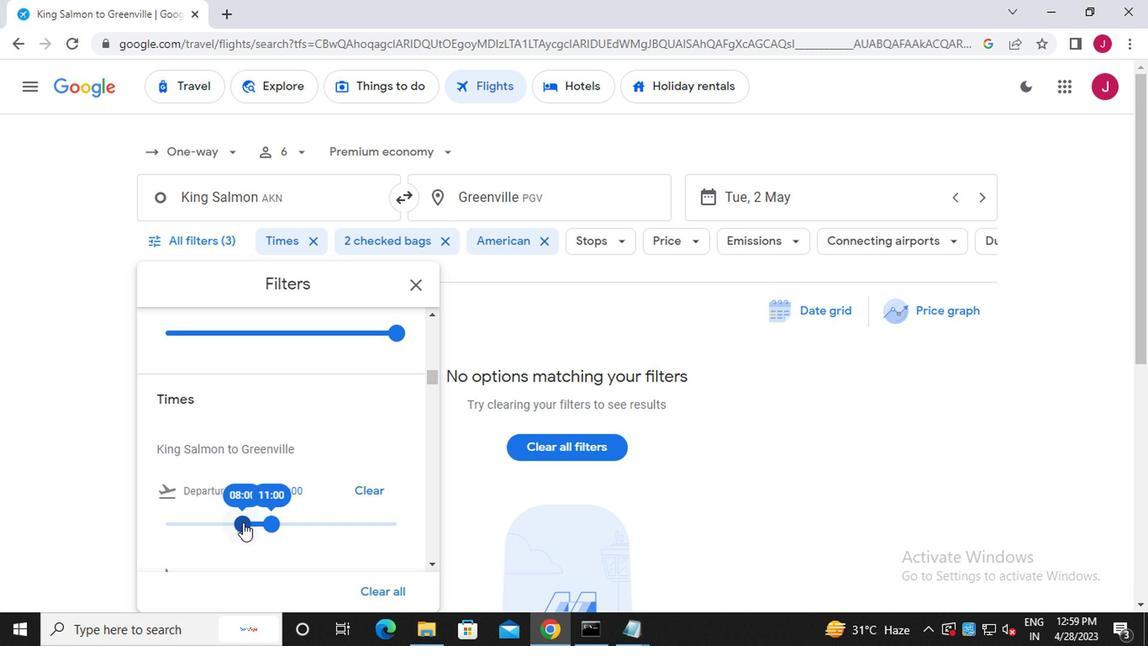 
Action: Mouse moved to (344, 524)
Screenshot: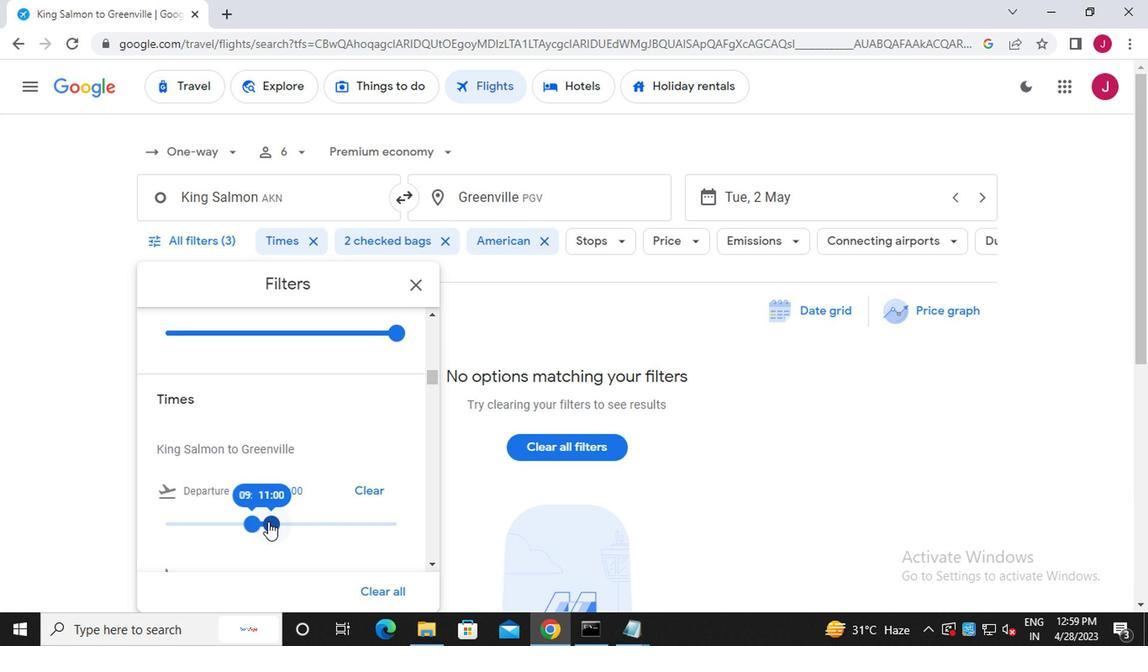 
Action: Mouse pressed left at (344, 524)
Screenshot: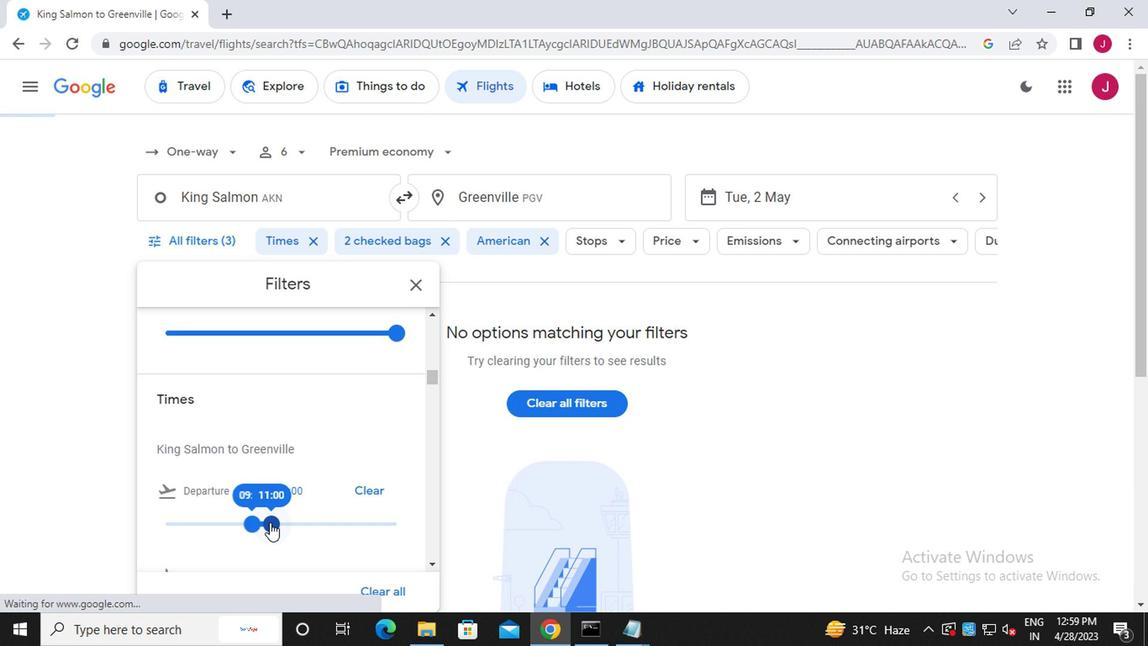 
Action: Mouse moved to (344, 525)
Screenshot: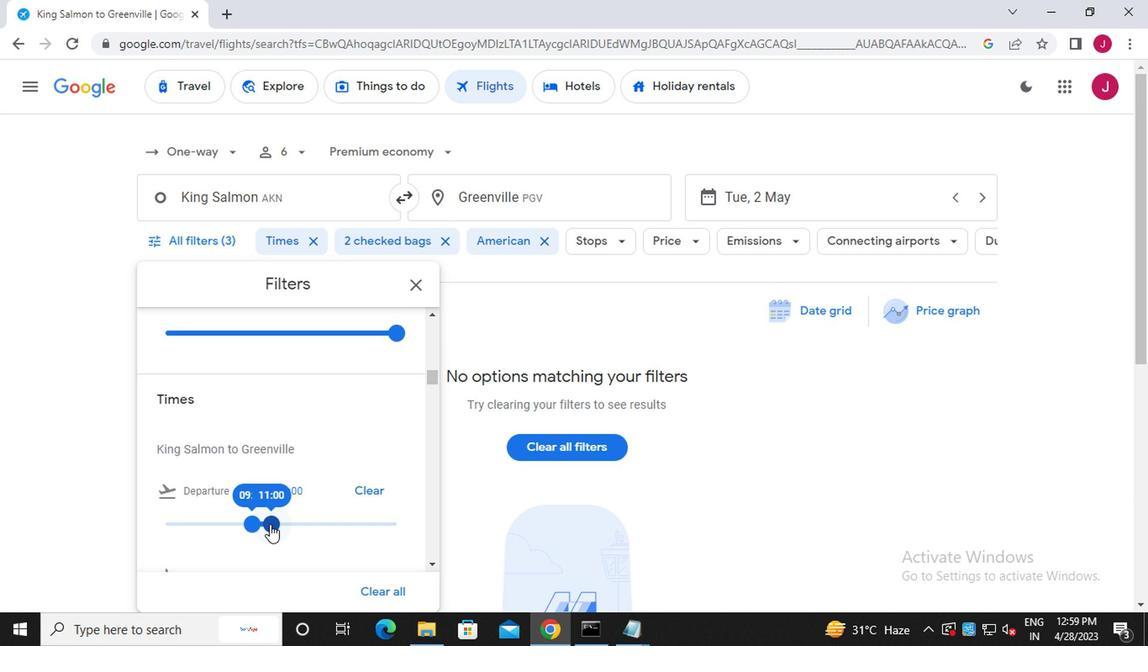 
Action: Mouse pressed left at (344, 525)
Screenshot: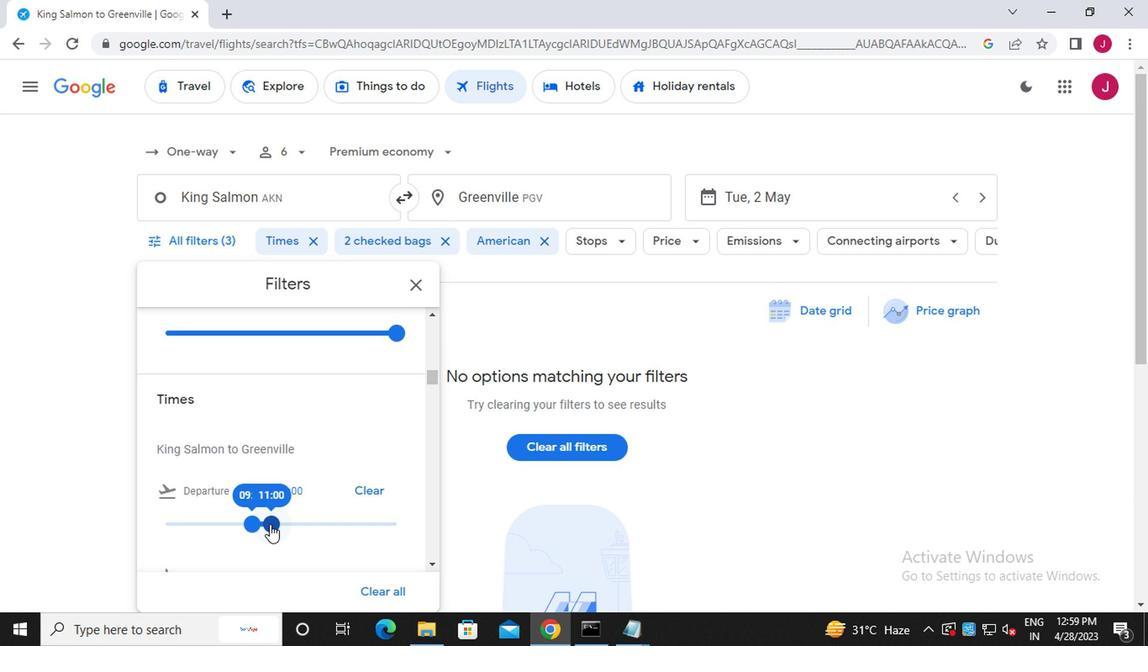 
Action: Mouse moved to (336, 522)
Screenshot: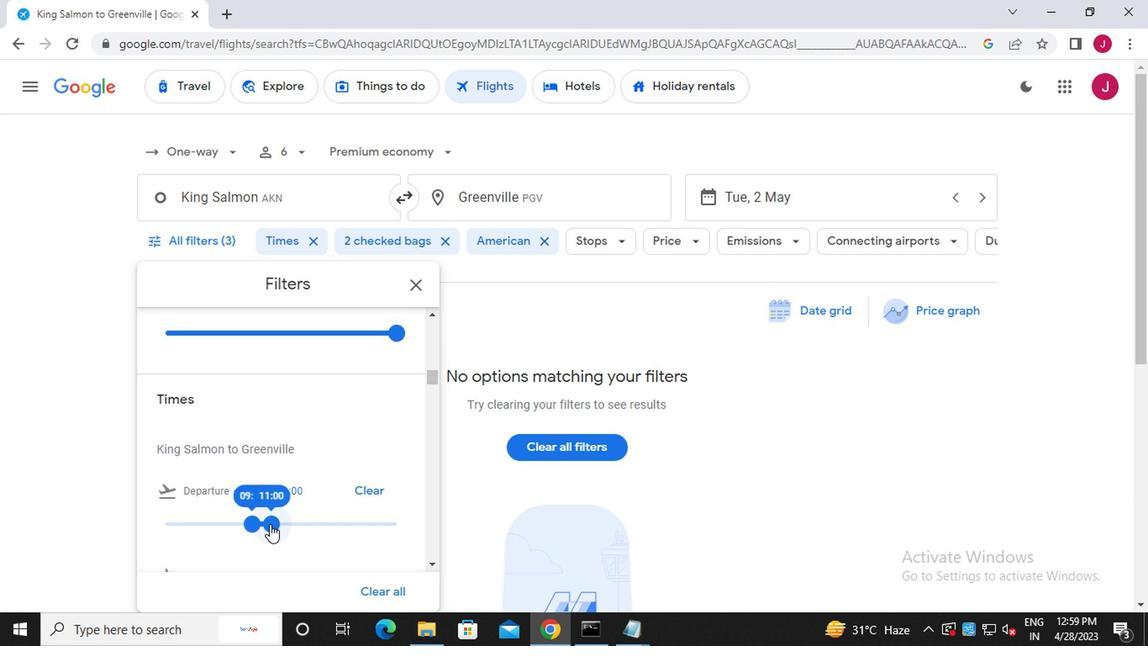 
Action: Mouse pressed left at (336, 522)
Screenshot: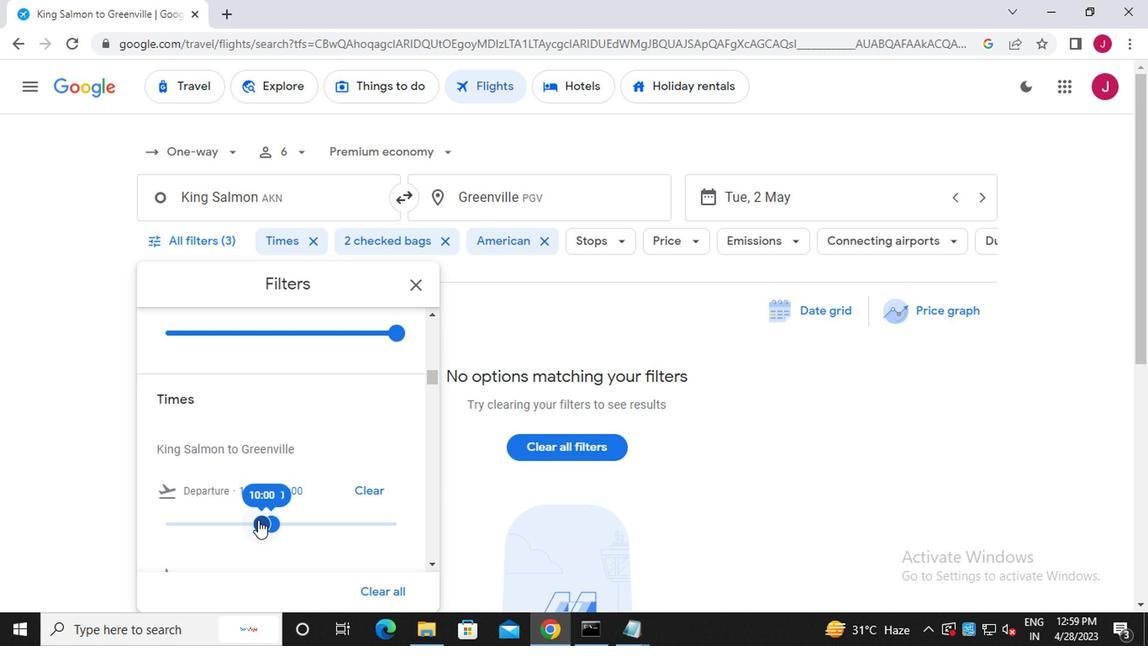 
Action: Mouse moved to (323, 523)
Screenshot: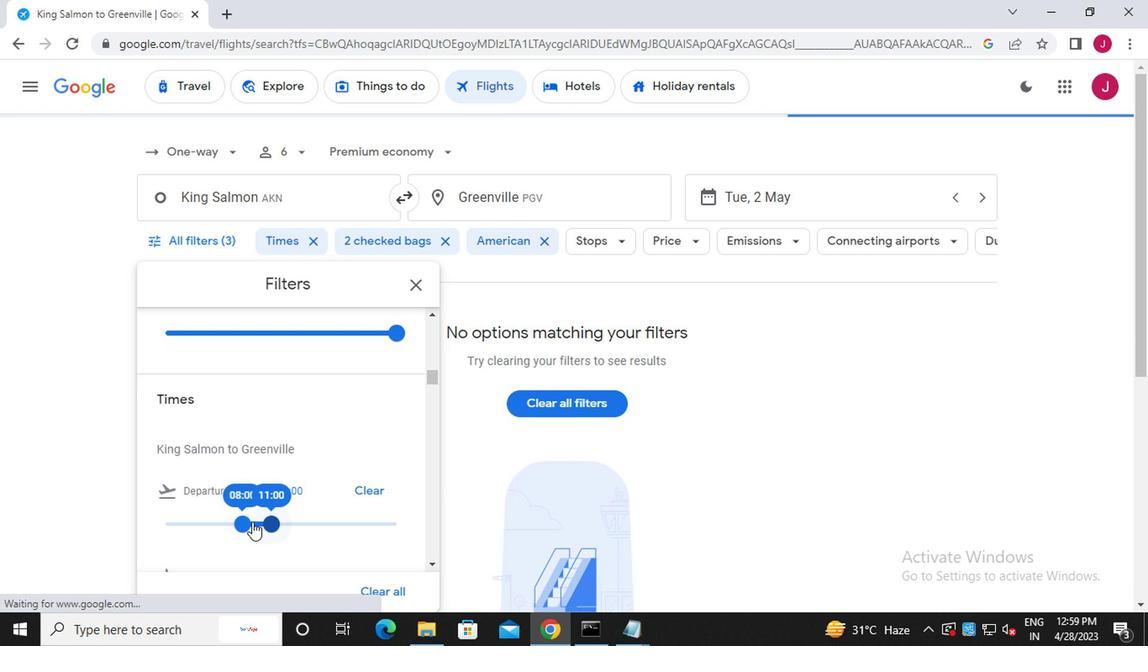 
Action: Mouse pressed left at (323, 523)
Screenshot: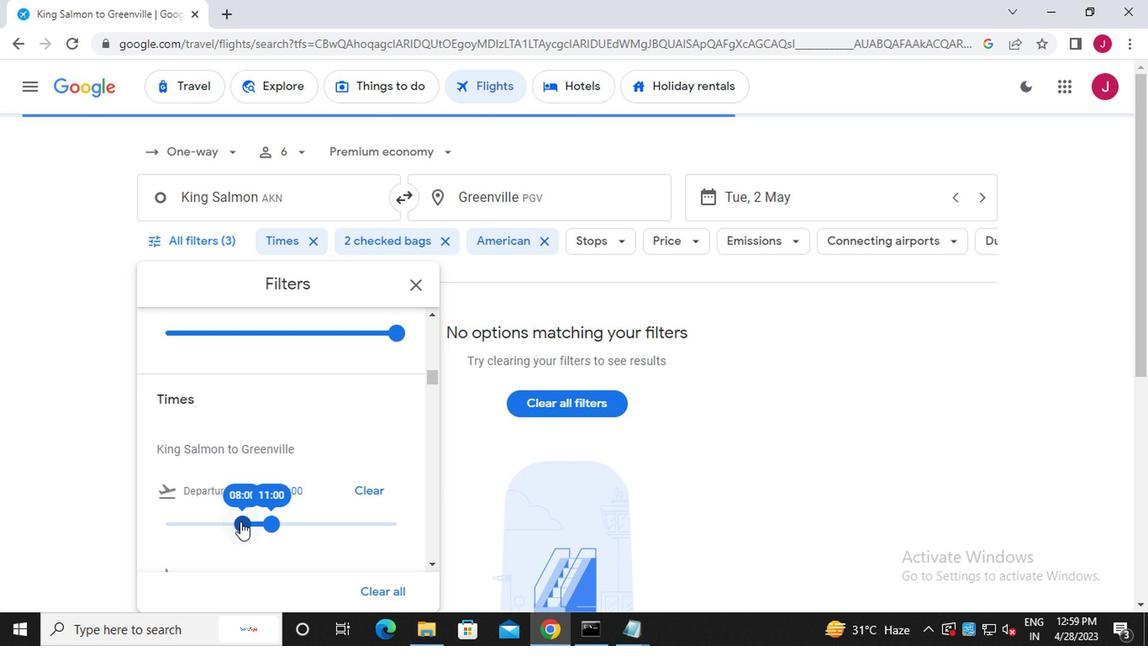 
Action: Mouse moved to (345, 524)
Screenshot: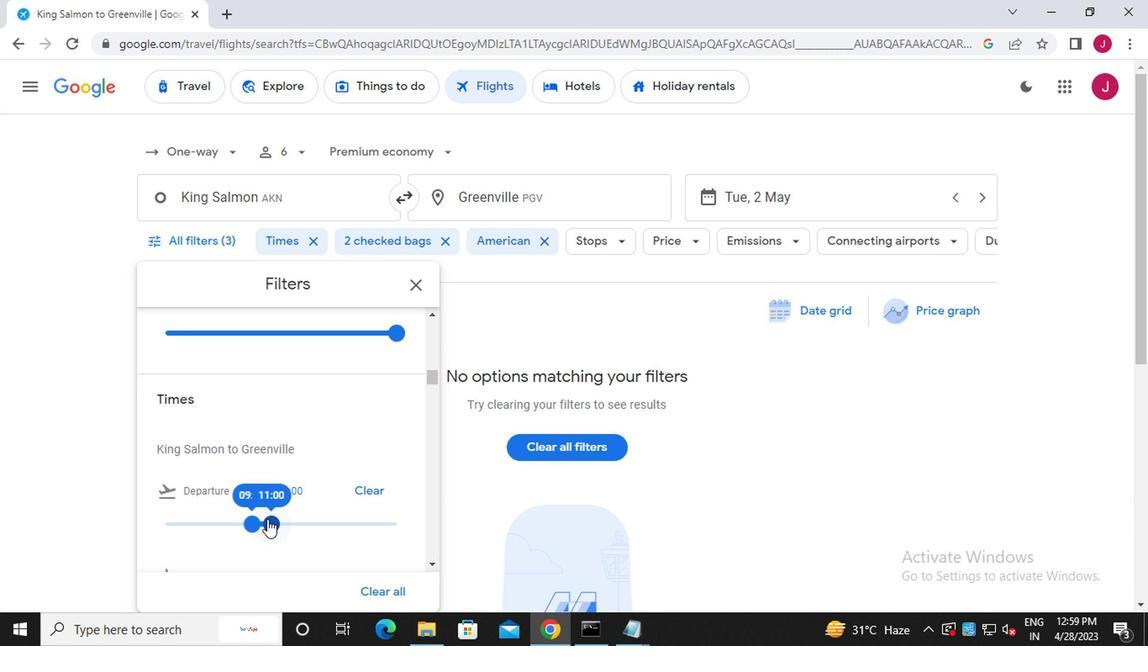 
Action: Mouse pressed left at (345, 524)
Screenshot: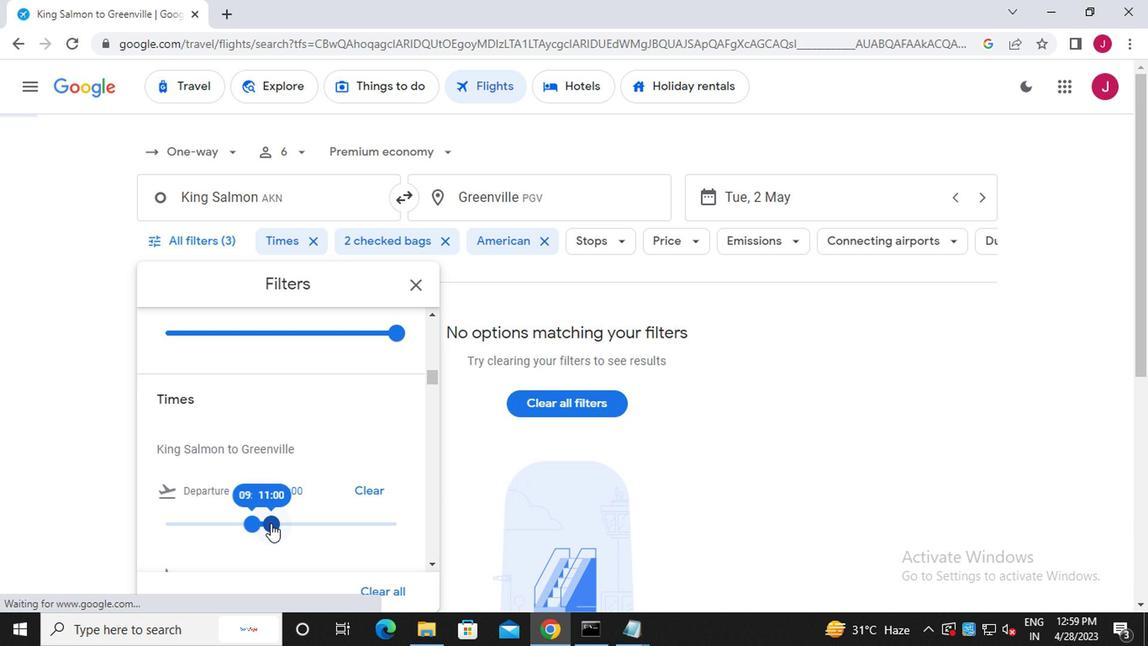 
Action: Mouse moved to (338, 523)
Screenshot: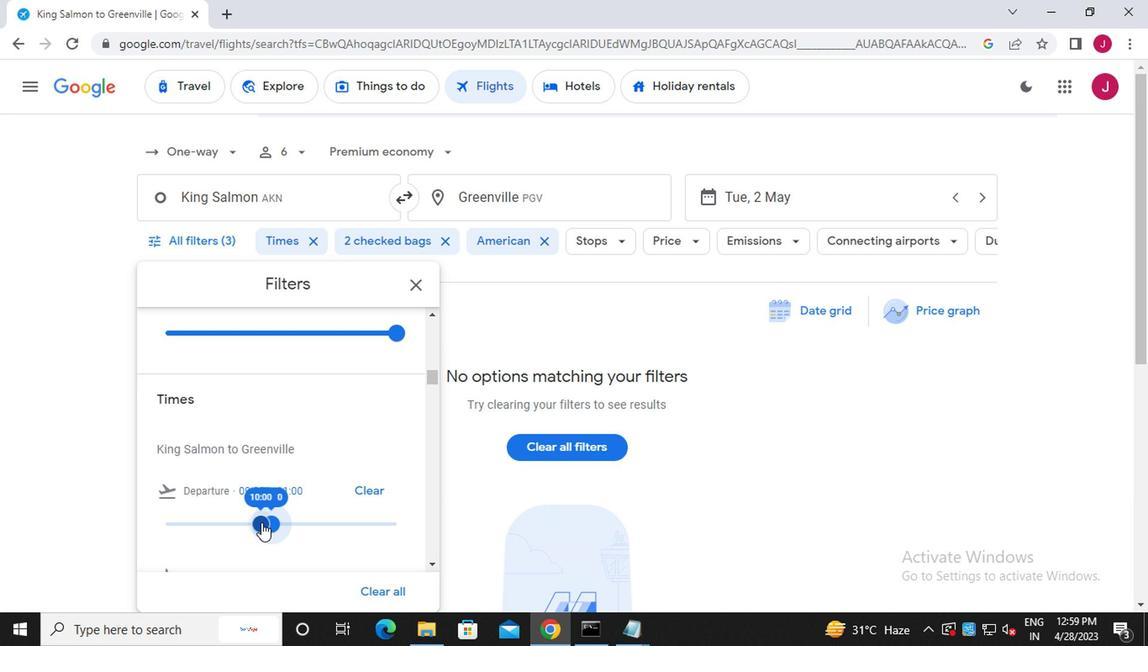 
Action: Mouse pressed left at (338, 523)
Screenshot: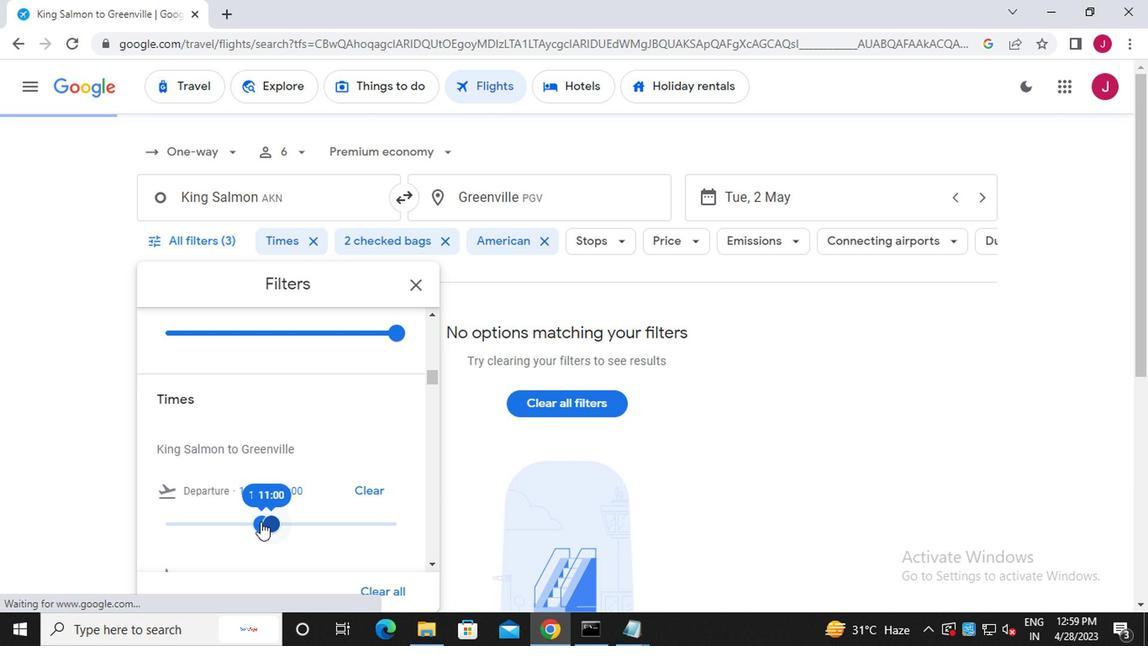 
Action: Mouse moved to (346, 523)
Screenshot: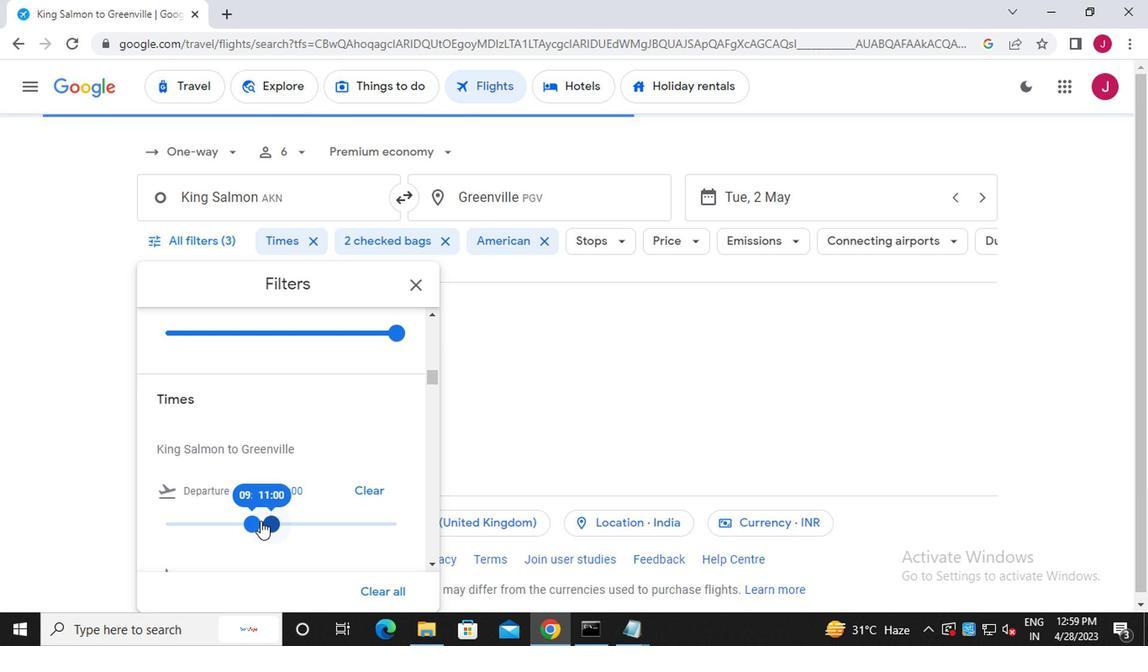 
Action: Mouse pressed left at (346, 523)
Screenshot: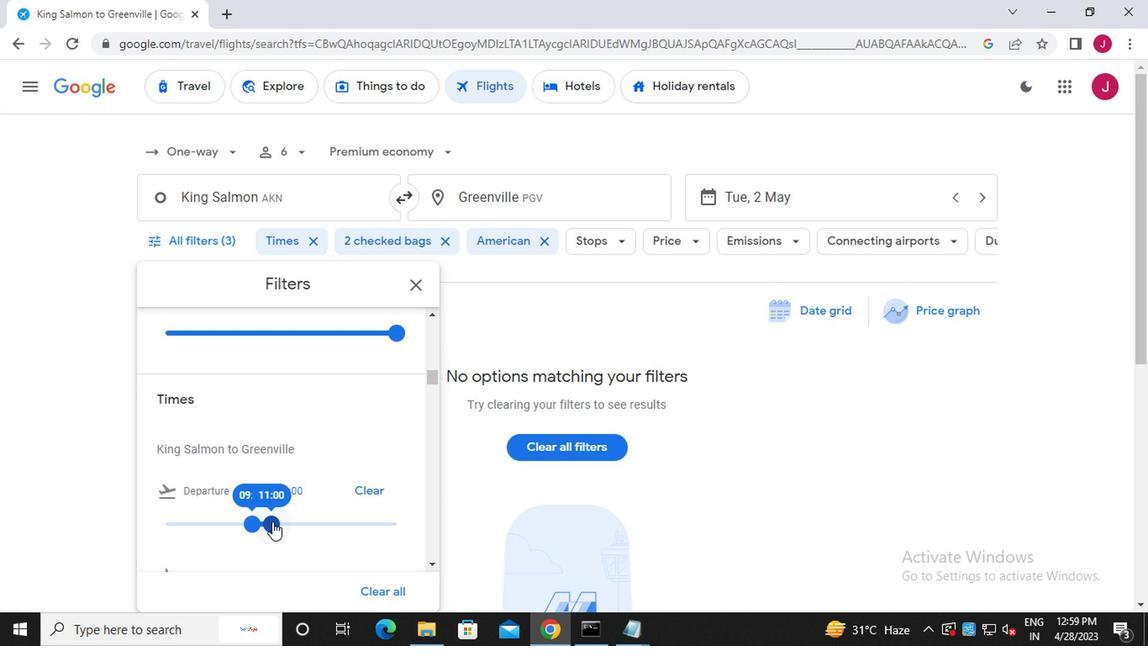 
Action: Mouse moved to (447, 358)
Screenshot: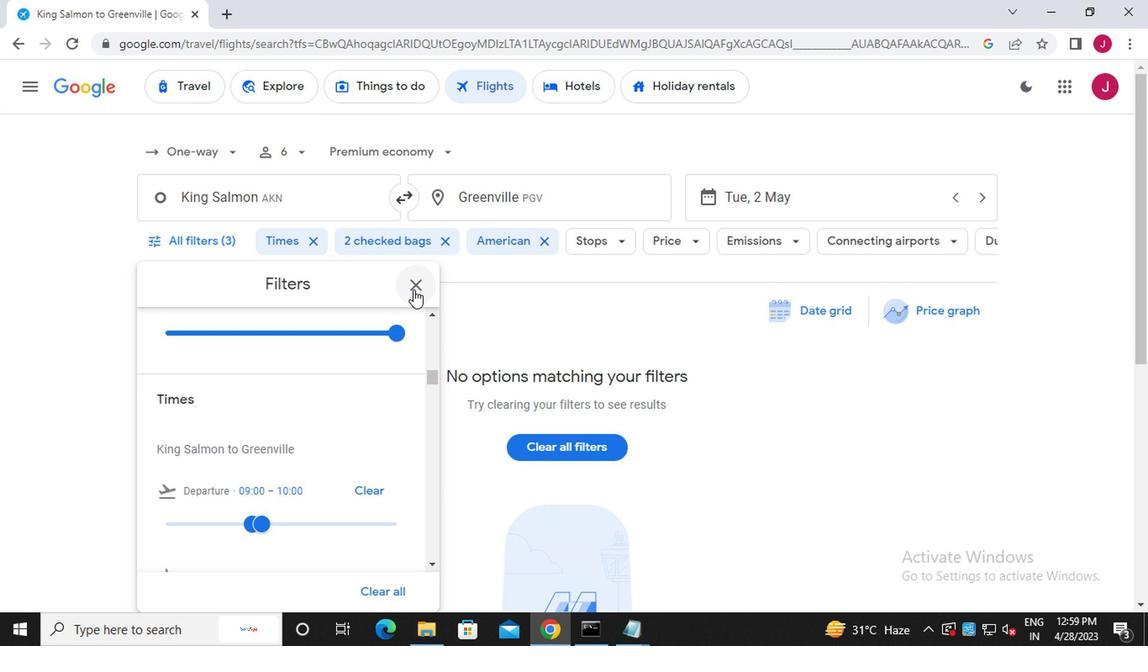 
Action: Mouse pressed left at (447, 358)
Screenshot: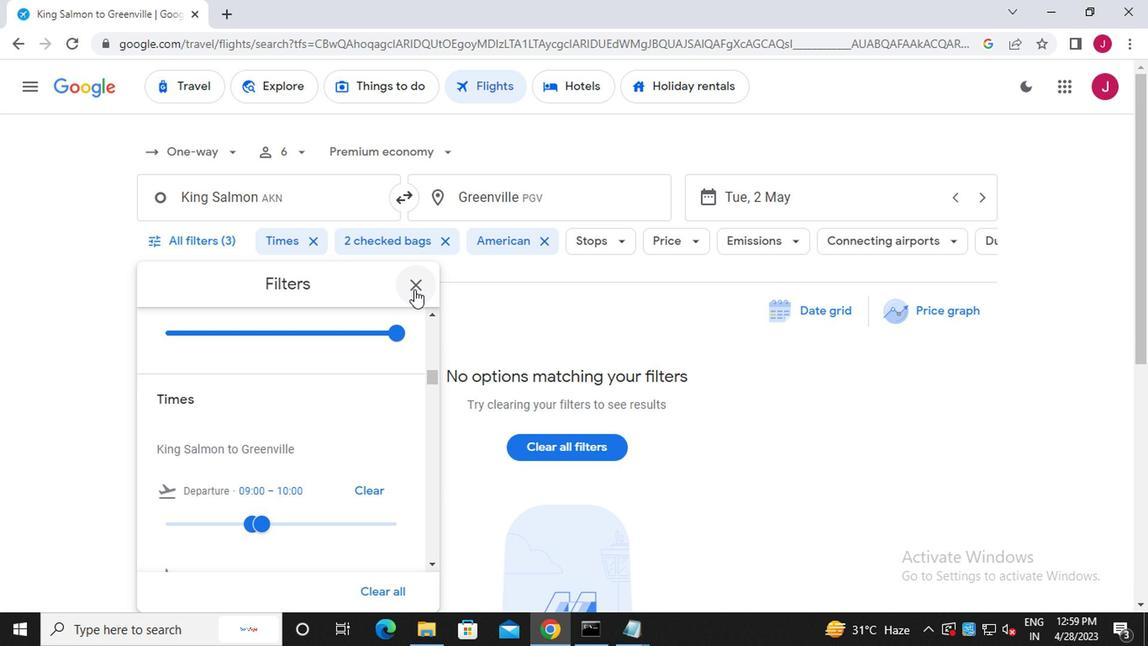 
Action: Mouse moved to (442, 358)
Screenshot: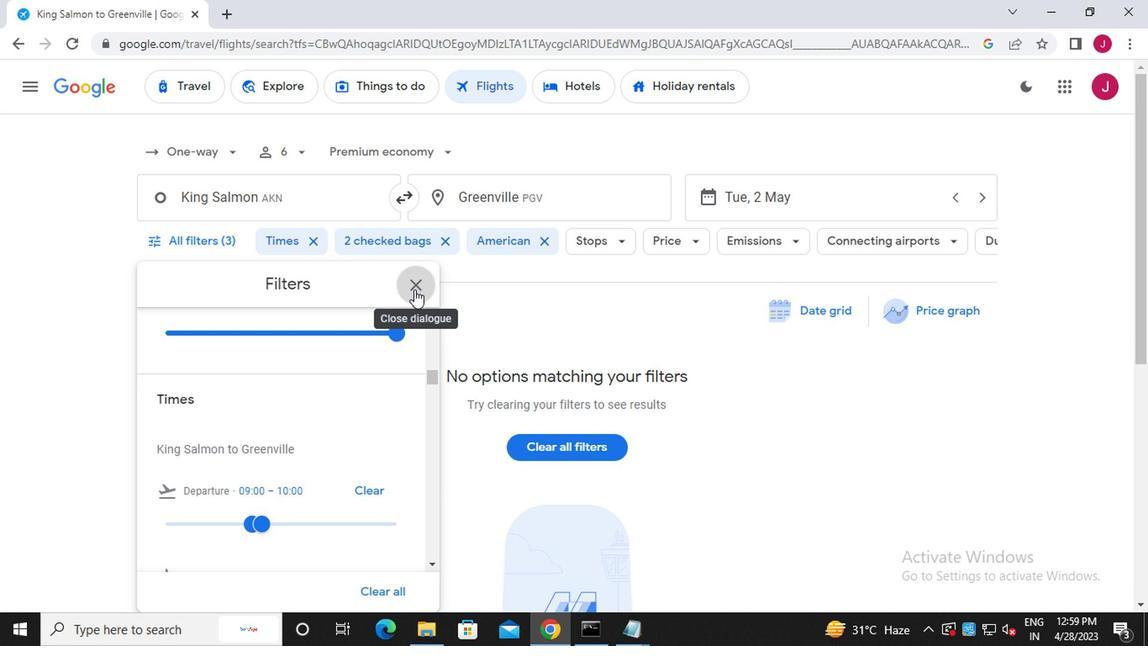 
